 Task: Find a place to stay in Pandhurna, India from July 10 to July 15 for 7 guests, with a price range of ₹4100 to ₹15000, and amenities including Wifi, Free parking, and TV.
Action: Mouse pressed left at (459, 91)
Screenshot: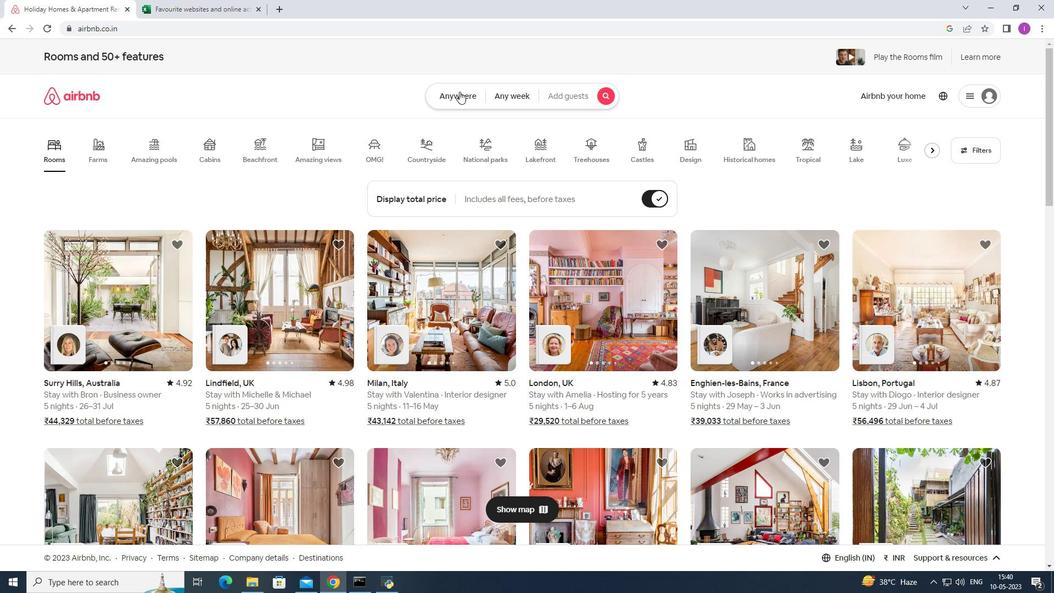 
Action: Mouse moved to (345, 134)
Screenshot: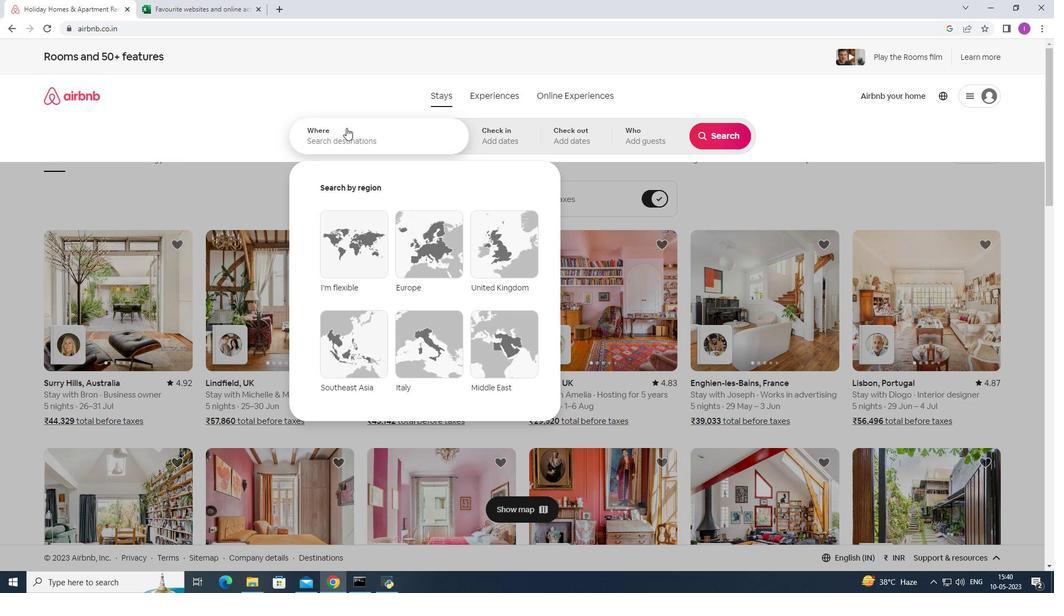 
Action: Mouse pressed left at (345, 134)
Screenshot: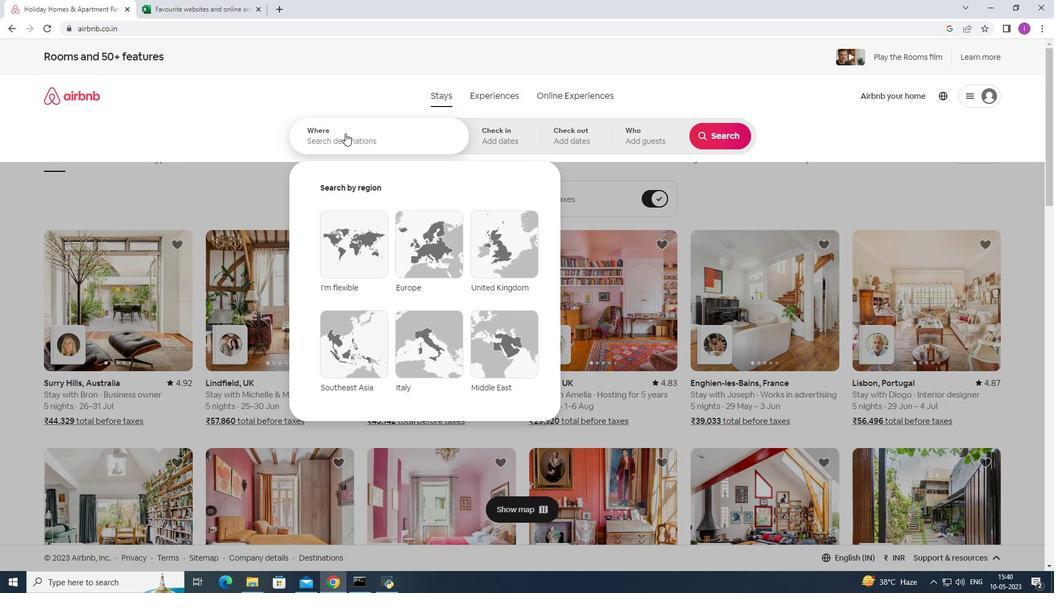 
Action: Mouse moved to (519, 100)
Screenshot: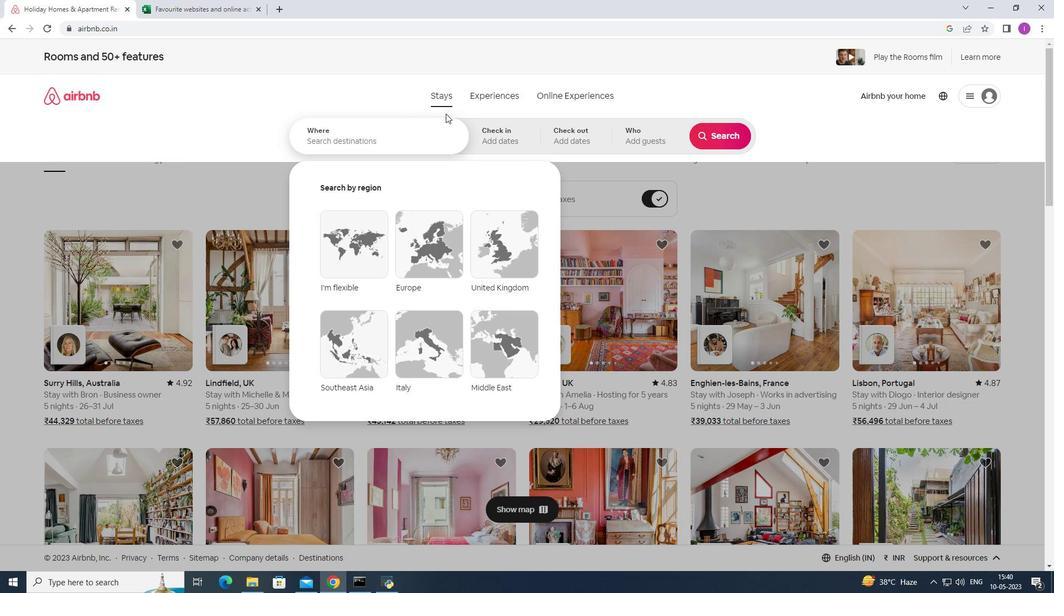 
Action: Key pressed <Key.shift>
Screenshot: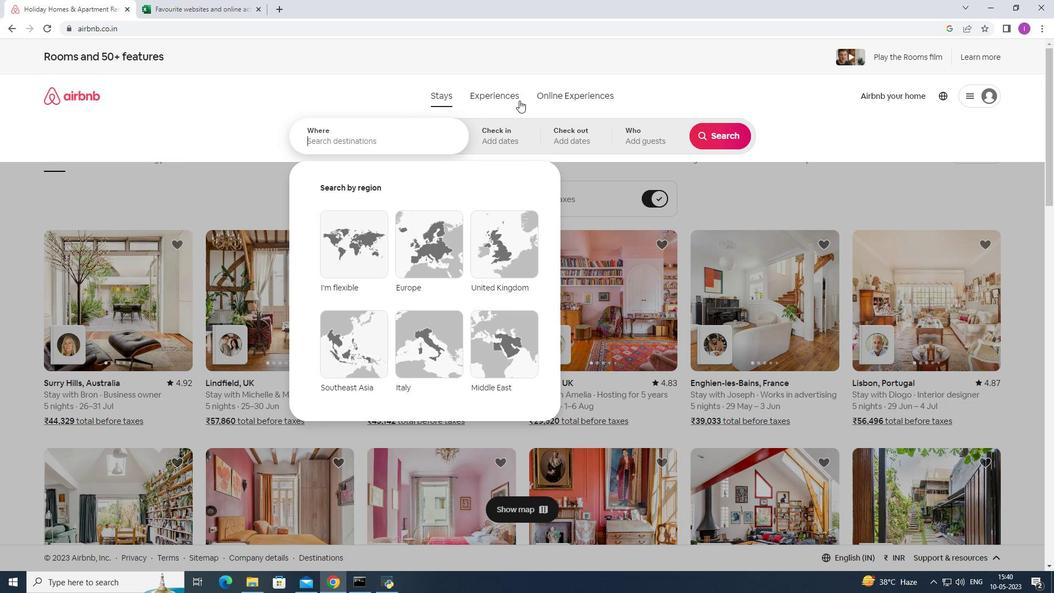 
Action: Mouse moved to (545, 91)
Screenshot: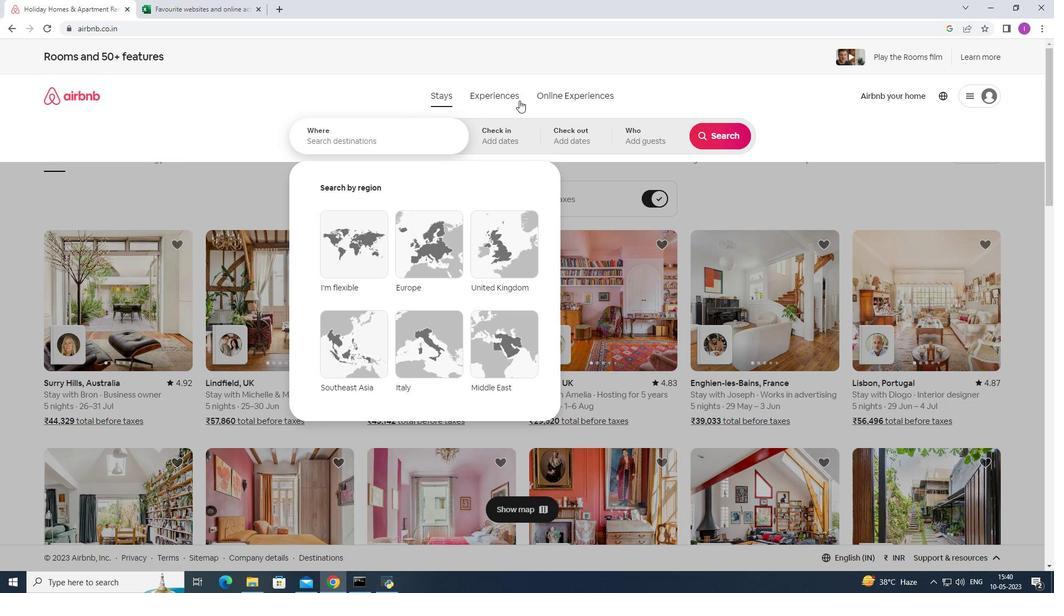 
Action: Key pressed <Key.shift>Pandu<Key.backspace>hurna,<Key.shift>India
Screenshot: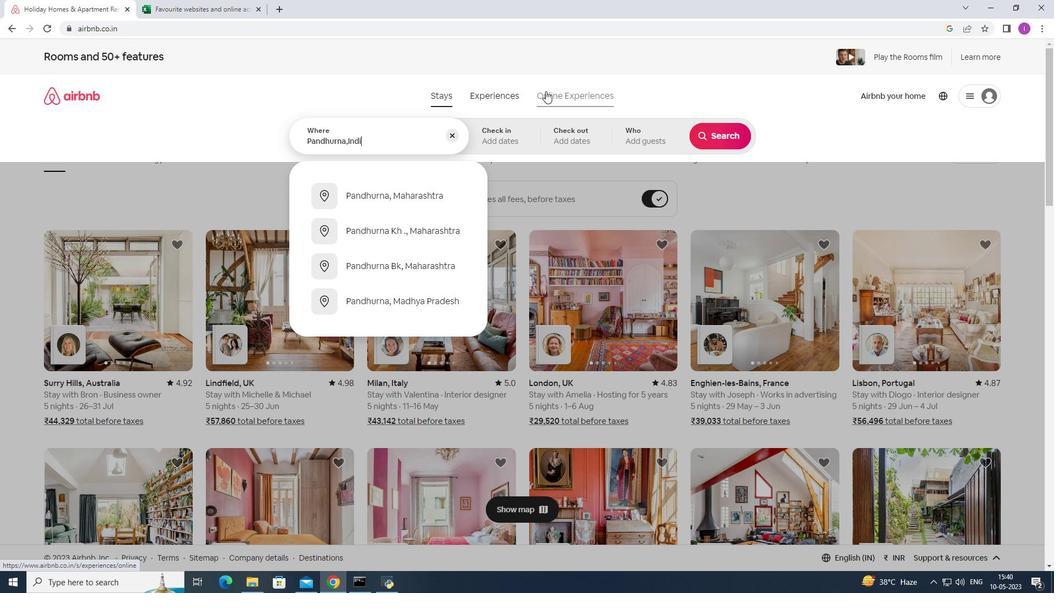 
Action: Mouse moved to (503, 146)
Screenshot: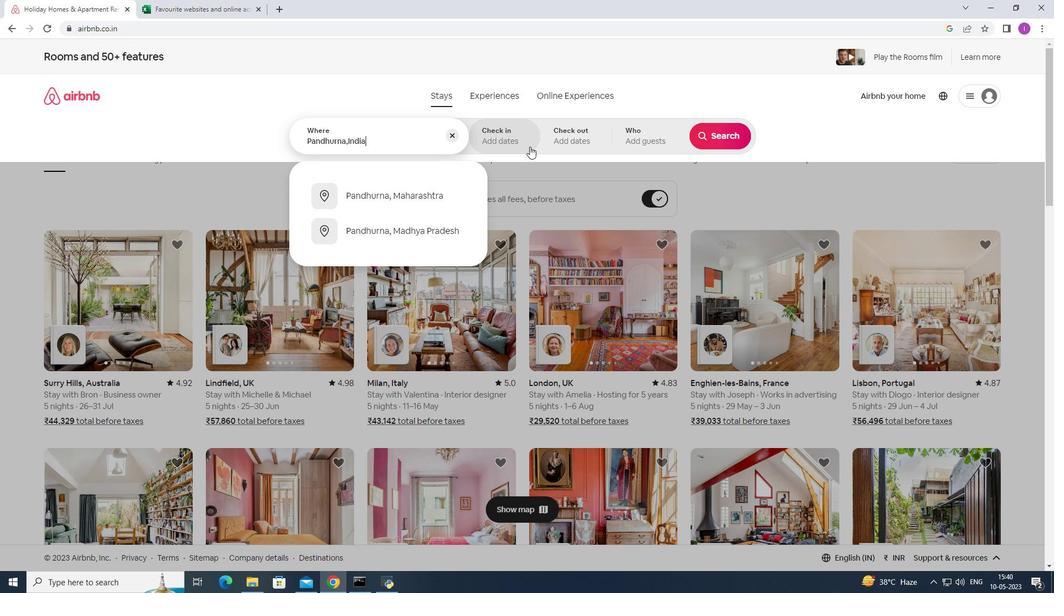 
Action: Mouse pressed left at (503, 146)
Screenshot: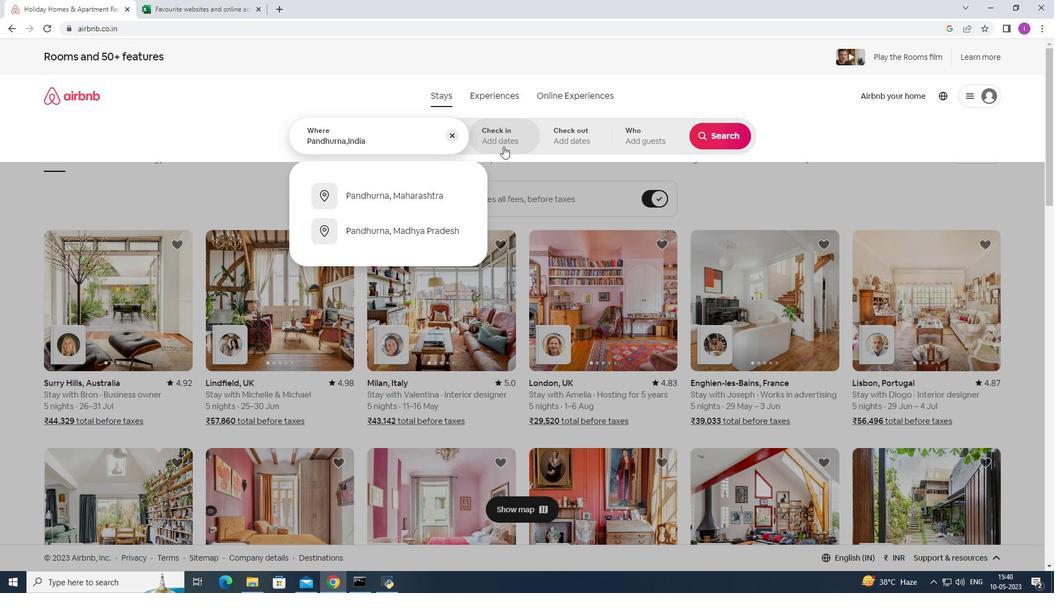
Action: Mouse moved to (724, 222)
Screenshot: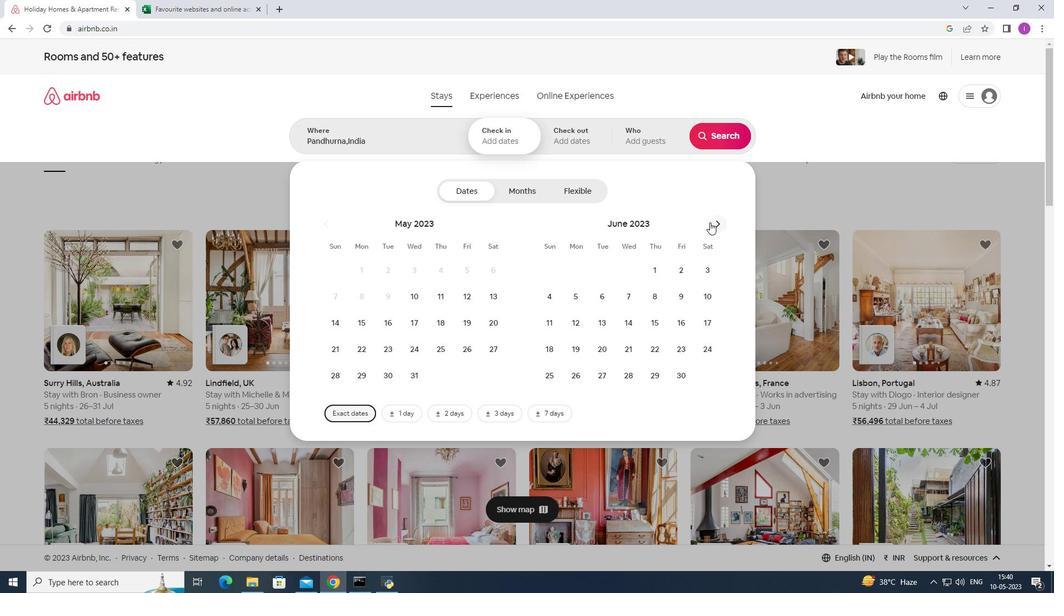 
Action: Mouse pressed left at (724, 222)
Screenshot: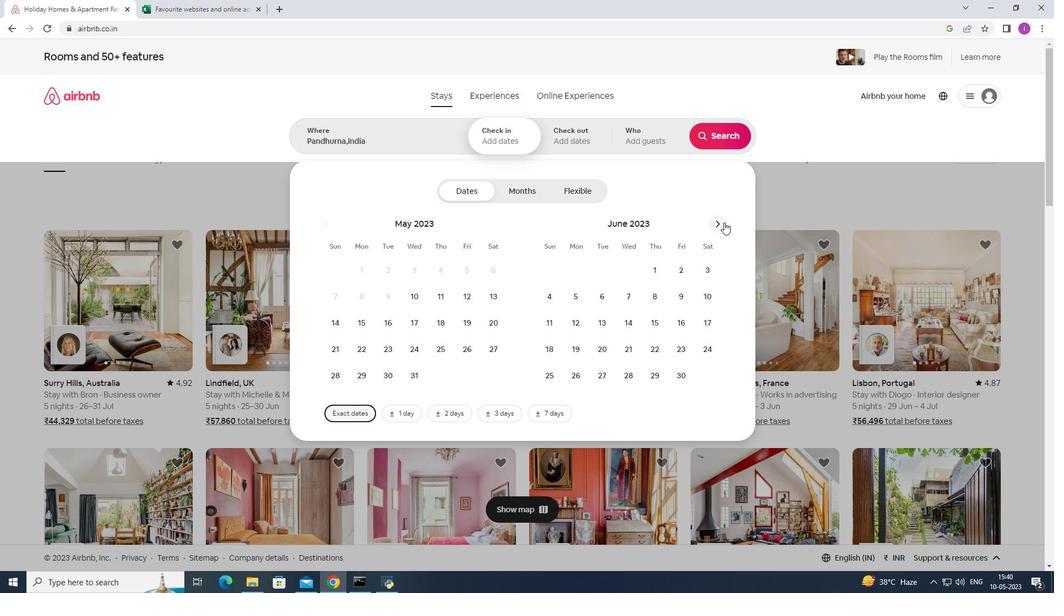 
Action: Mouse moved to (576, 322)
Screenshot: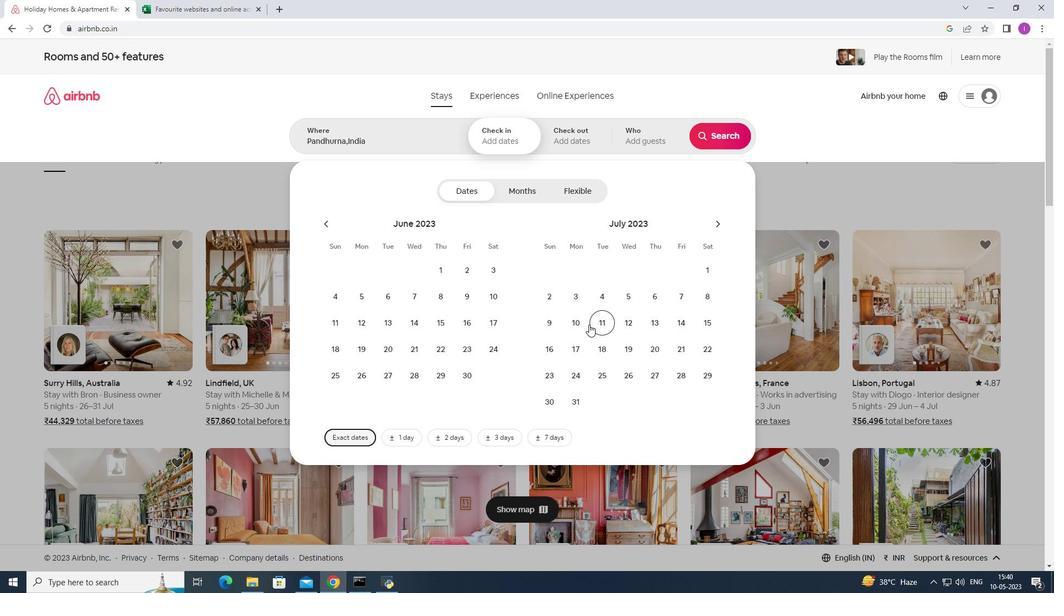 
Action: Mouse pressed left at (576, 322)
Screenshot: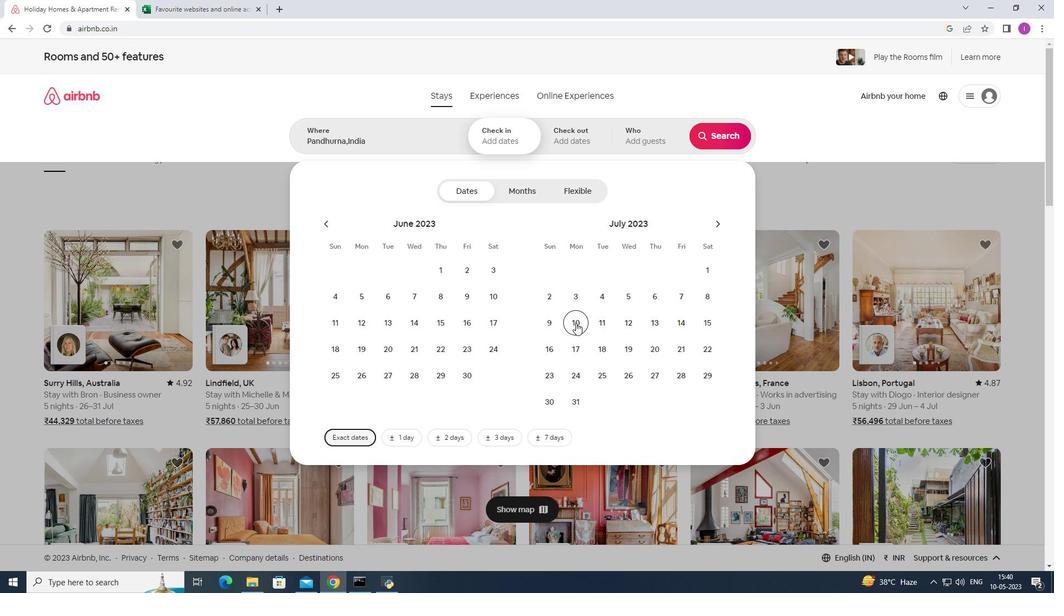
Action: Mouse moved to (705, 317)
Screenshot: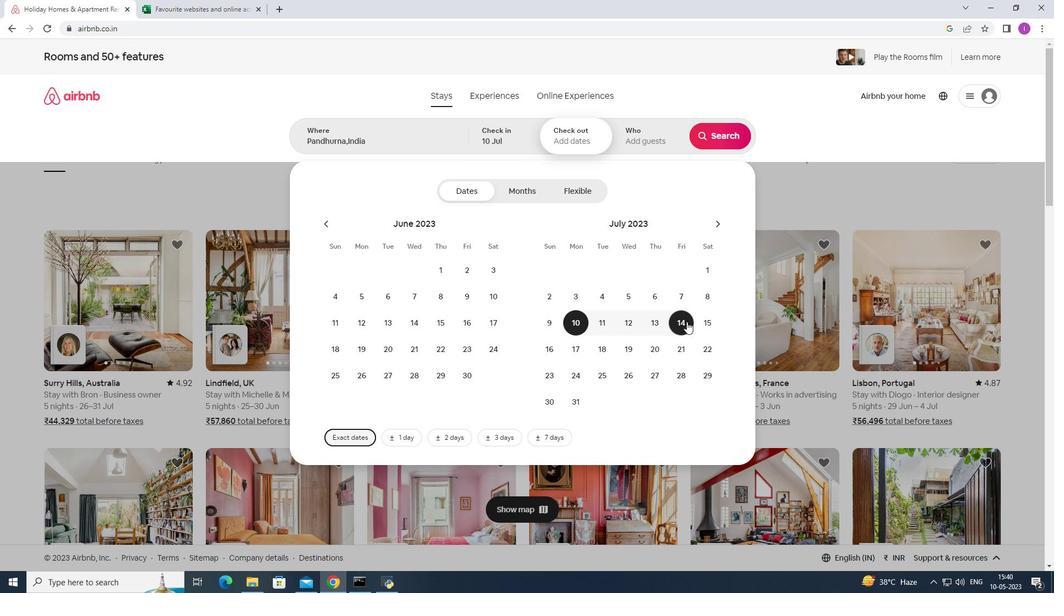 
Action: Mouse pressed left at (705, 317)
Screenshot: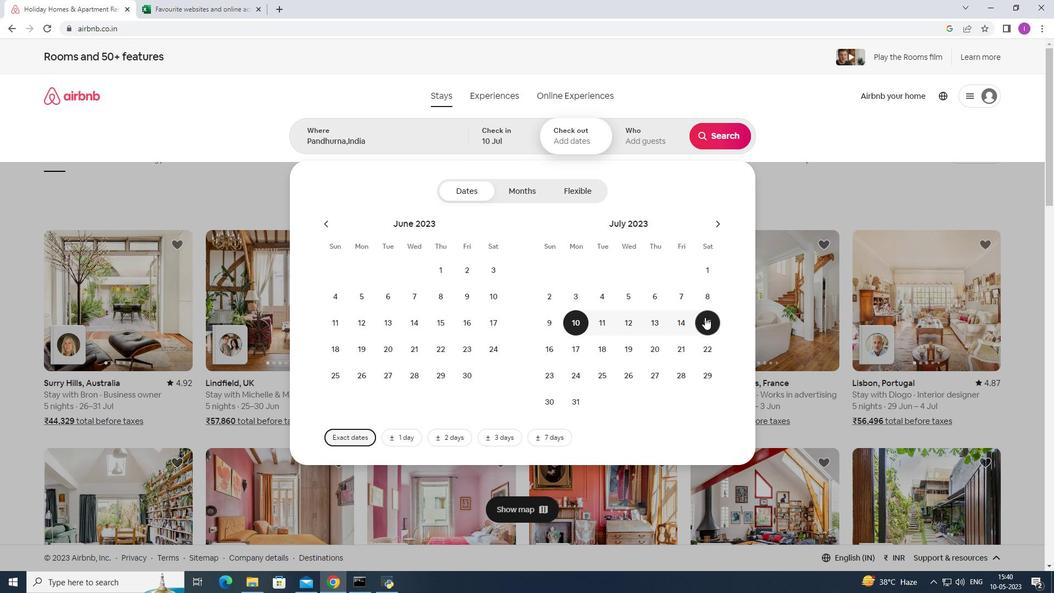 
Action: Mouse moved to (658, 145)
Screenshot: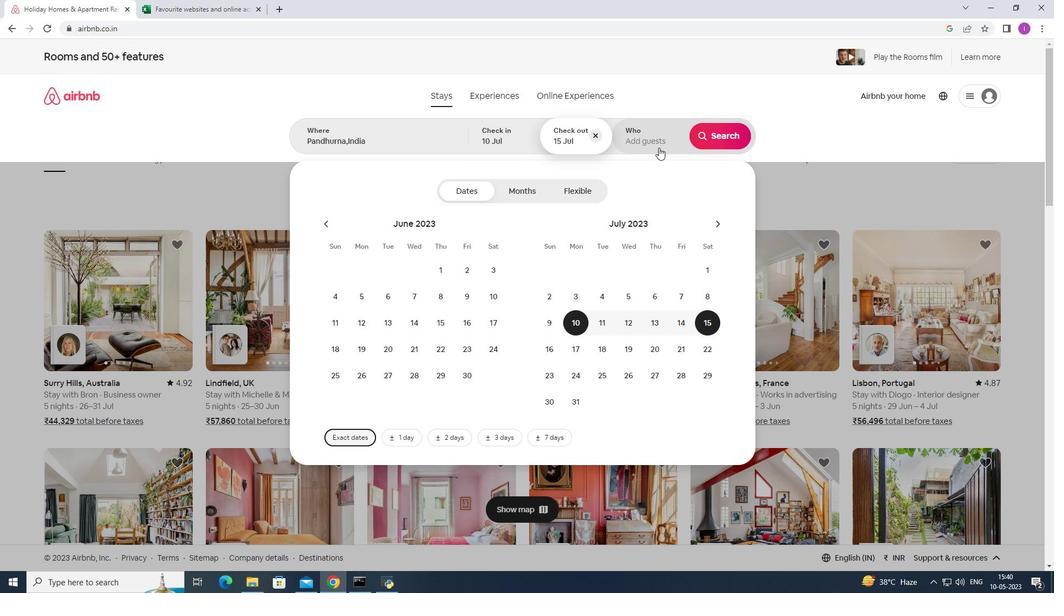 
Action: Mouse pressed left at (658, 145)
Screenshot: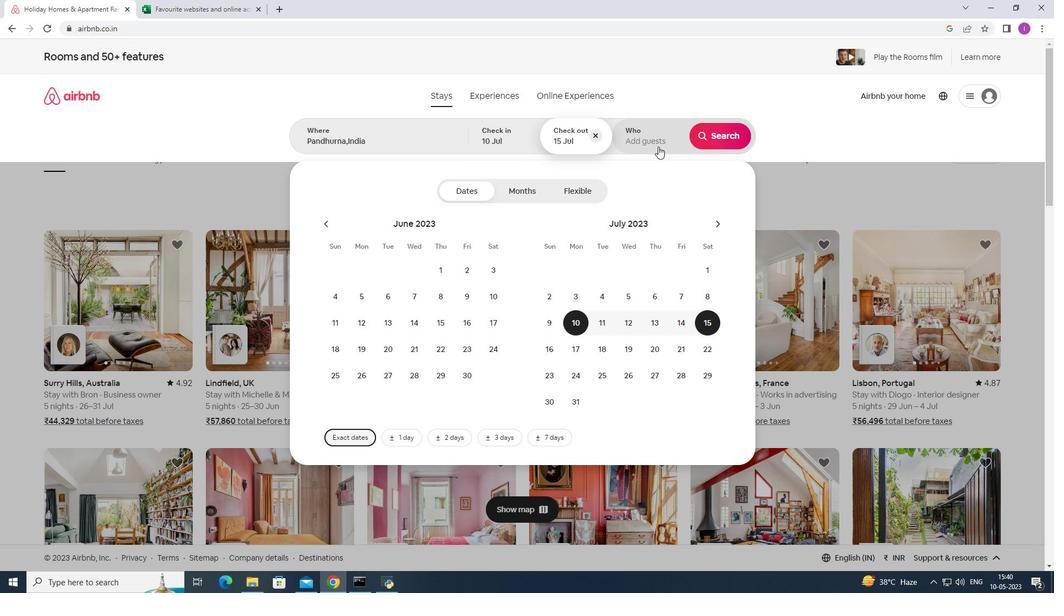 
Action: Mouse moved to (731, 193)
Screenshot: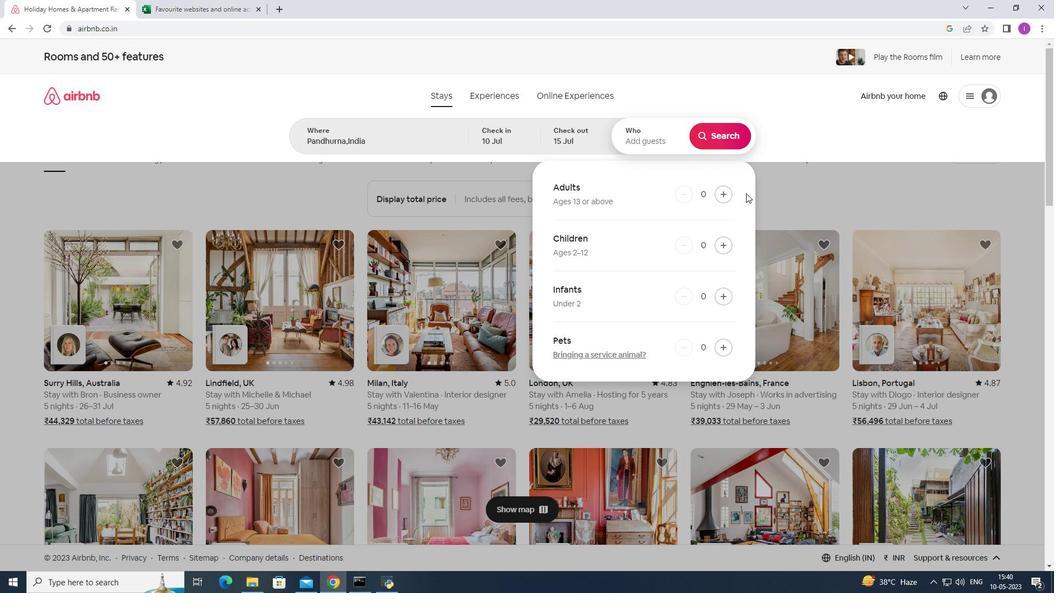 
Action: Mouse pressed left at (731, 193)
Screenshot: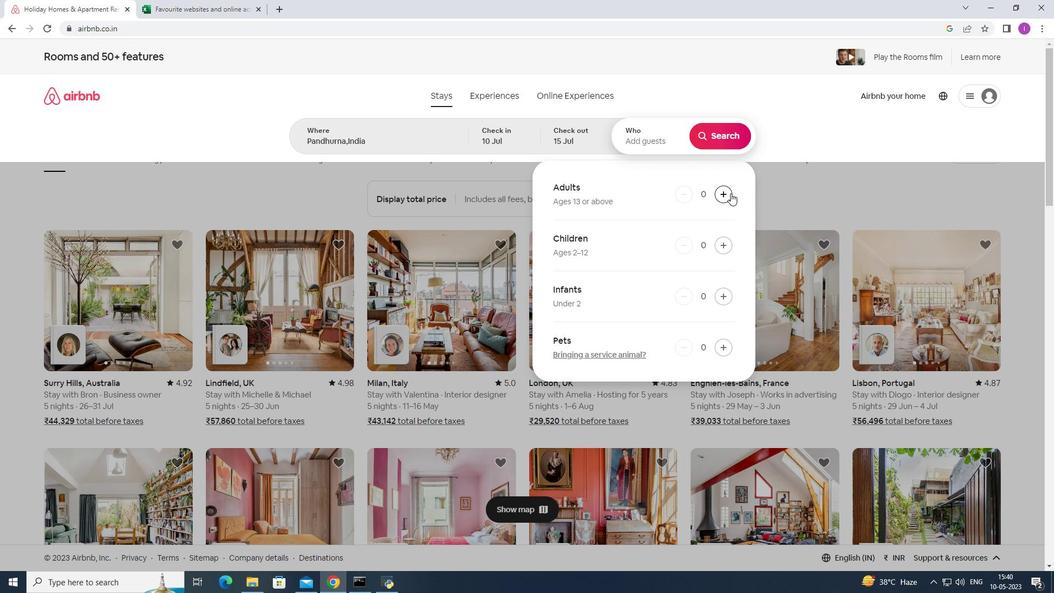 
Action: Mouse pressed left at (731, 193)
Screenshot: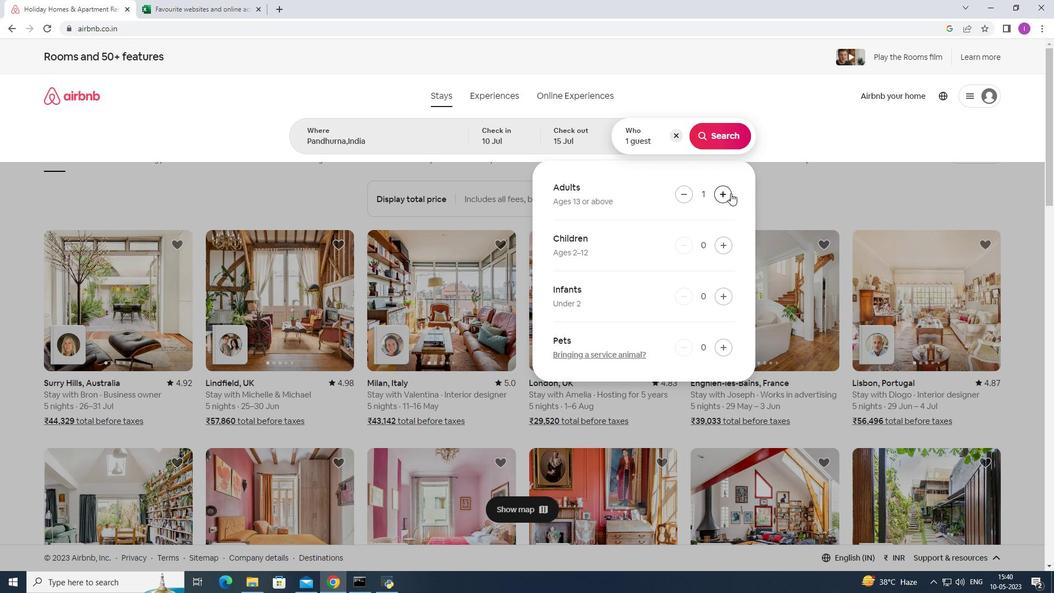 
Action: Mouse moved to (725, 194)
Screenshot: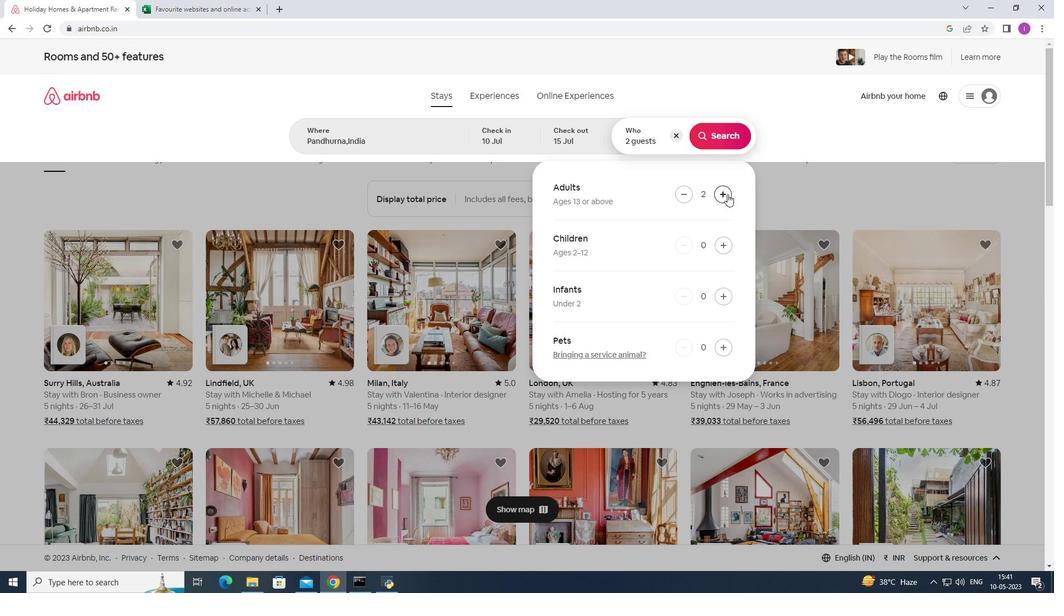 
Action: Mouse pressed left at (725, 194)
Screenshot: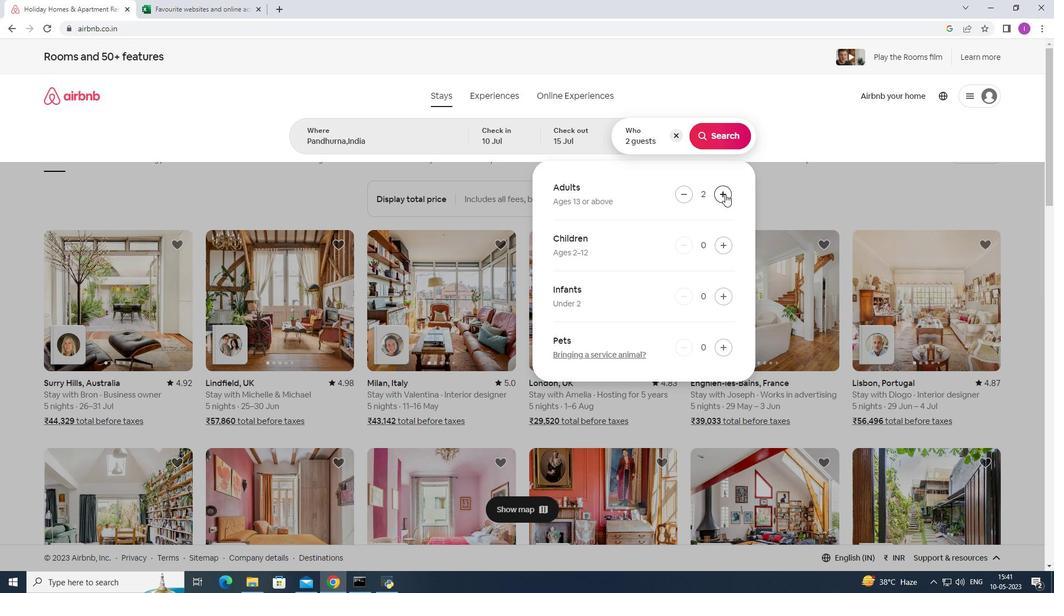 
Action: Mouse pressed left at (725, 194)
Screenshot: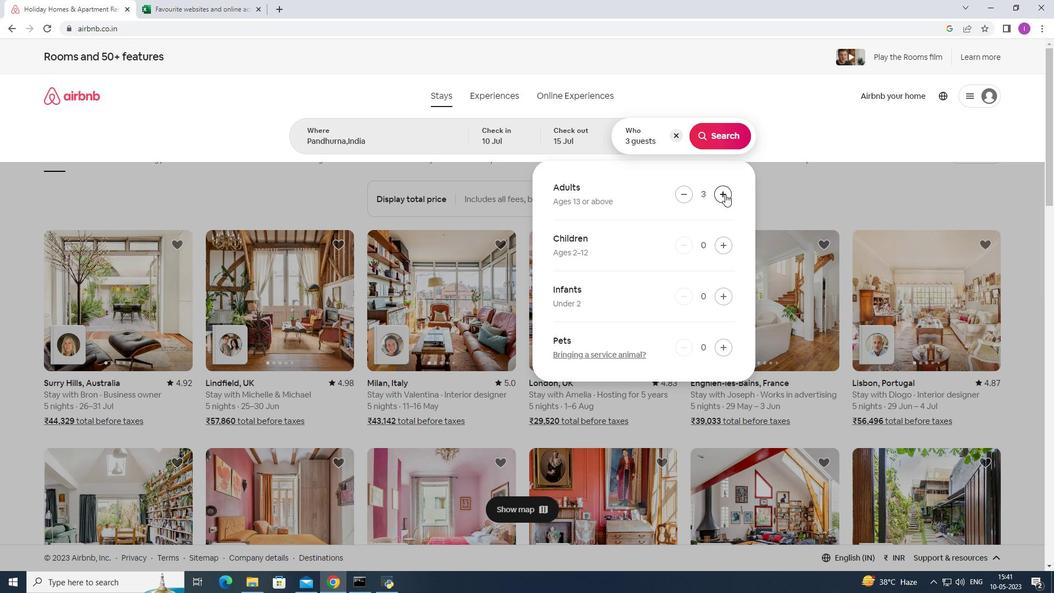 
Action: Mouse pressed left at (725, 194)
Screenshot: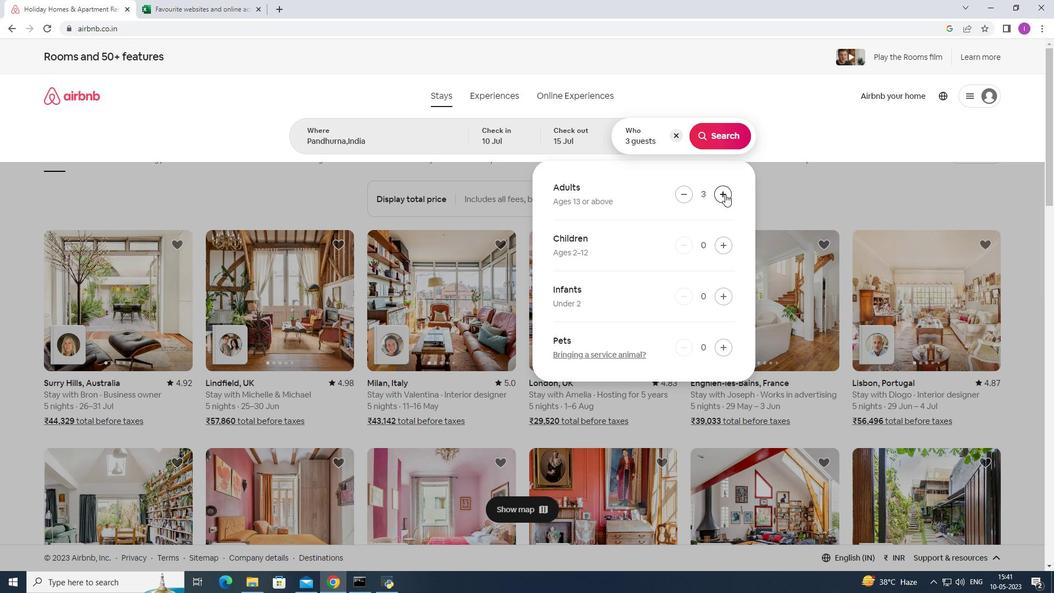 
Action: Mouse pressed left at (725, 194)
Screenshot: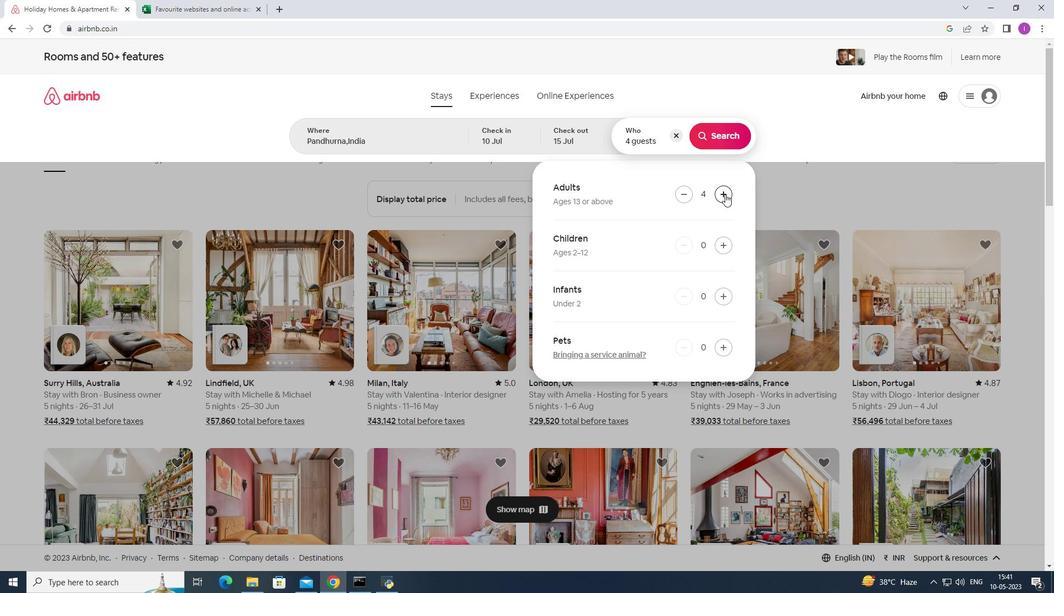 
Action: Mouse pressed left at (725, 194)
Screenshot: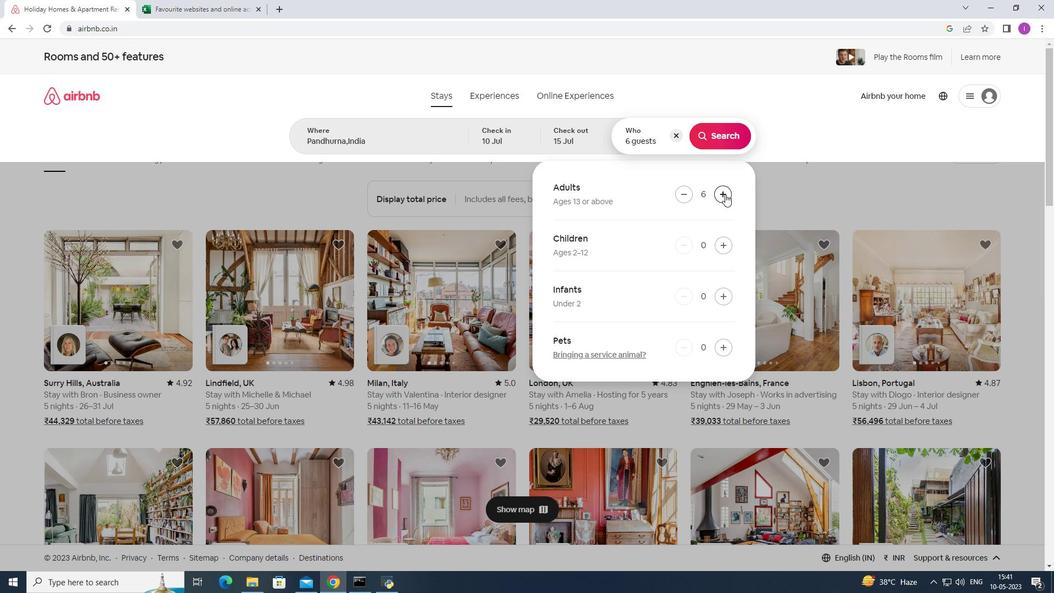 
Action: Mouse moved to (706, 139)
Screenshot: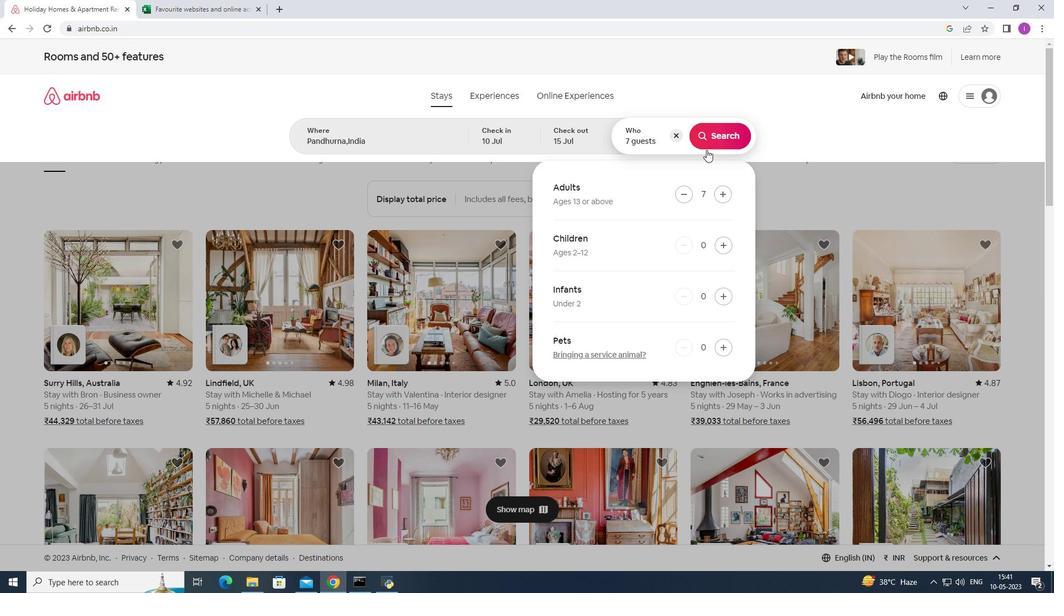 
Action: Mouse pressed left at (706, 139)
Screenshot: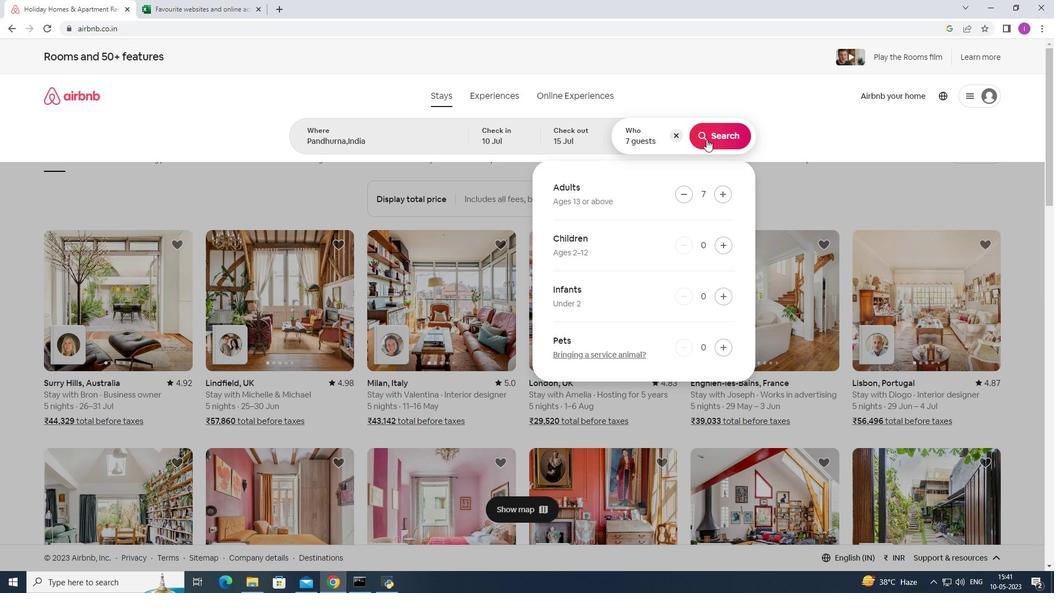 
Action: Mouse moved to (1014, 102)
Screenshot: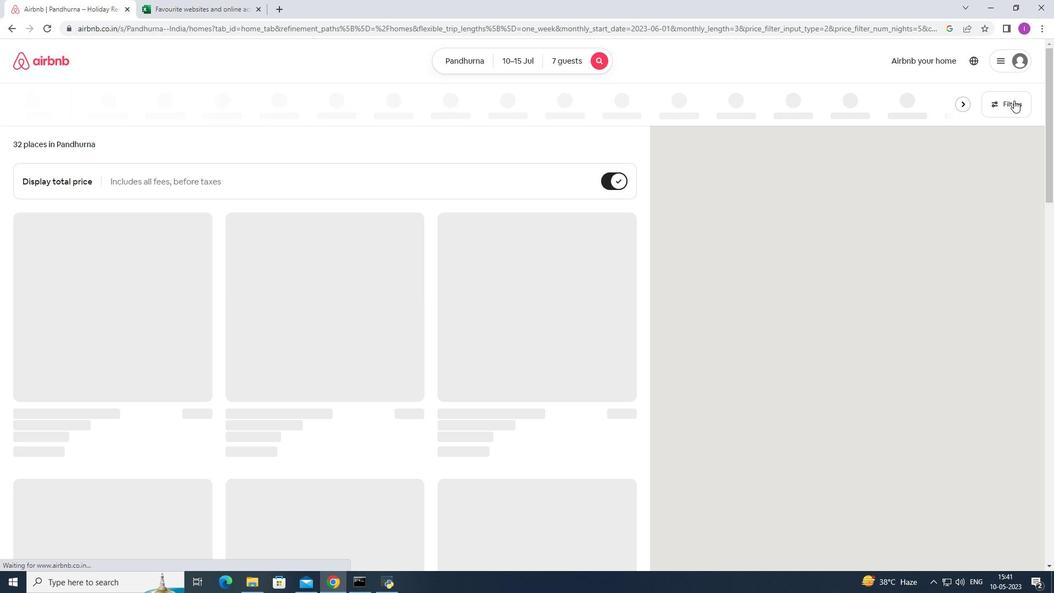 
Action: Mouse pressed left at (1014, 102)
Screenshot: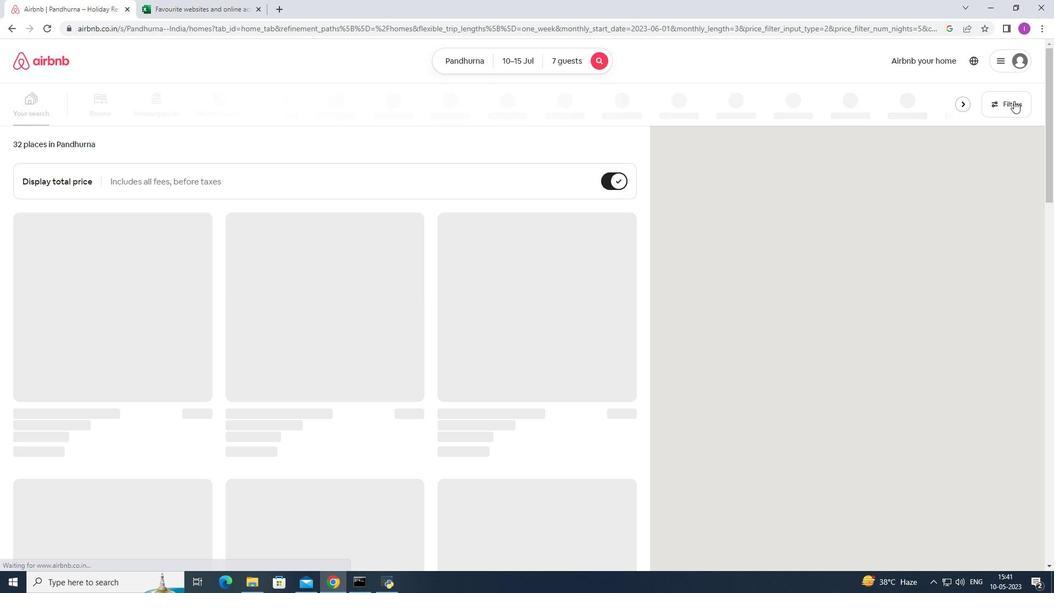 
Action: Mouse moved to (592, 371)
Screenshot: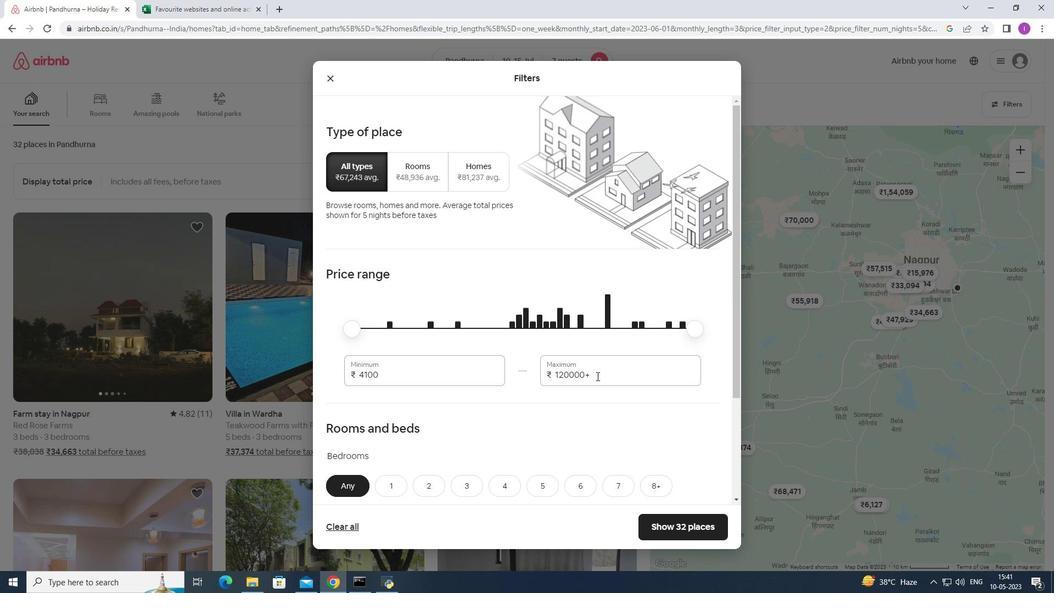 
Action: Mouse pressed left at (594, 373)
Screenshot: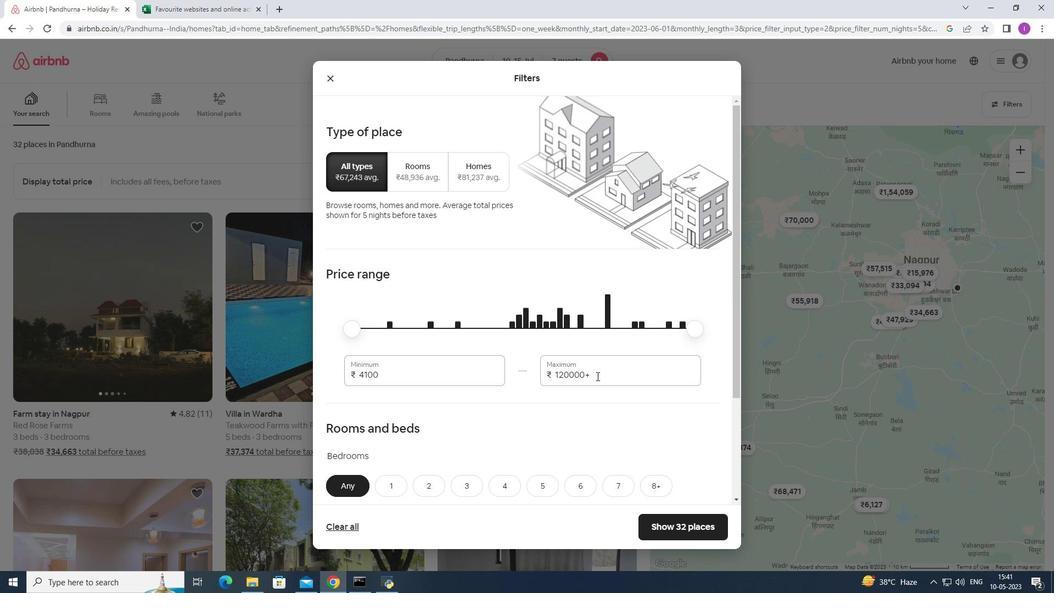 
Action: Mouse moved to (639, 388)
Screenshot: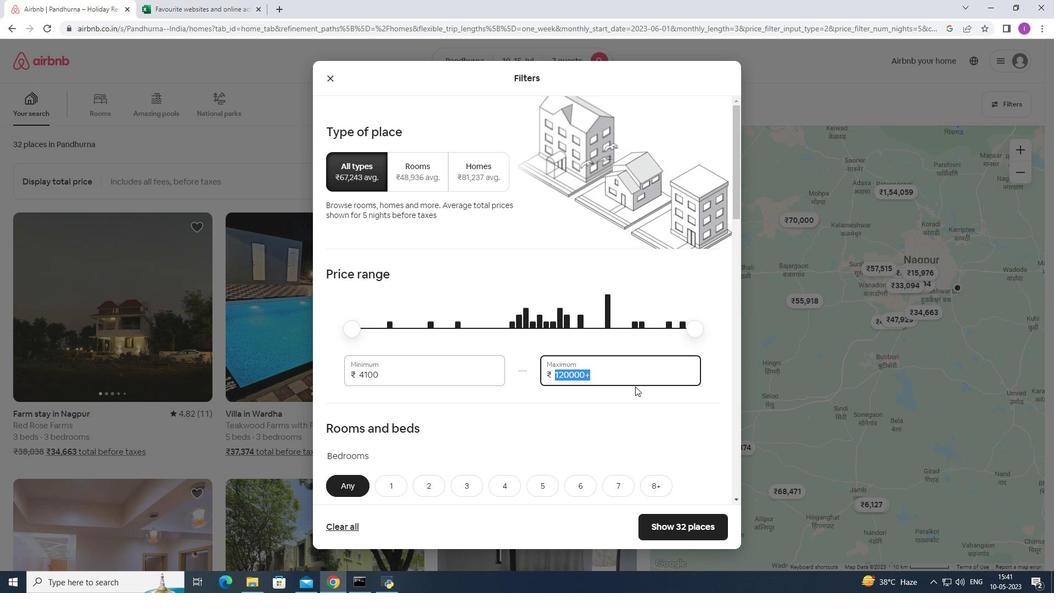 
Action: Key pressed 15
Screenshot: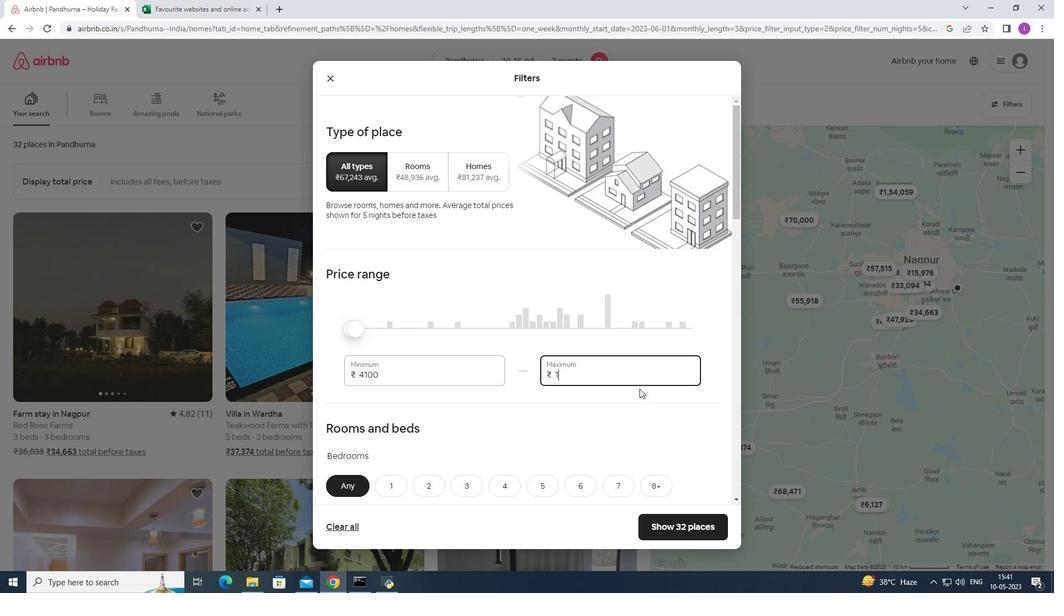 
Action: Mouse moved to (639, 388)
Screenshot: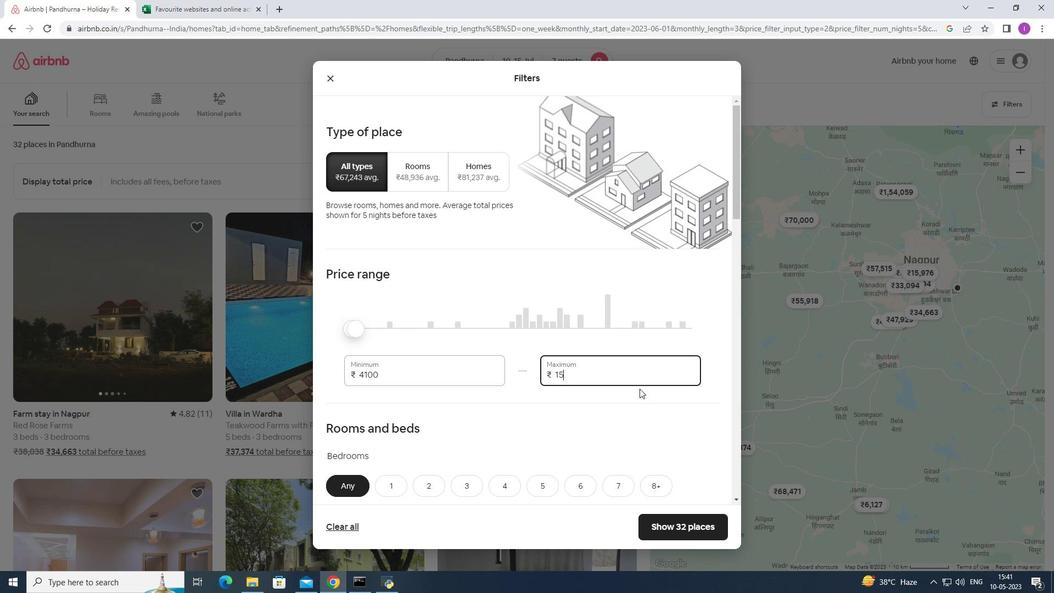 
Action: Key pressed 0
Screenshot: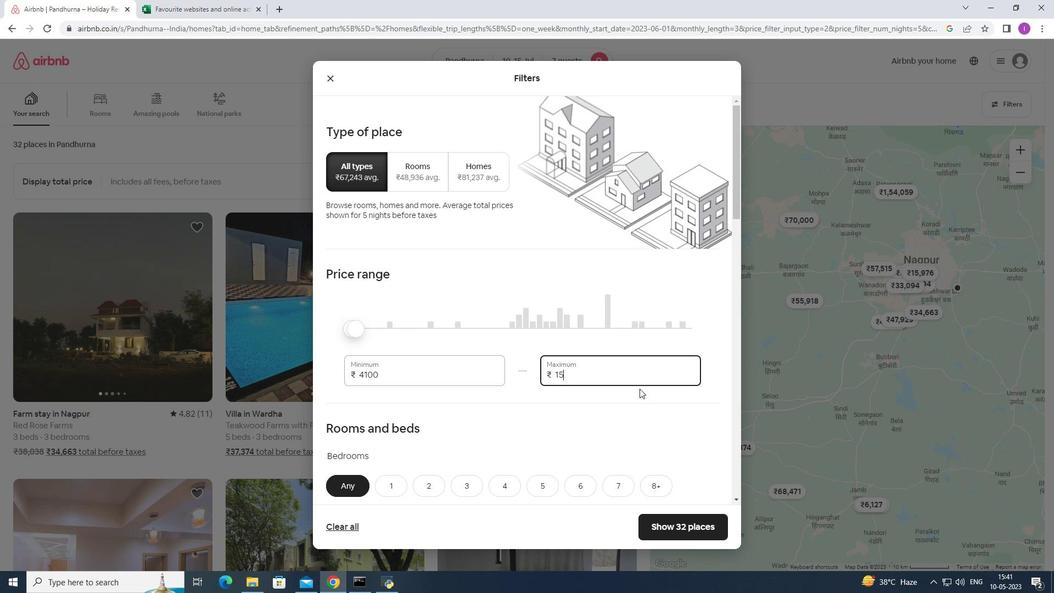 
Action: Mouse moved to (639, 389)
Screenshot: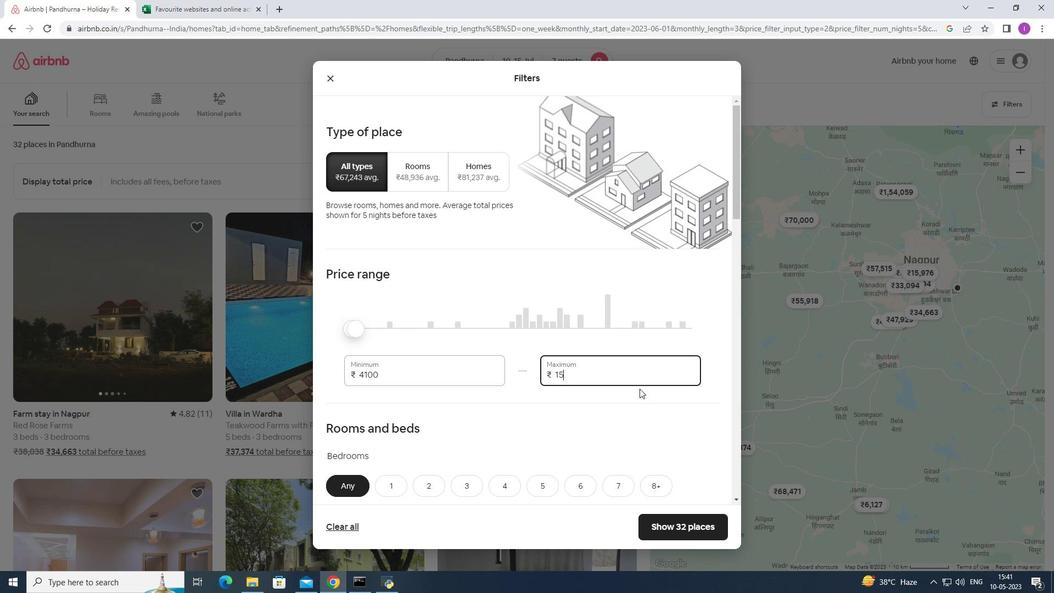
Action: Key pressed 00
Screenshot: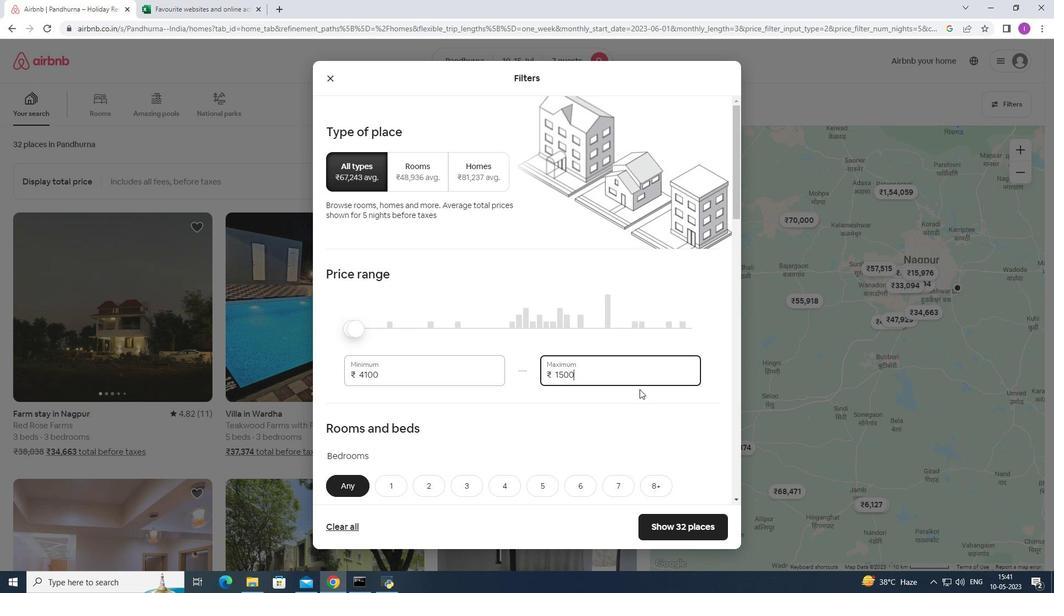 
Action: Mouse moved to (411, 374)
Screenshot: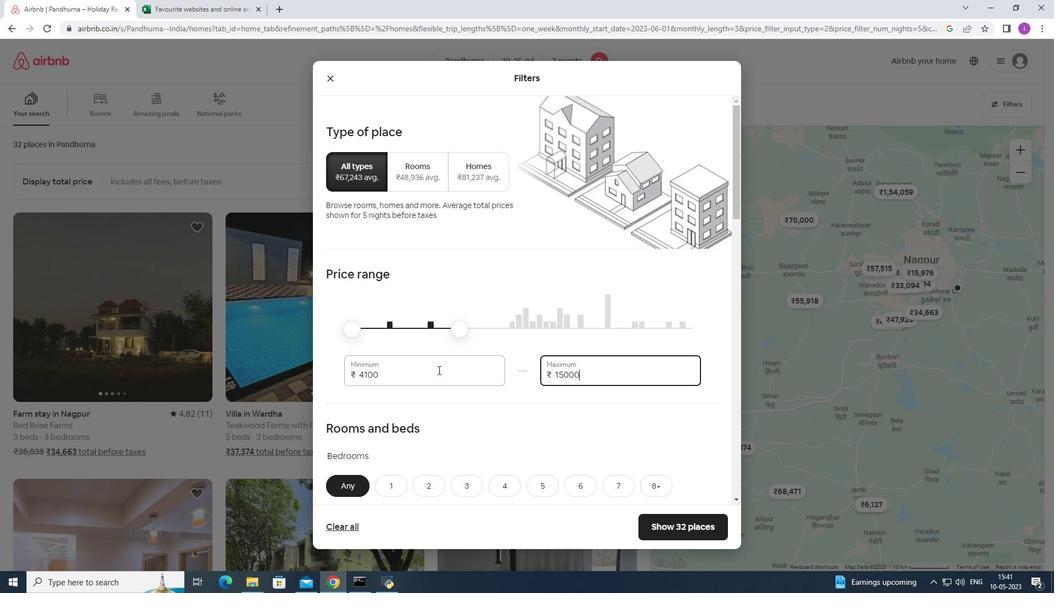 
Action: Mouse pressed left at (411, 374)
Screenshot: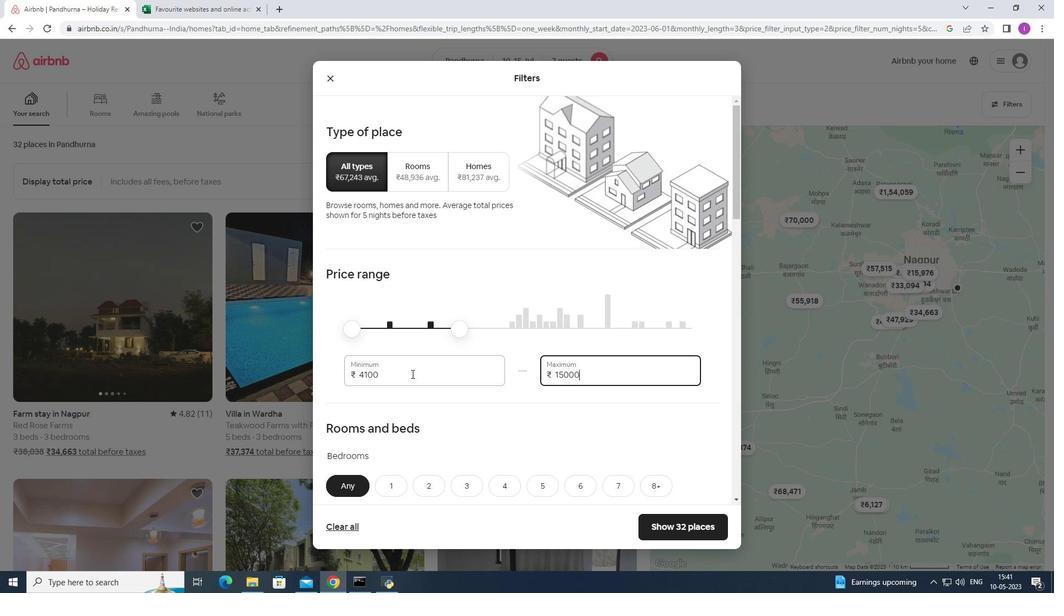 
Action: Mouse moved to (343, 385)
Screenshot: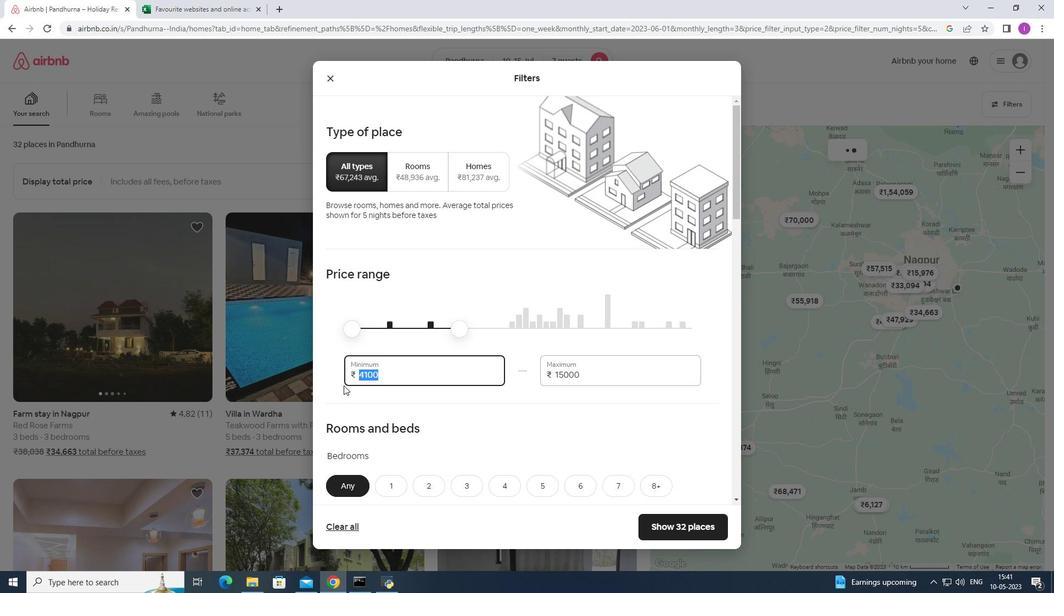 
Action: Key pressed 1
Screenshot: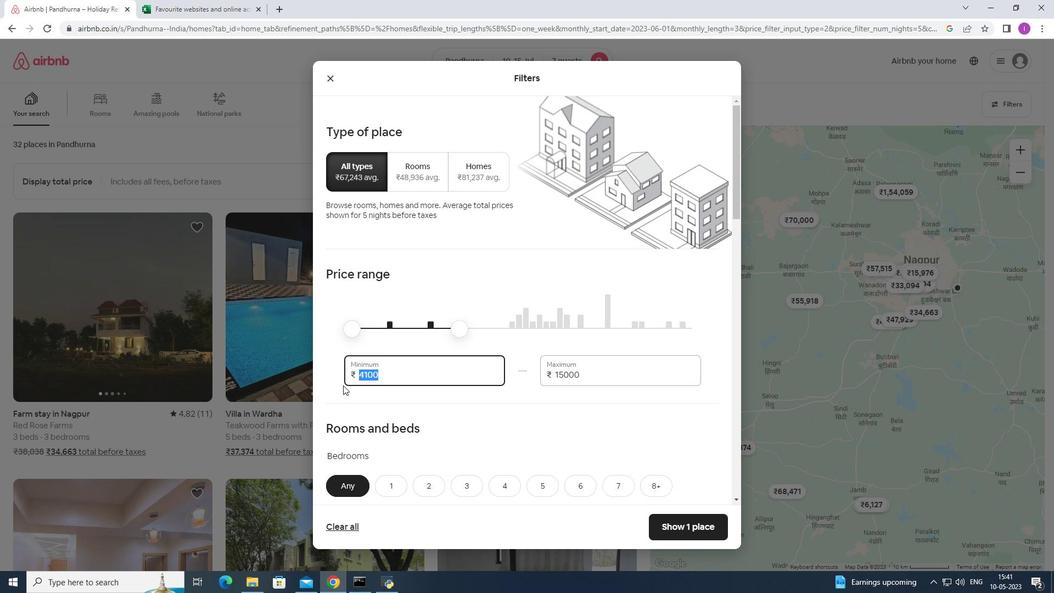 
Action: Mouse moved to (345, 388)
Screenshot: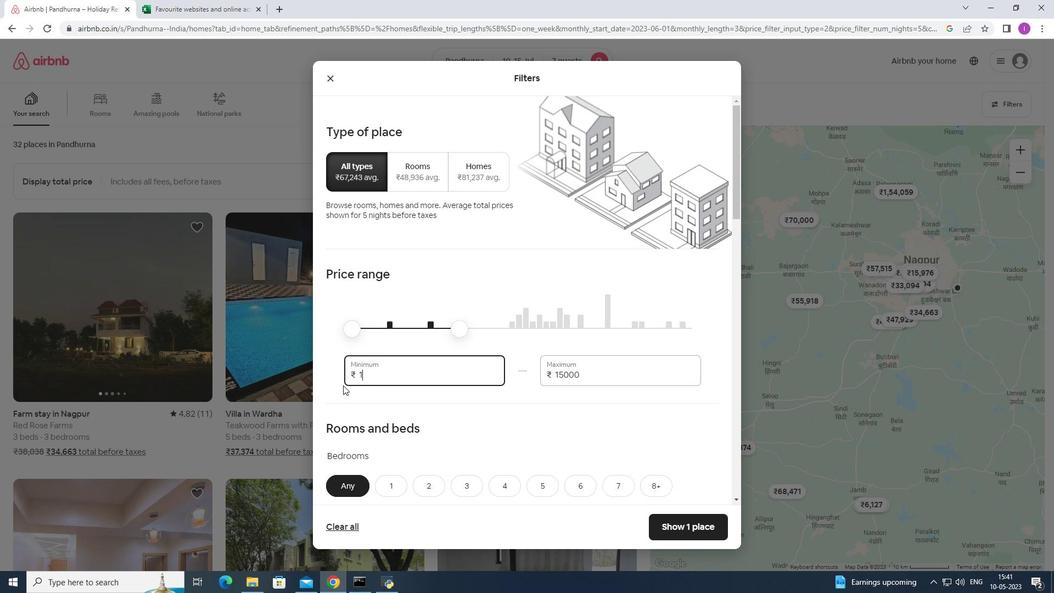
Action: Key pressed 0
Screenshot: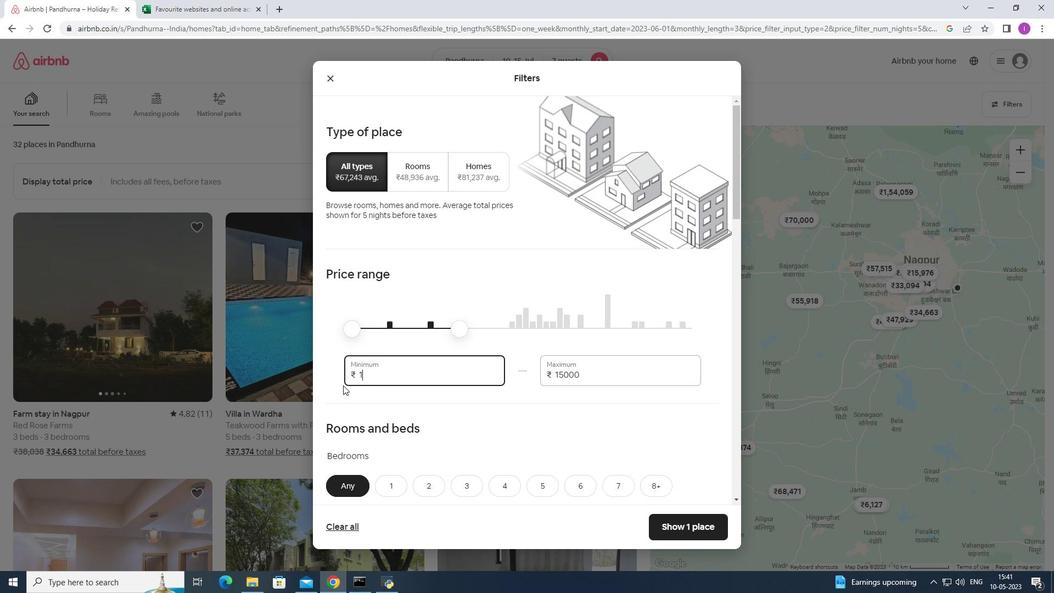 
Action: Mouse moved to (347, 391)
Screenshot: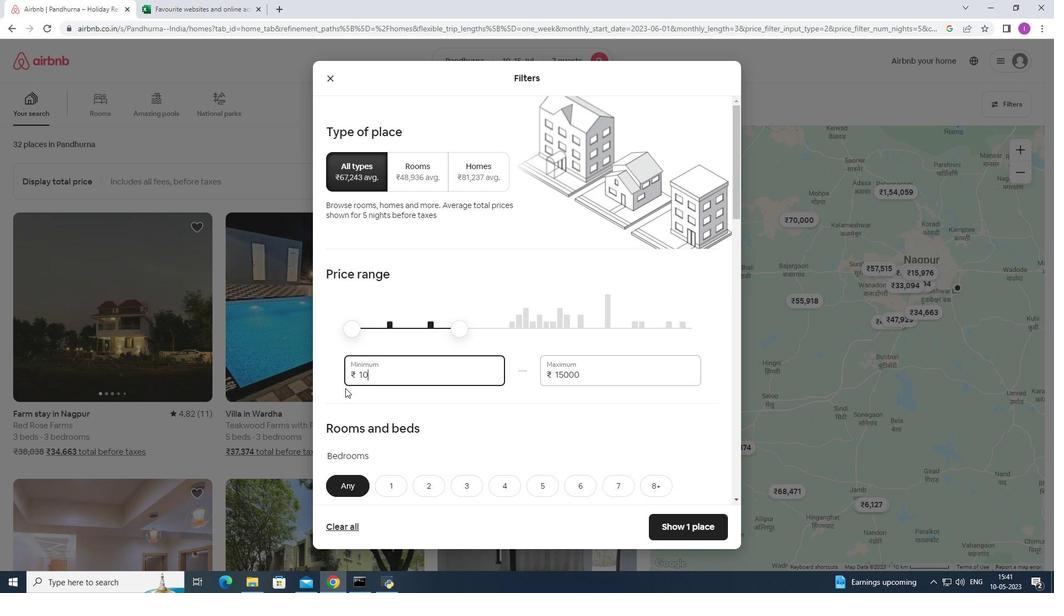 
Action: Key pressed 000
Screenshot: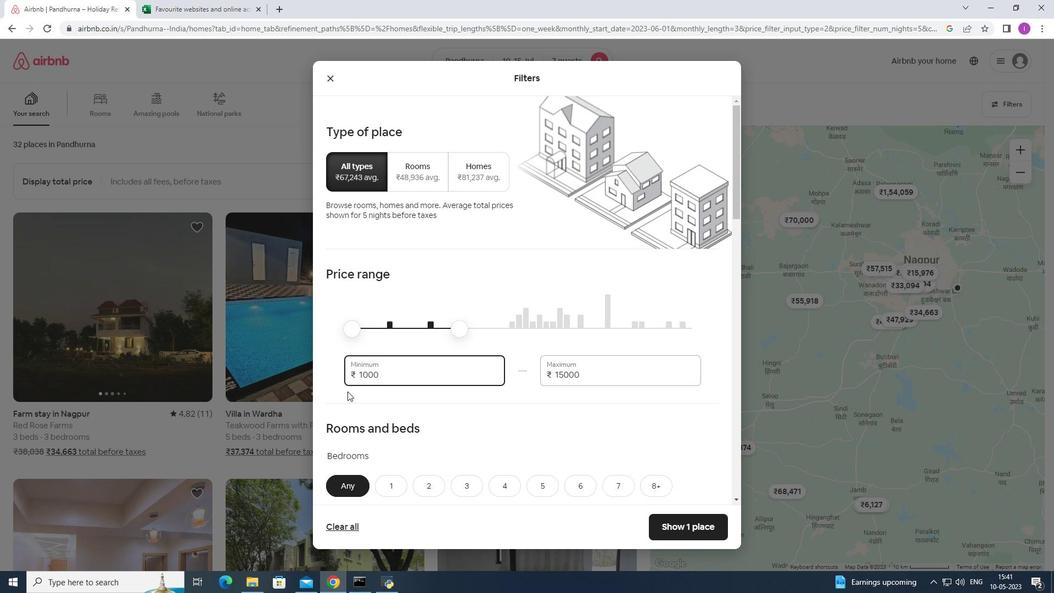 
Action: Mouse moved to (449, 337)
Screenshot: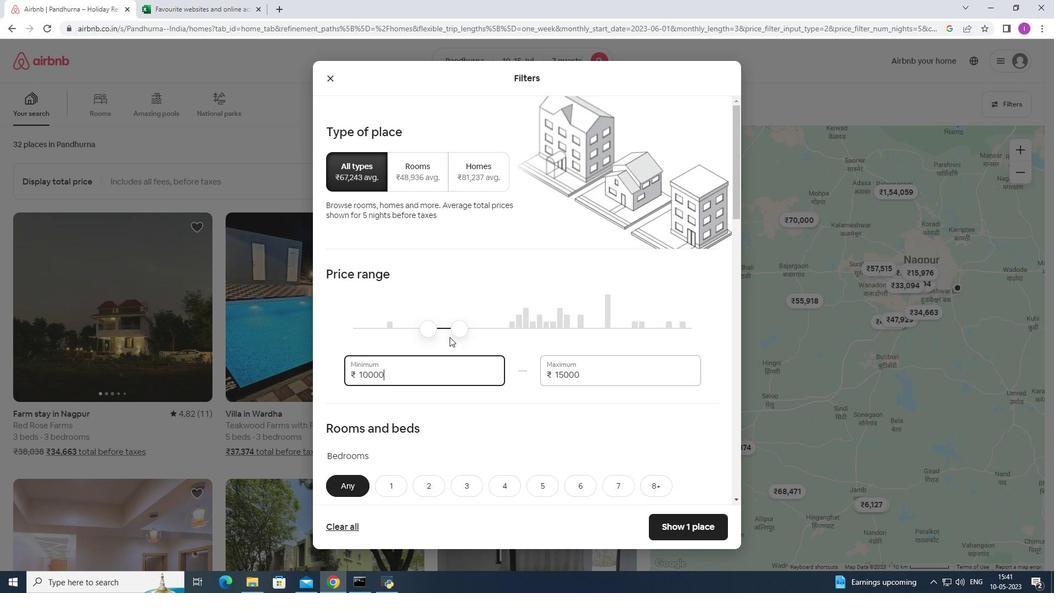 
Action: Mouse scrolled (449, 337) with delta (0, 0)
Screenshot: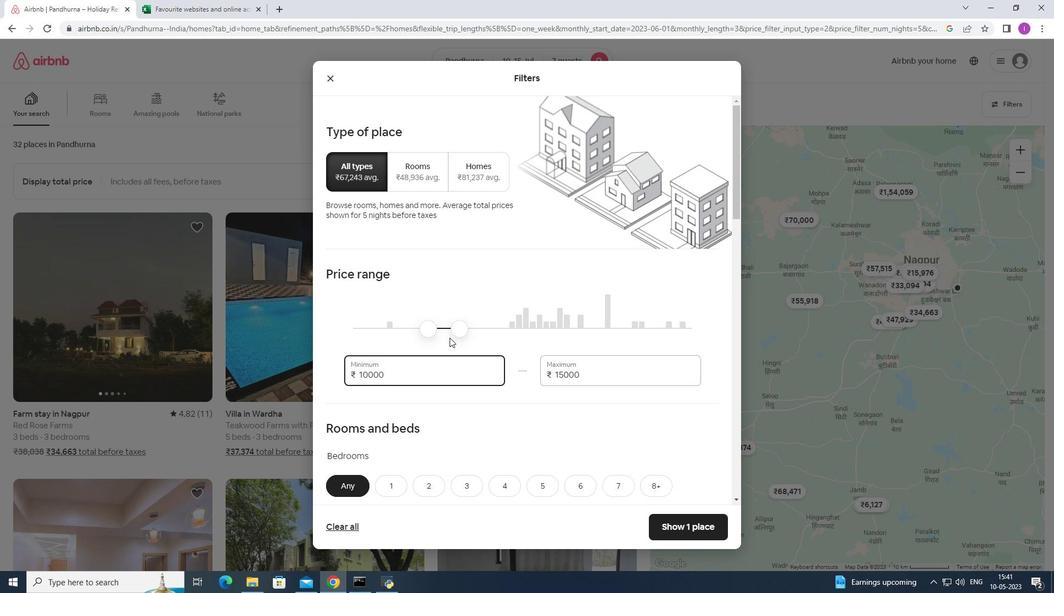
Action: Mouse scrolled (449, 337) with delta (0, 0)
Screenshot: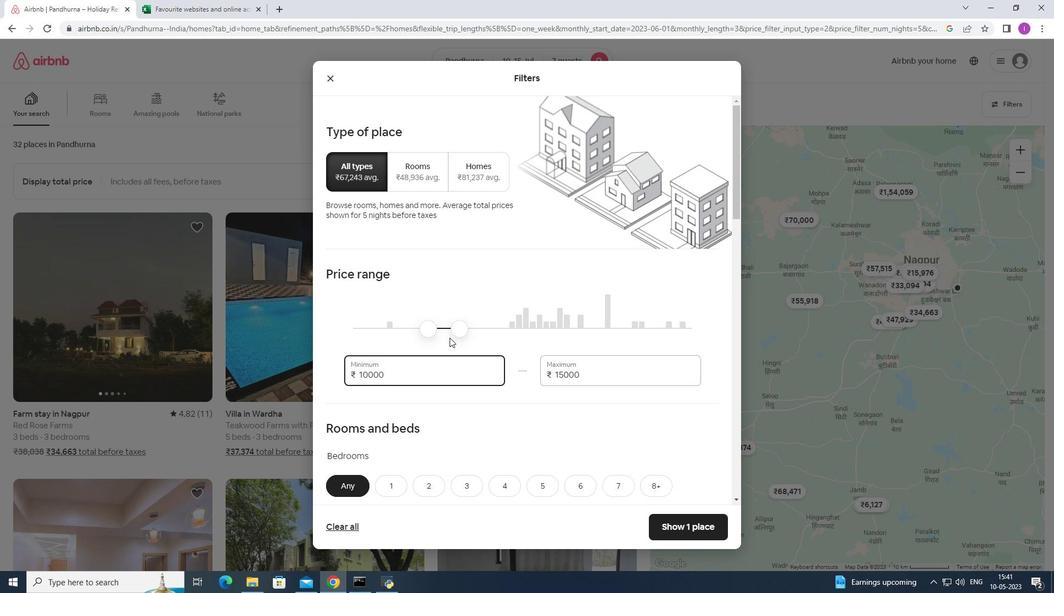 
Action: Mouse scrolled (449, 337) with delta (0, 0)
Screenshot: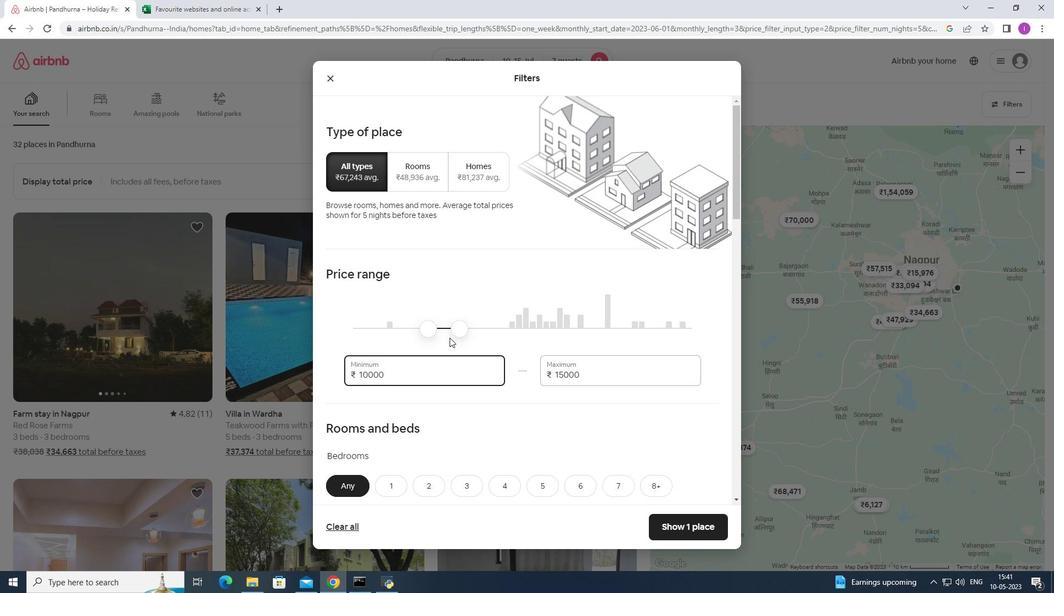 
Action: Mouse moved to (452, 333)
Screenshot: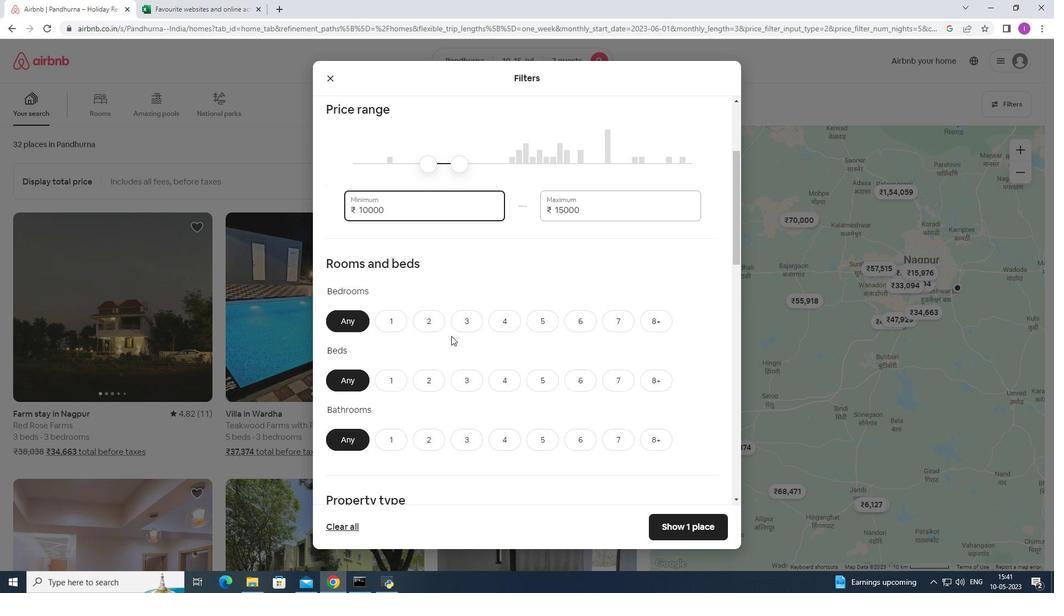 
Action: Mouse scrolled (452, 332) with delta (0, 0)
Screenshot: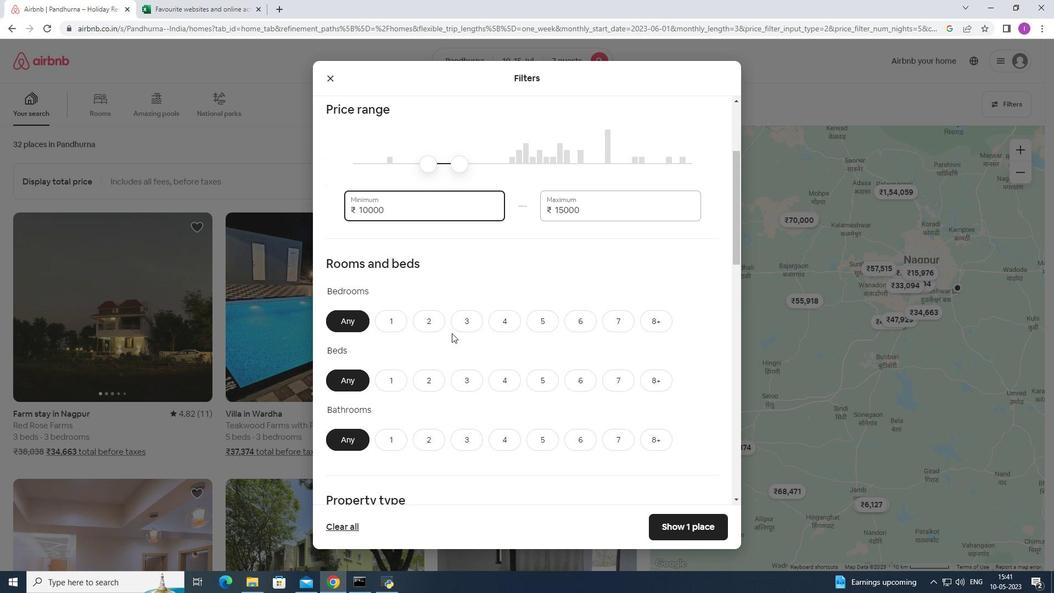 
Action: Mouse moved to (507, 269)
Screenshot: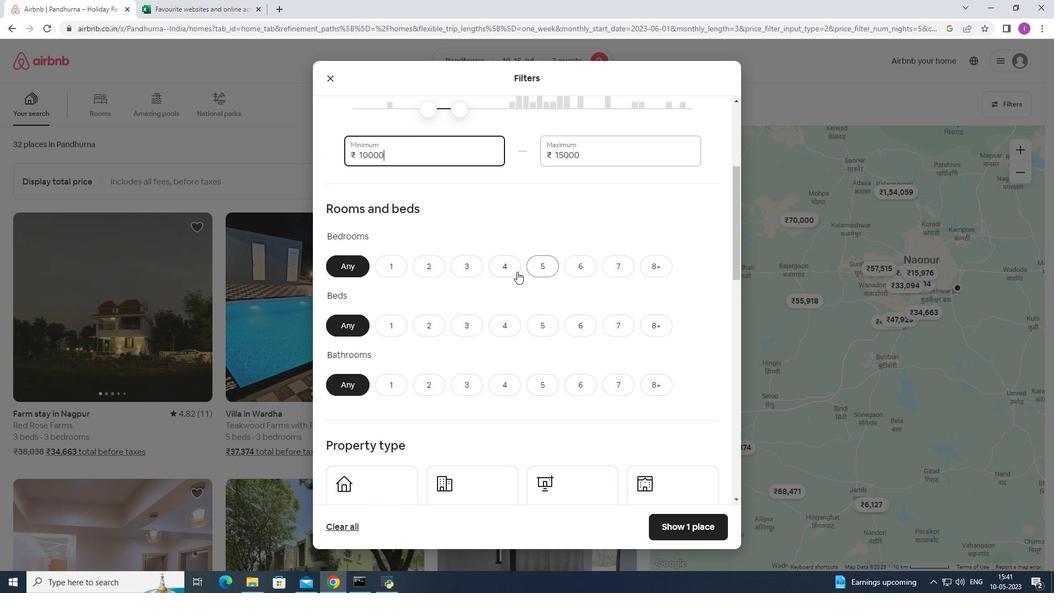 
Action: Mouse pressed left at (507, 269)
Screenshot: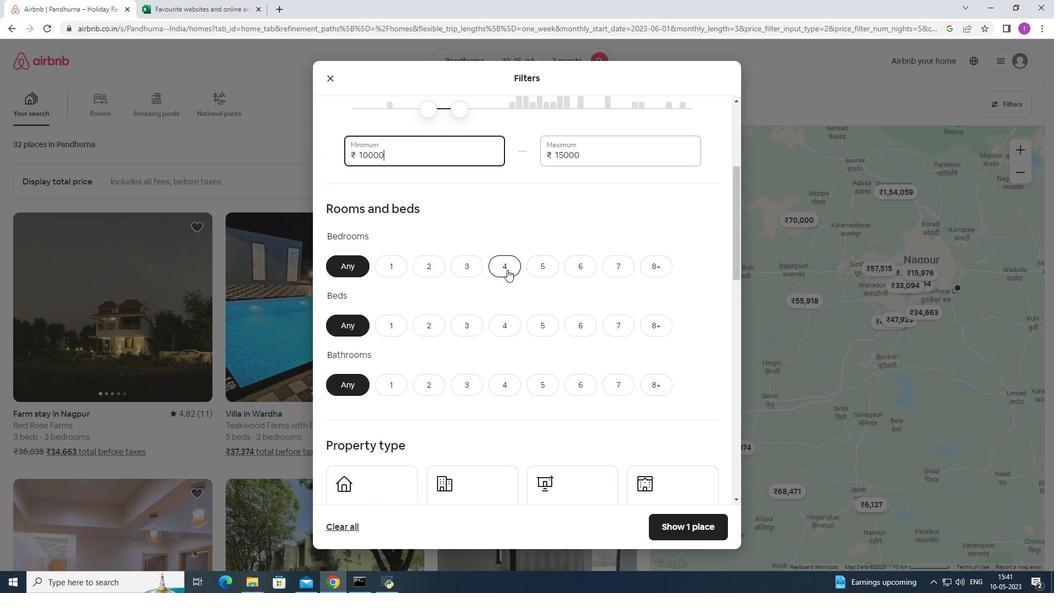 
Action: Mouse moved to (621, 333)
Screenshot: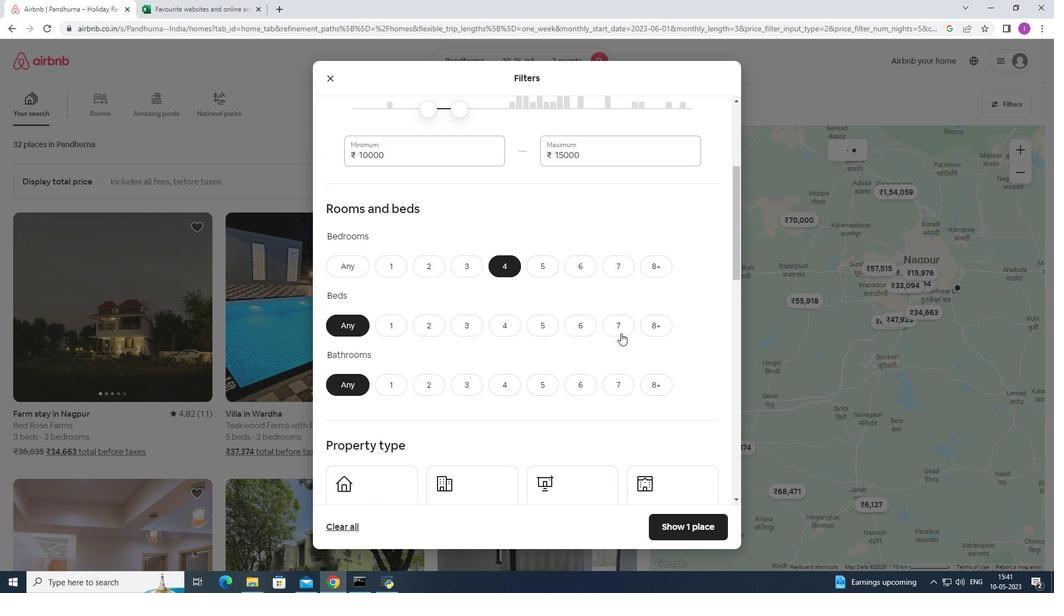 
Action: Mouse pressed left at (621, 333)
Screenshot: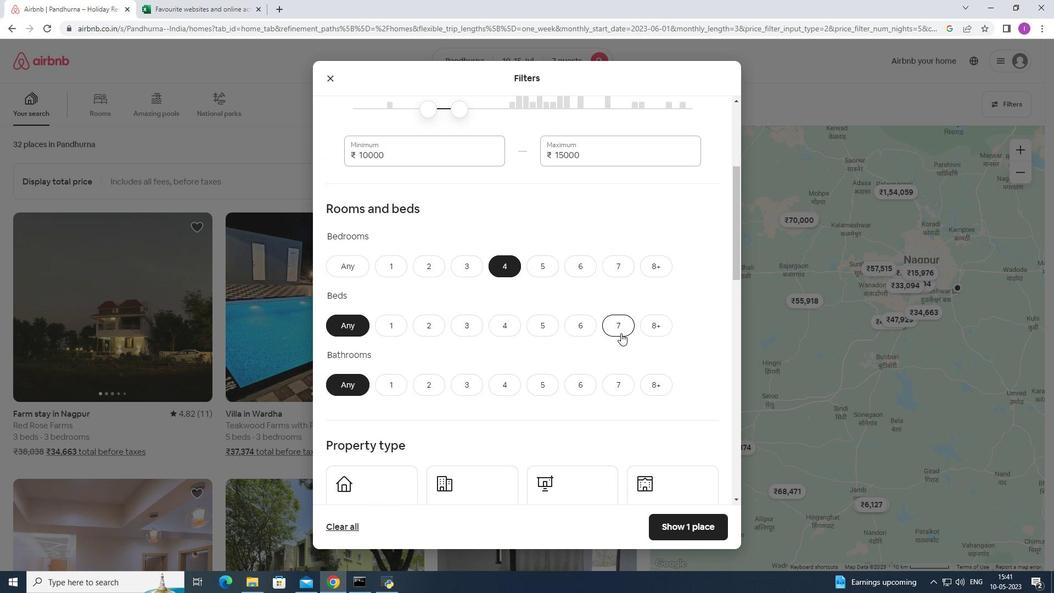 
Action: Mouse moved to (512, 387)
Screenshot: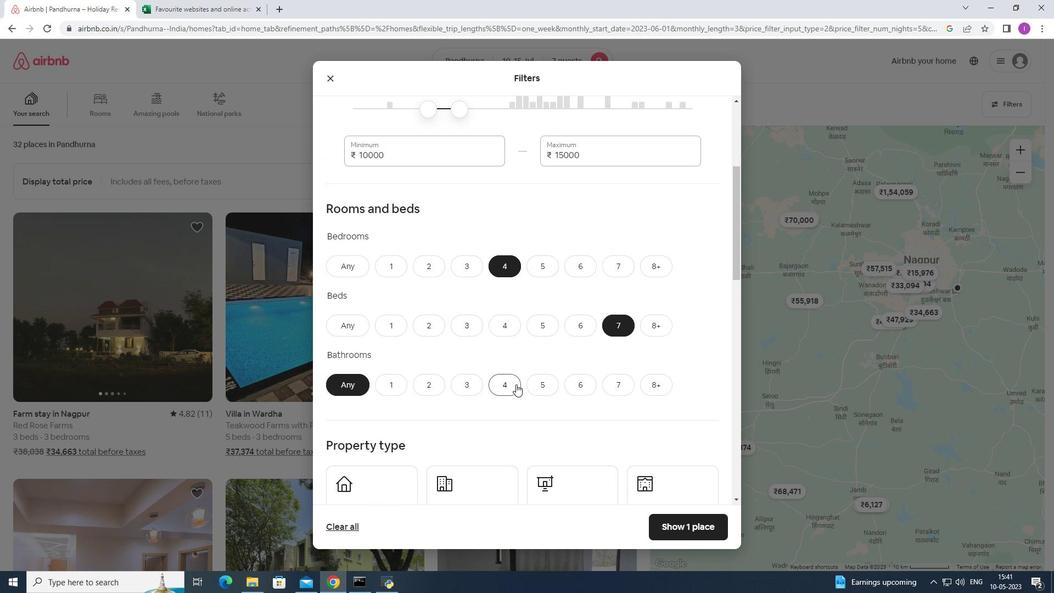 
Action: Mouse pressed left at (512, 387)
Screenshot: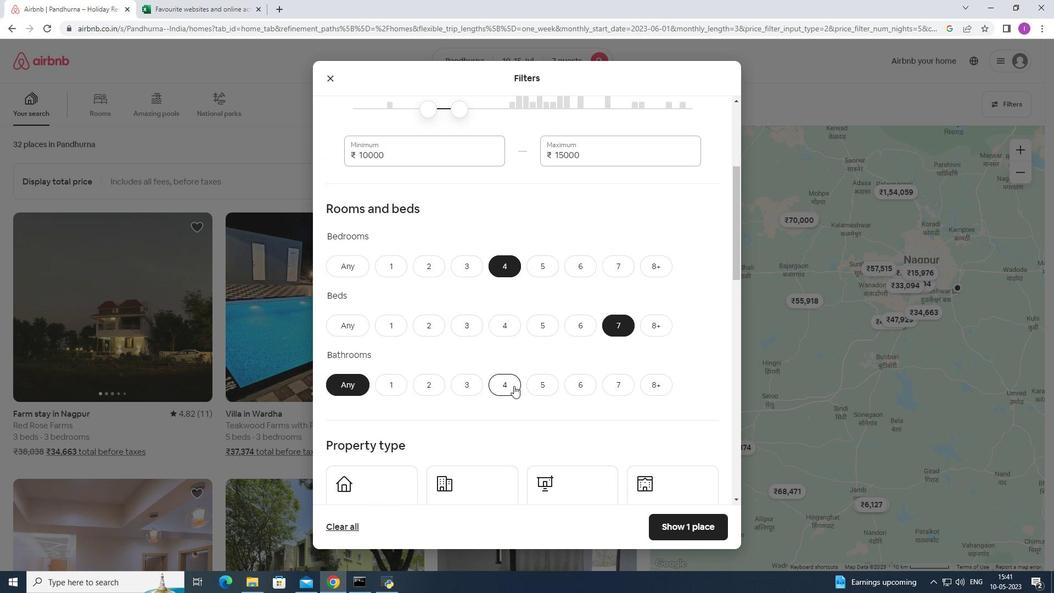 
Action: Mouse moved to (555, 312)
Screenshot: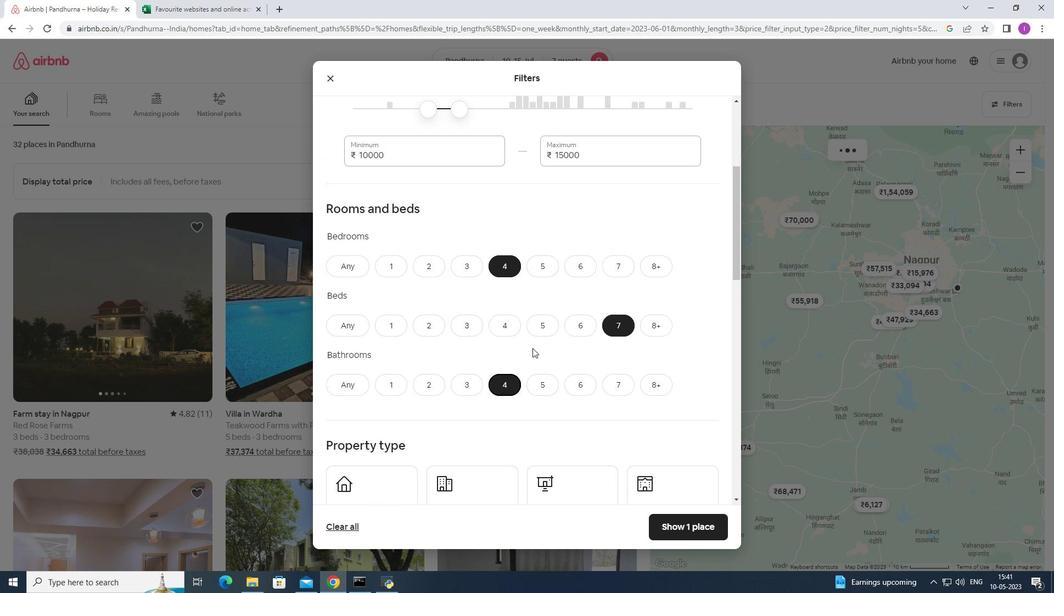 
Action: Mouse scrolled (555, 311) with delta (0, 0)
Screenshot: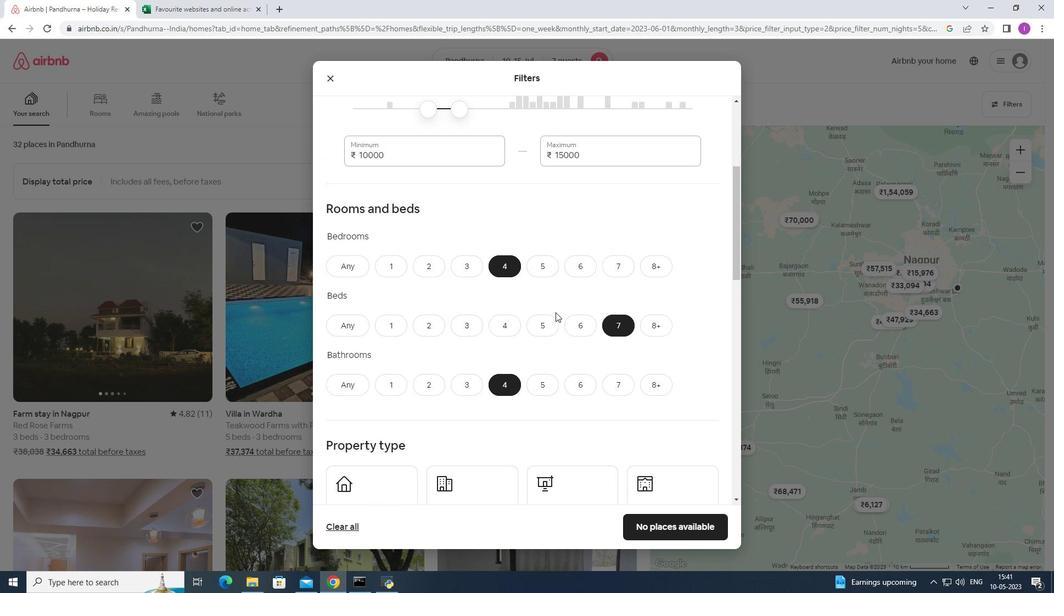 
Action: Mouse scrolled (555, 311) with delta (0, 0)
Screenshot: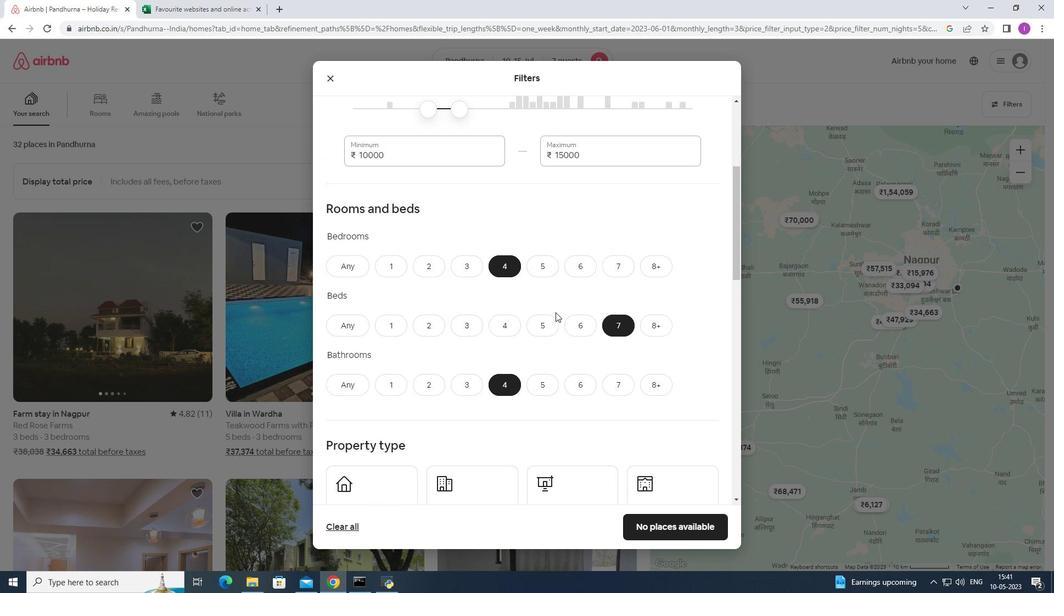 
Action: Mouse scrolled (555, 311) with delta (0, 0)
Screenshot: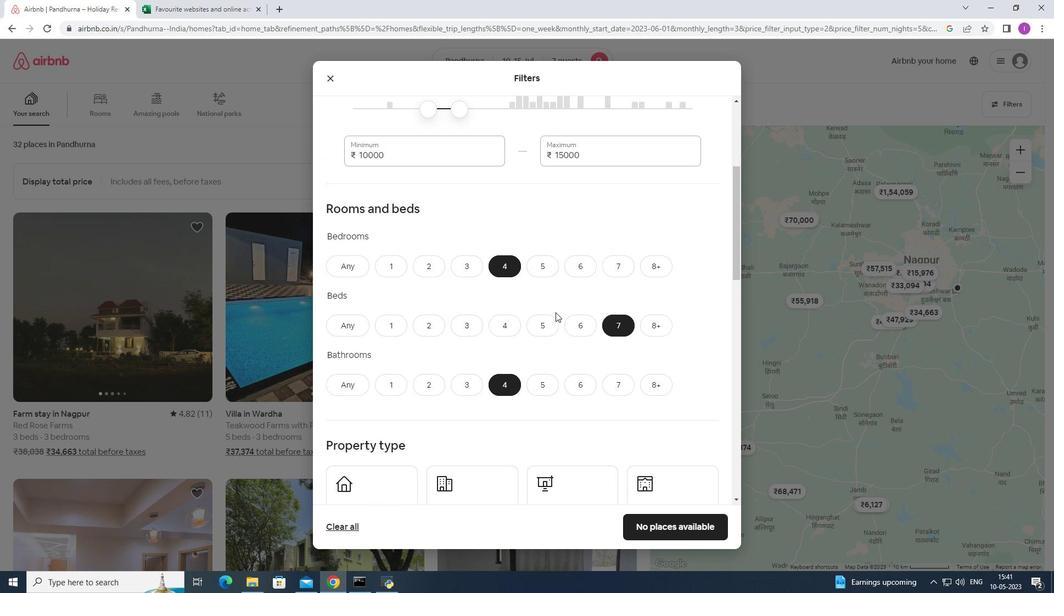 
Action: Mouse moved to (391, 331)
Screenshot: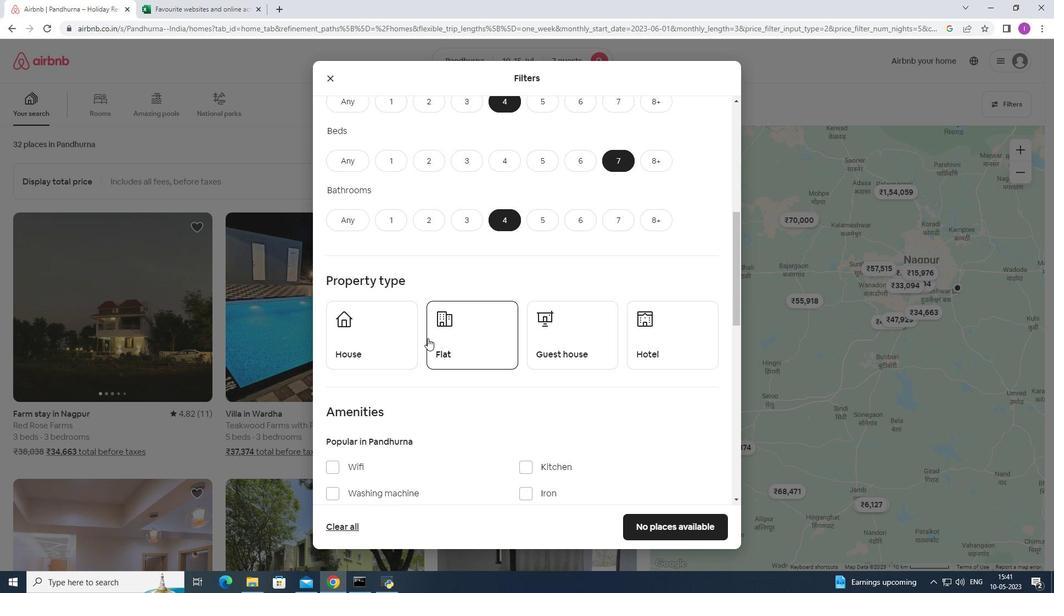 
Action: Mouse pressed left at (391, 331)
Screenshot: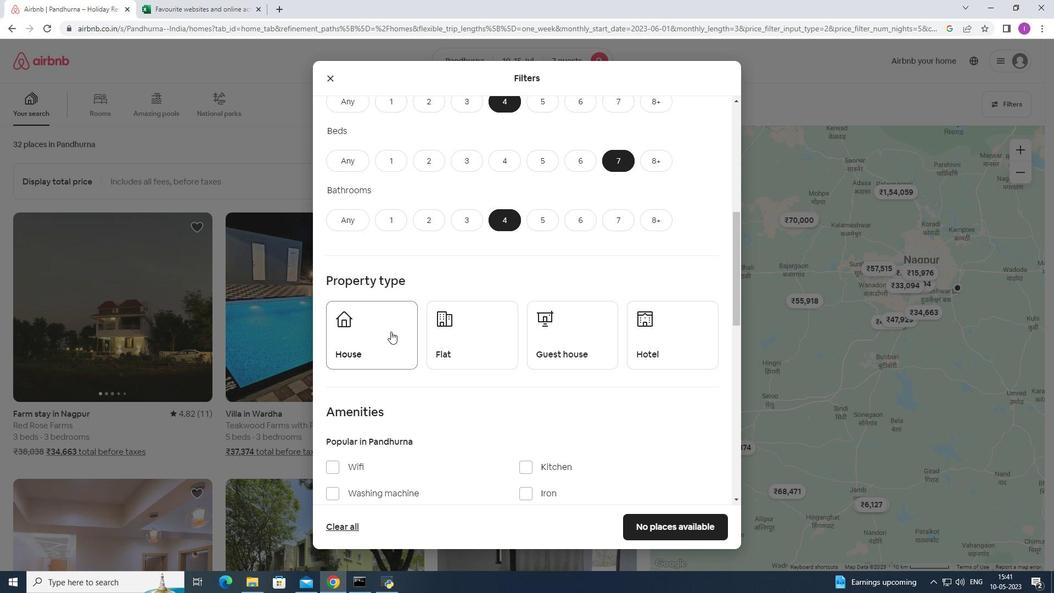 
Action: Mouse moved to (449, 331)
Screenshot: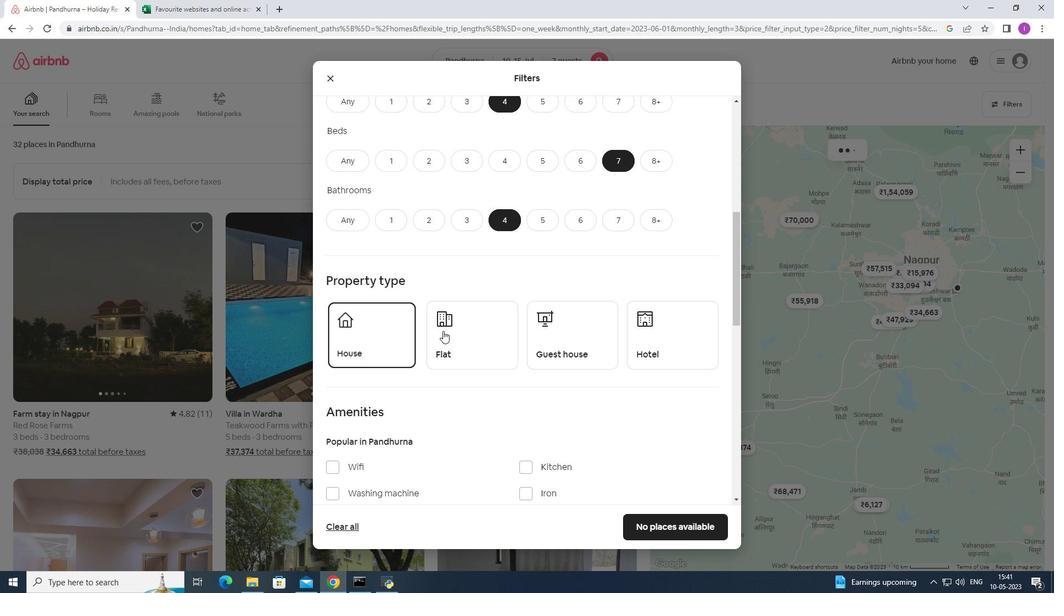 
Action: Mouse pressed left at (449, 331)
Screenshot: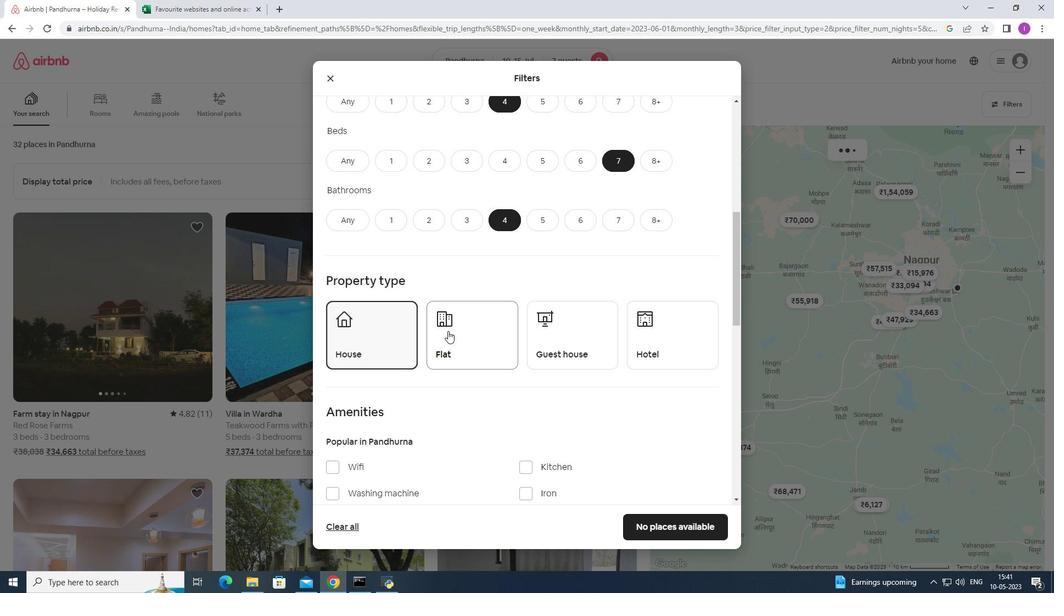
Action: Mouse moved to (562, 336)
Screenshot: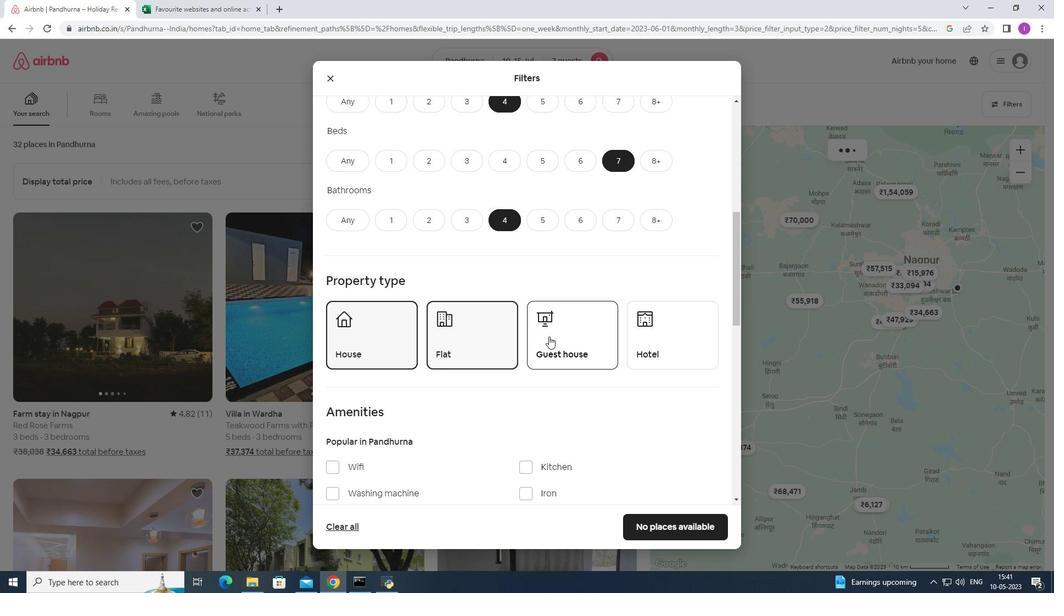 
Action: Mouse pressed left at (562, 336)
Screenshot: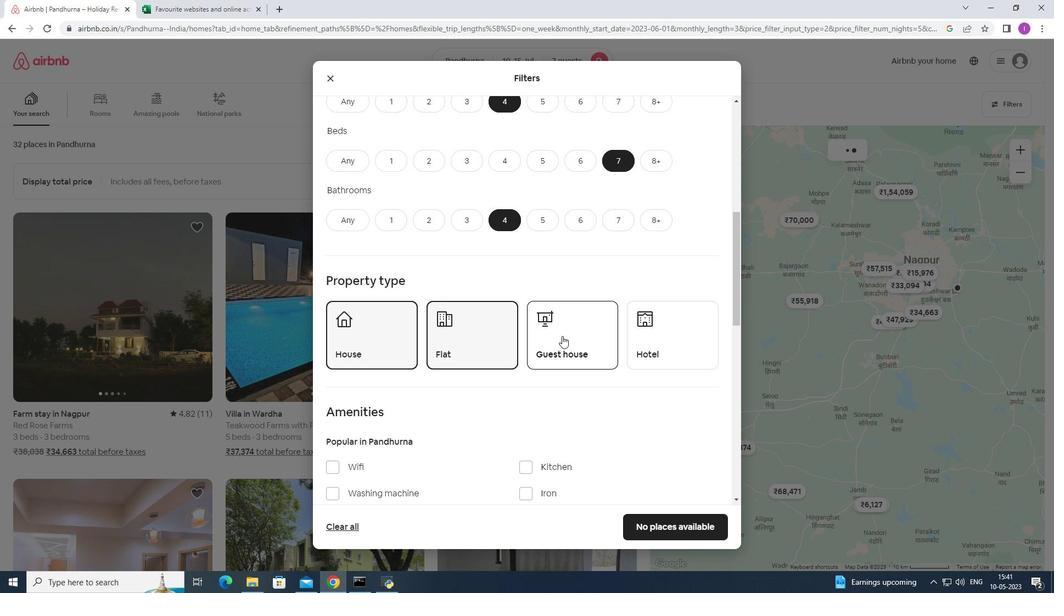 
Action: Mouse moved to (582, 346)
Screenshot: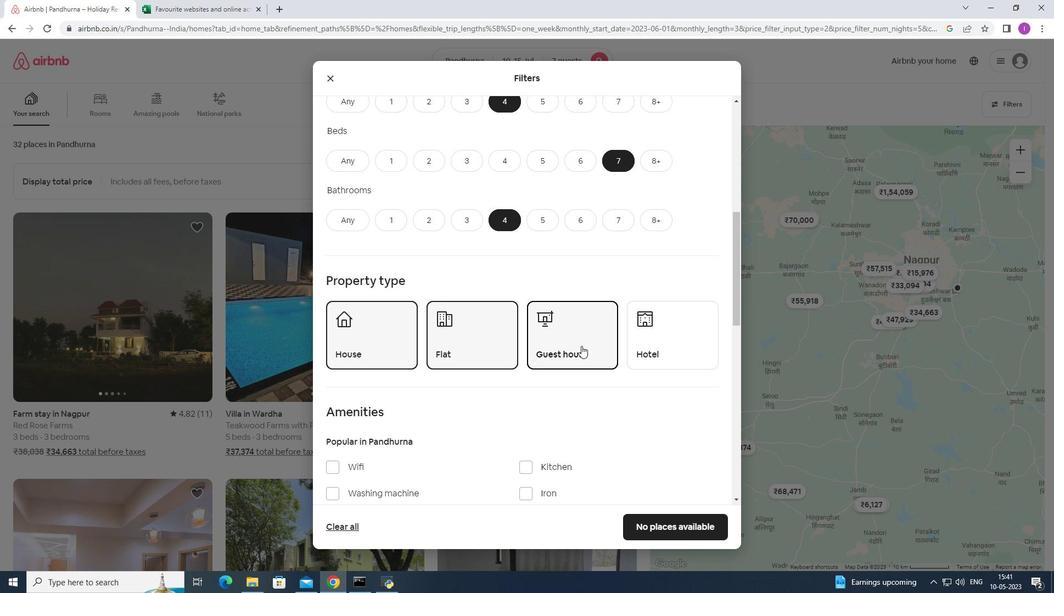 
Action: Mouse scrolled (582, 346) with delta (0, 0)
Screenshot: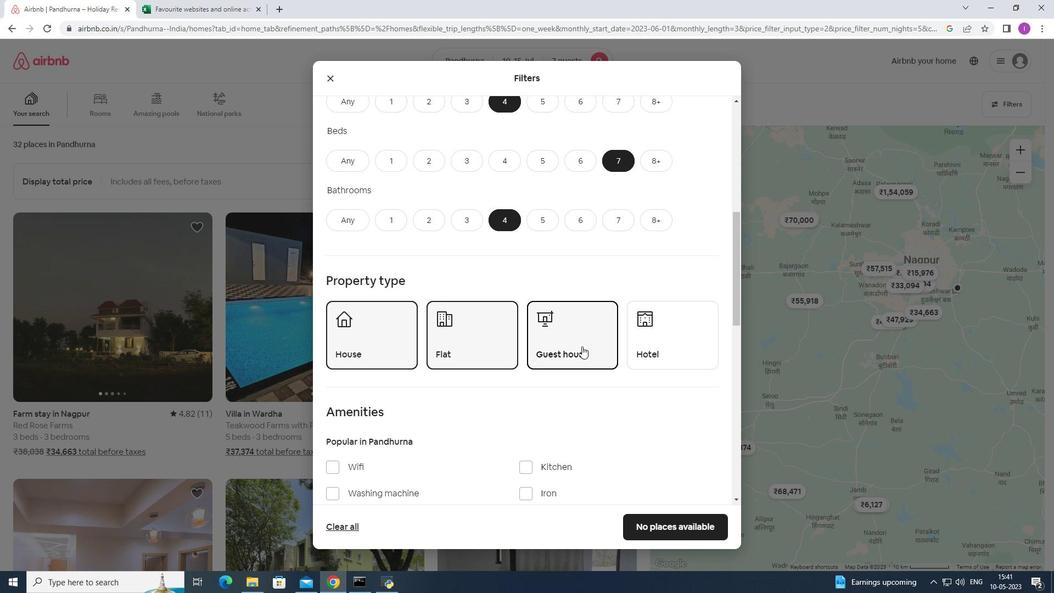 
Action: Mouse scrolled (582, 346) with delta (0, 0)
Screenshot: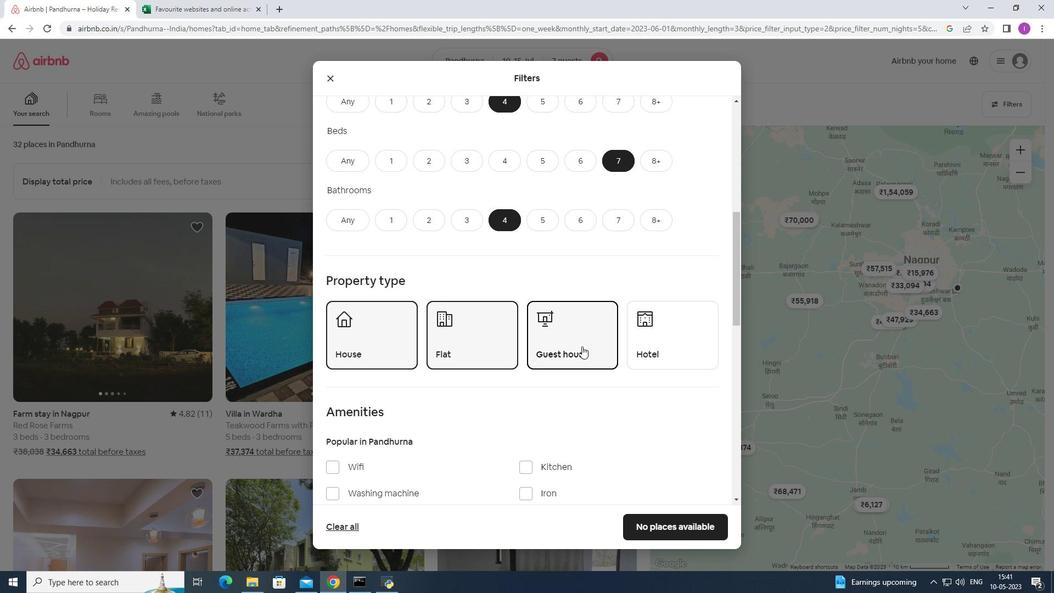 
Action: Mouse moved to (570, 343)
Screenshot: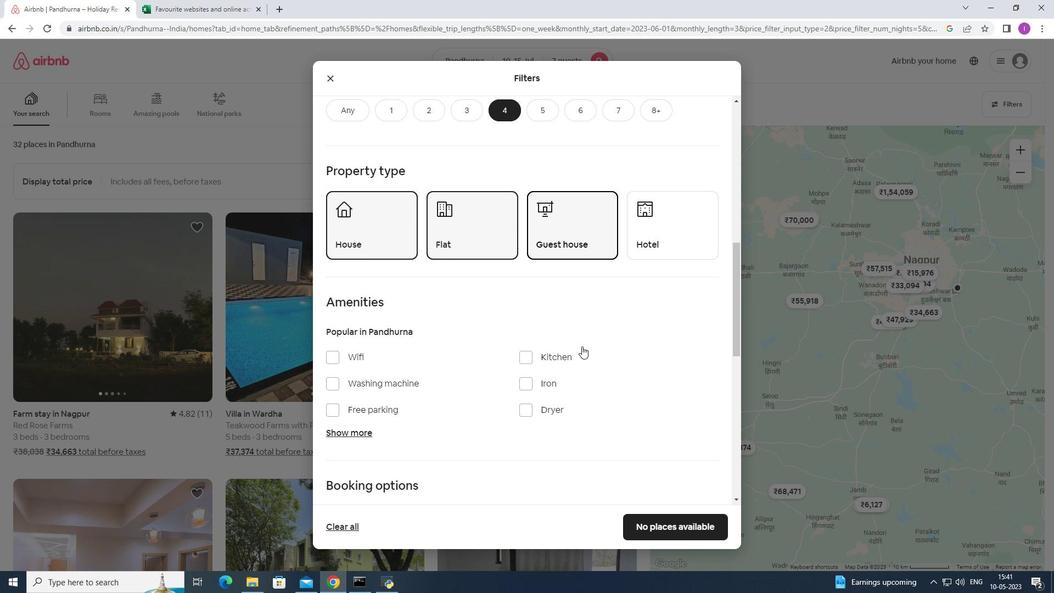 
Action: Mouse scrolled (570, 342) with delta (0, 0)
Screenshot: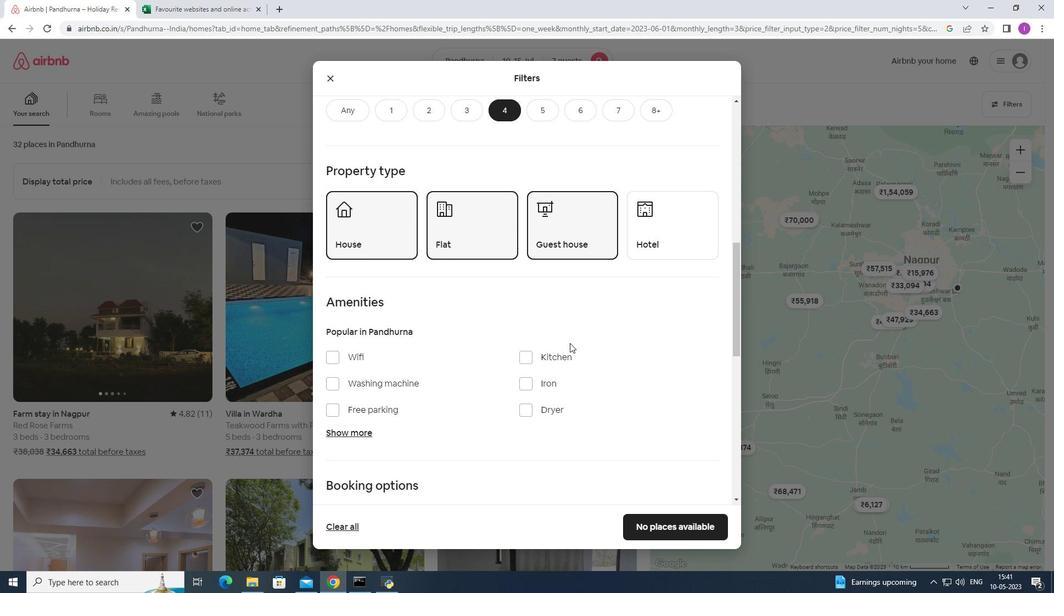 
Action: Mouse moved to (330, 304)
Screenshot: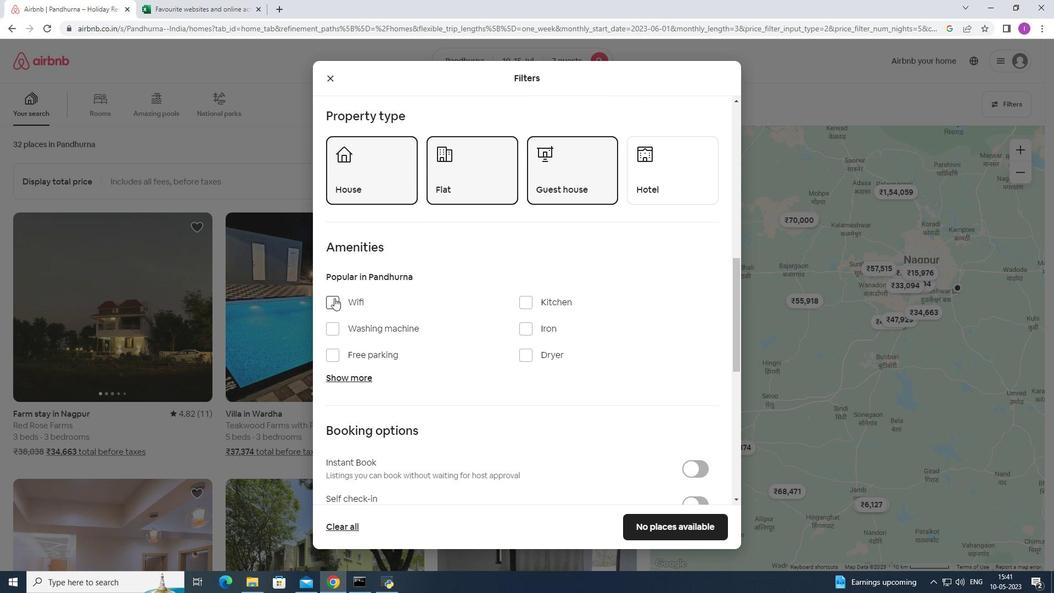 
Action: Mouse pressed left at (330, 304)
Screenshot: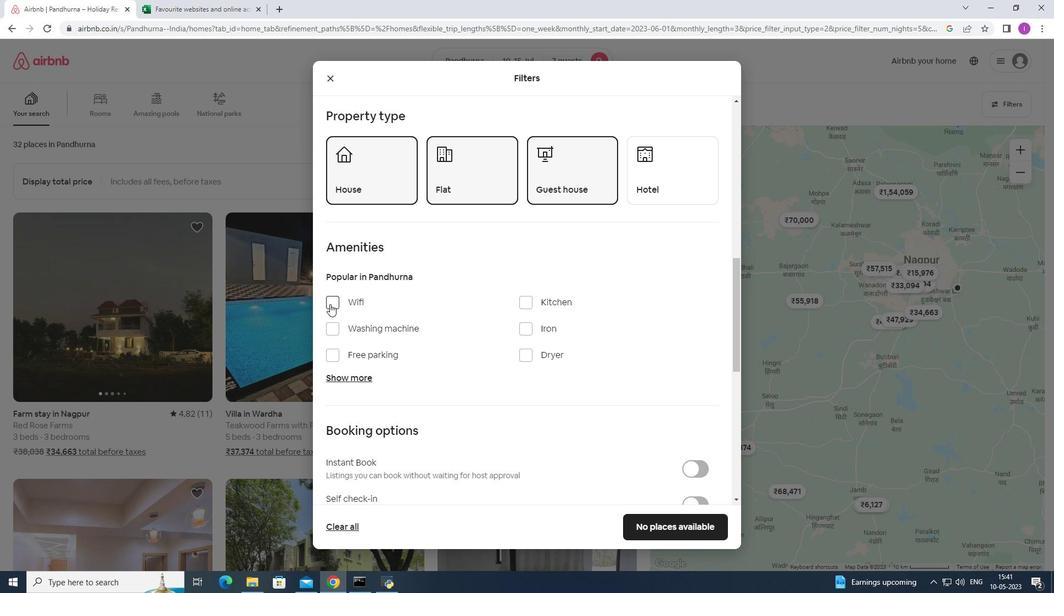 
Action: Mouse moved to (335, 358)
Screenshot: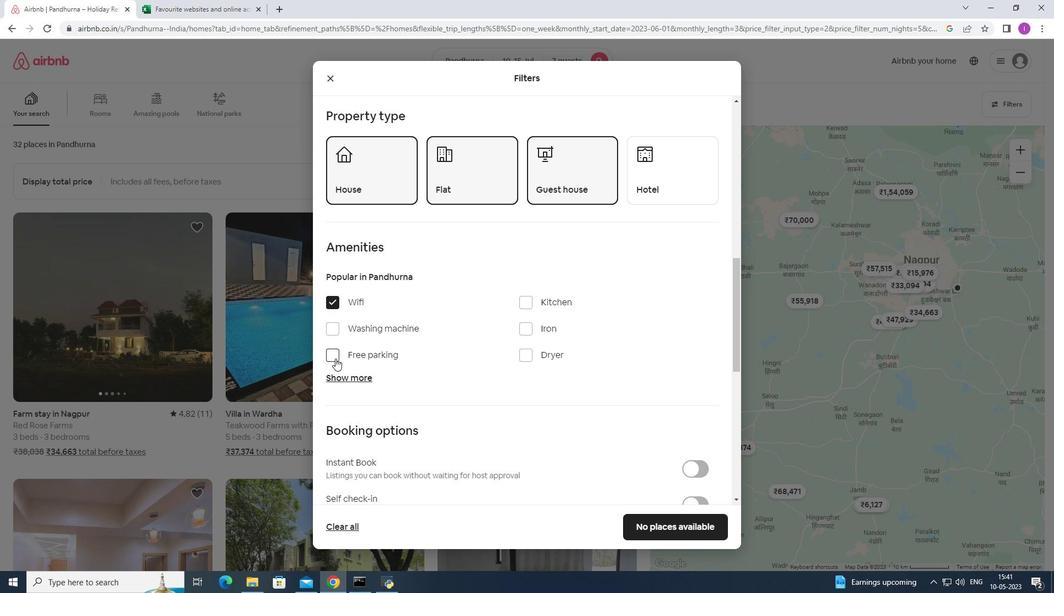 
Action: Mouse pressed left at (335, 358)
Screenshot: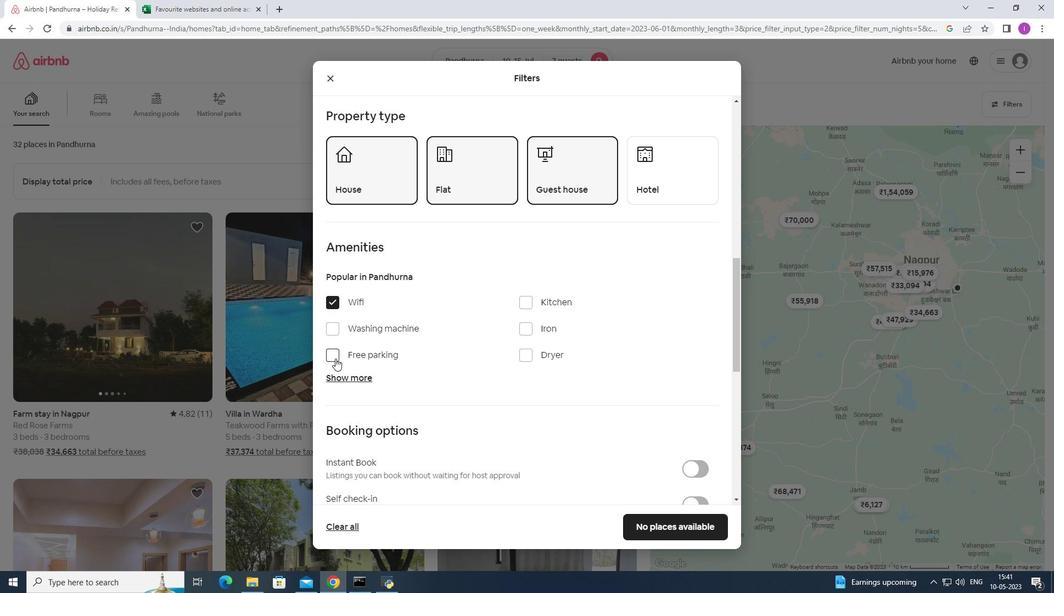 
Action: Mouse moved to (349, 371)
Screenshot: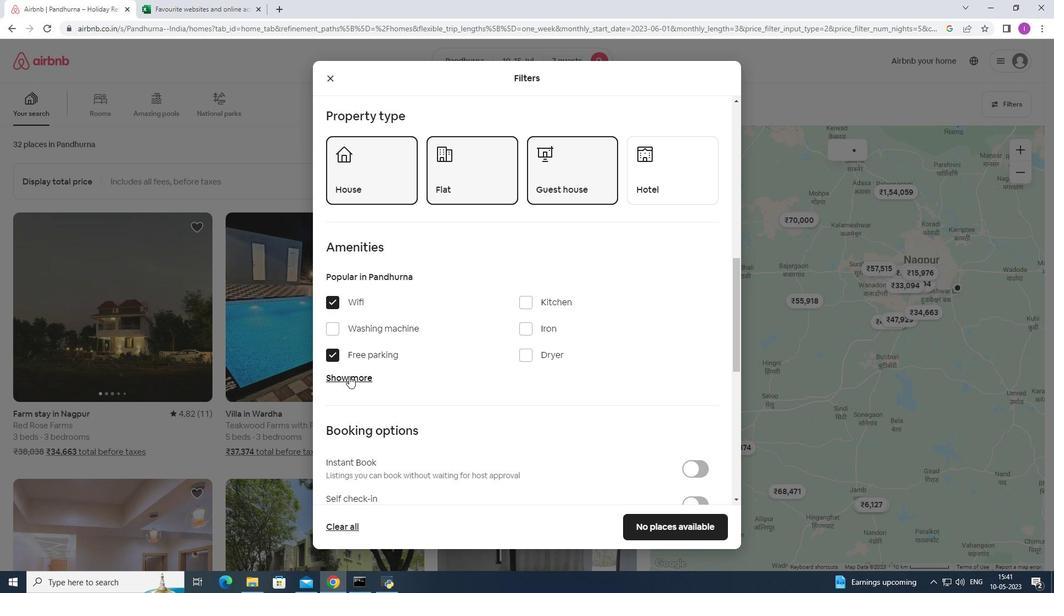 
Action: Mouse pressed left at (349, 371)
Screenshot: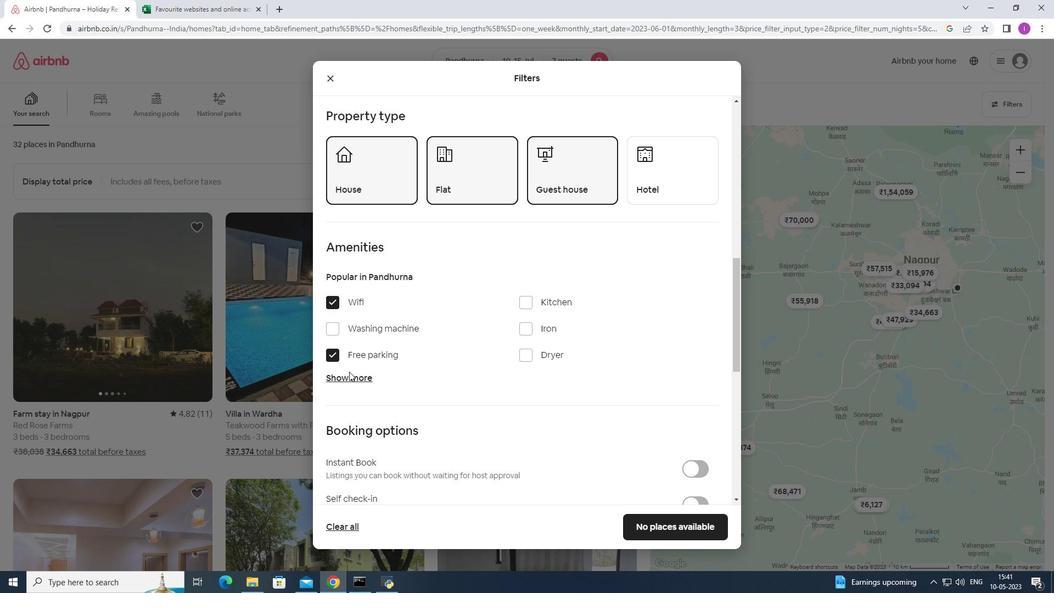 
Action: Mouse moved to (410, 389)
Screenshot: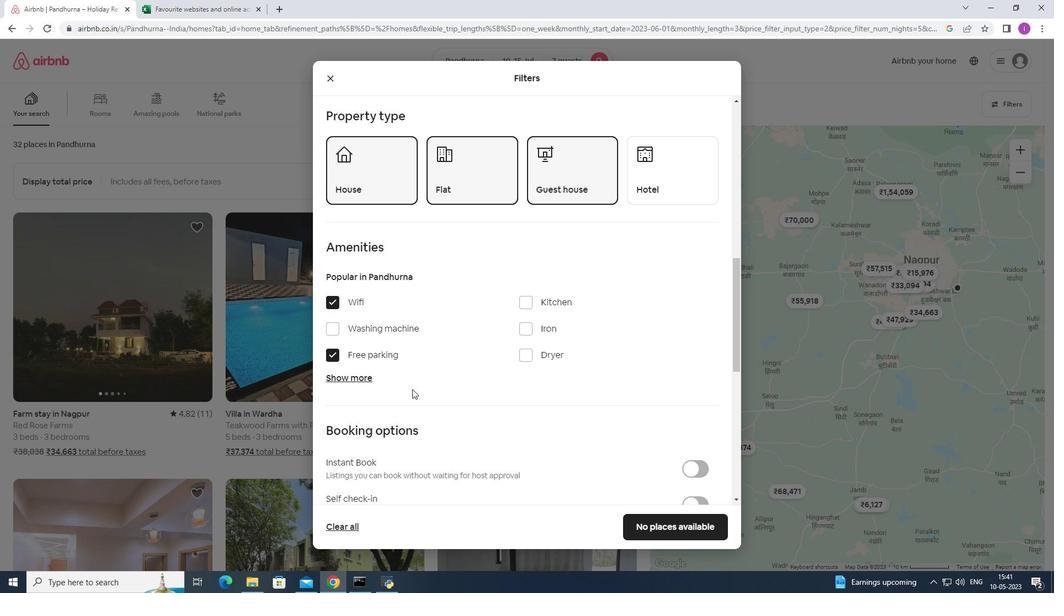 
Action: Mouse scrolled (410, 388) with delta (0, 0)
Screenshot: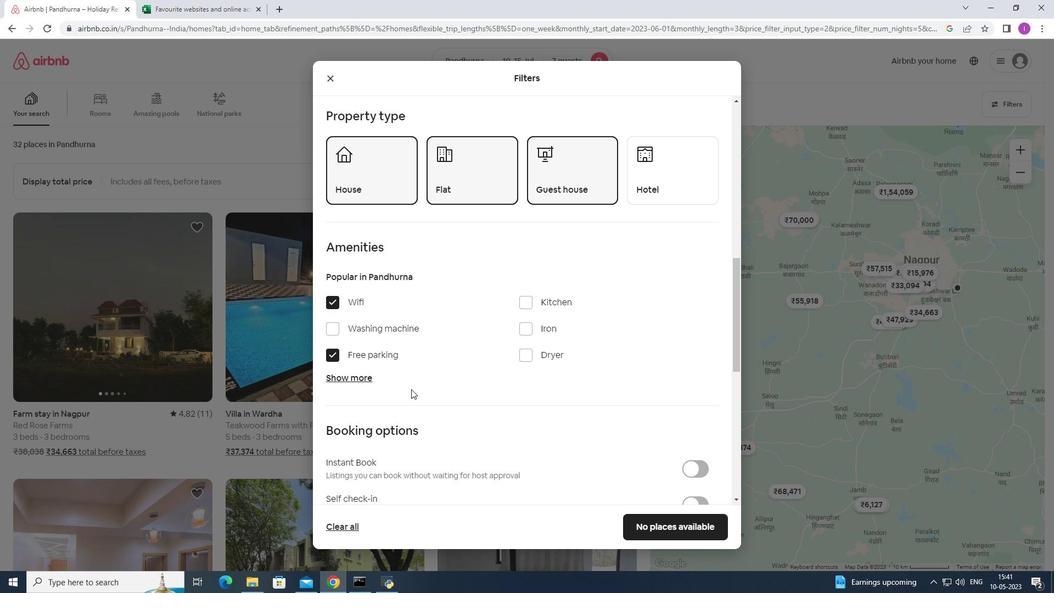 
Action: Mouse scrolled (410, 388) with delta (0, 0)
Screenshot: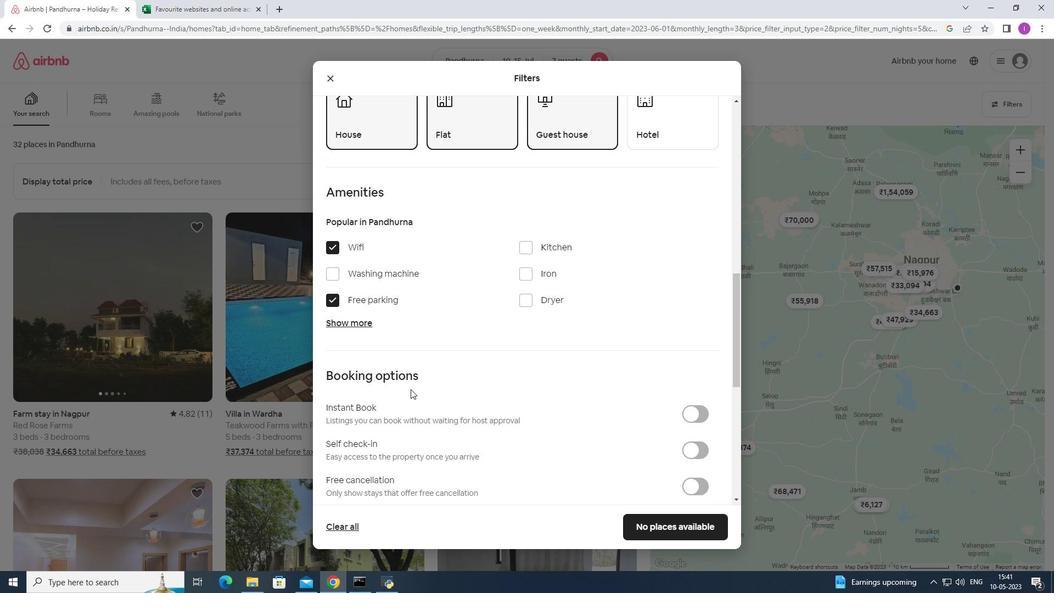 
Action: Mouse moved to (362, 265)
Screenshot: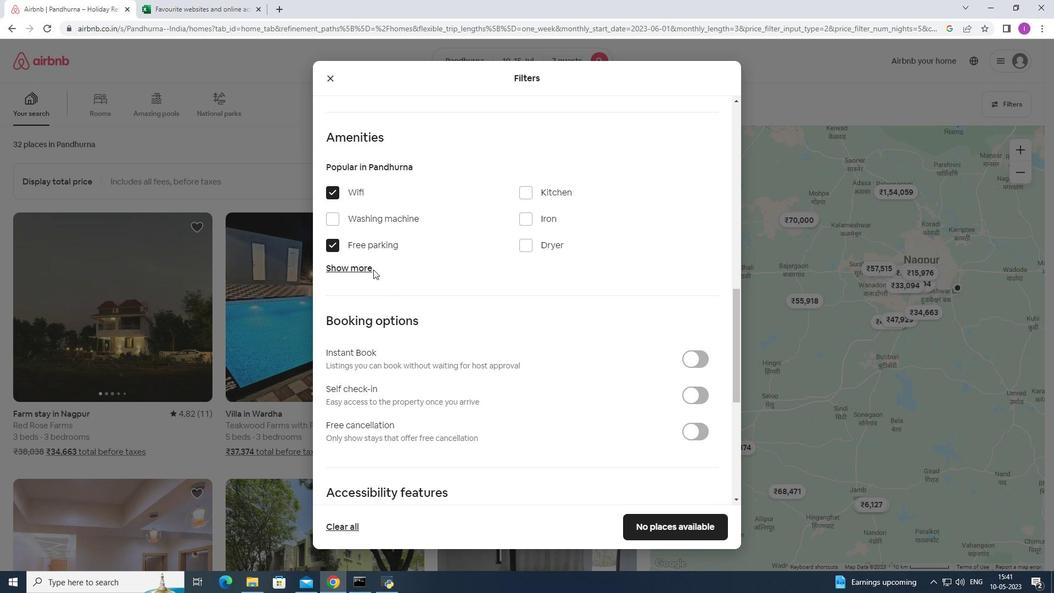 
Action: Mouse pressed left at (362, 265)
Screenshot: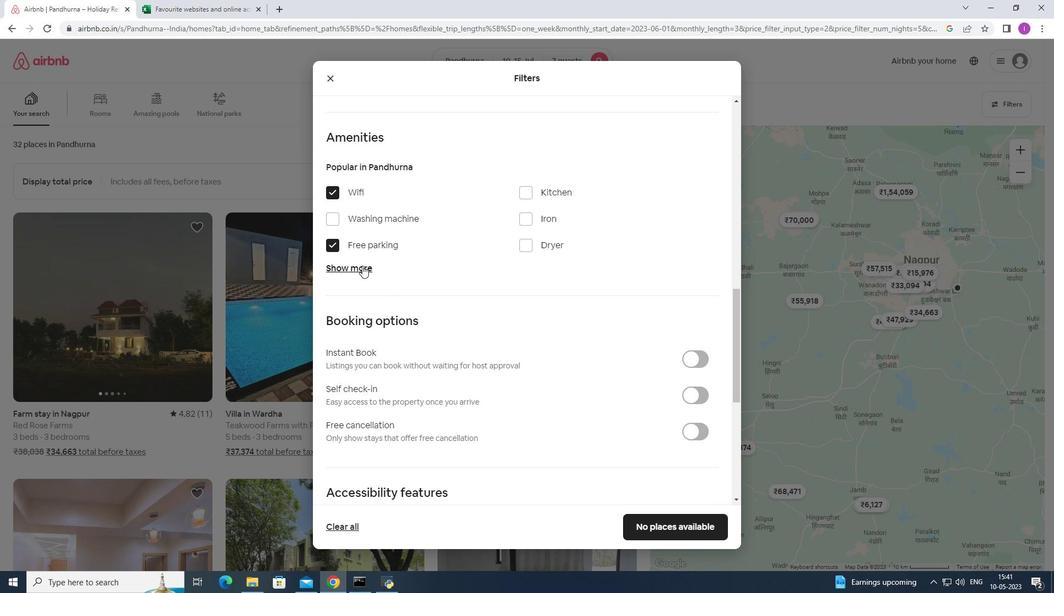 
Action: Mouse moved to (530, 336)
Screenshot: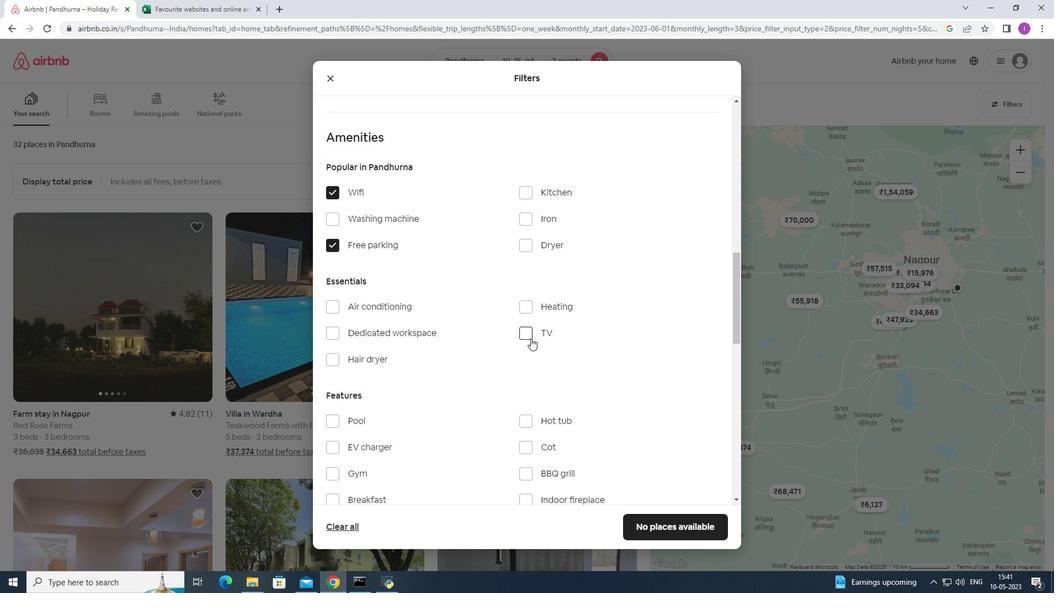 
Action: Mouse pressed left at (530, 336)
Screenshot: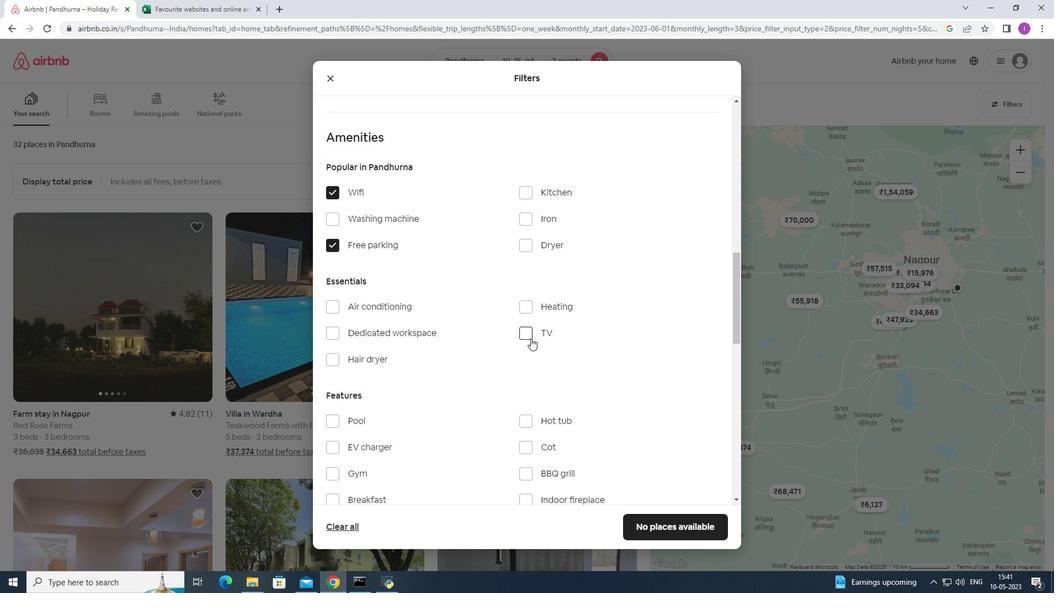 
Action: Mouse moved to (434, 419)
Screenshot: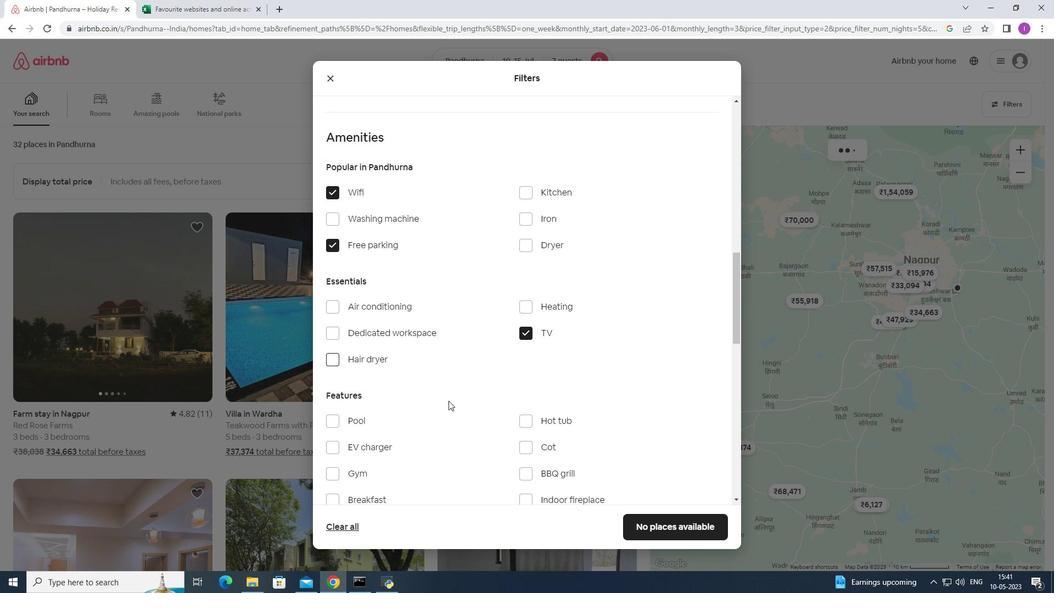 
Action: Mouse scrolled (434, 419) with delta (0, 0)
Screenshot: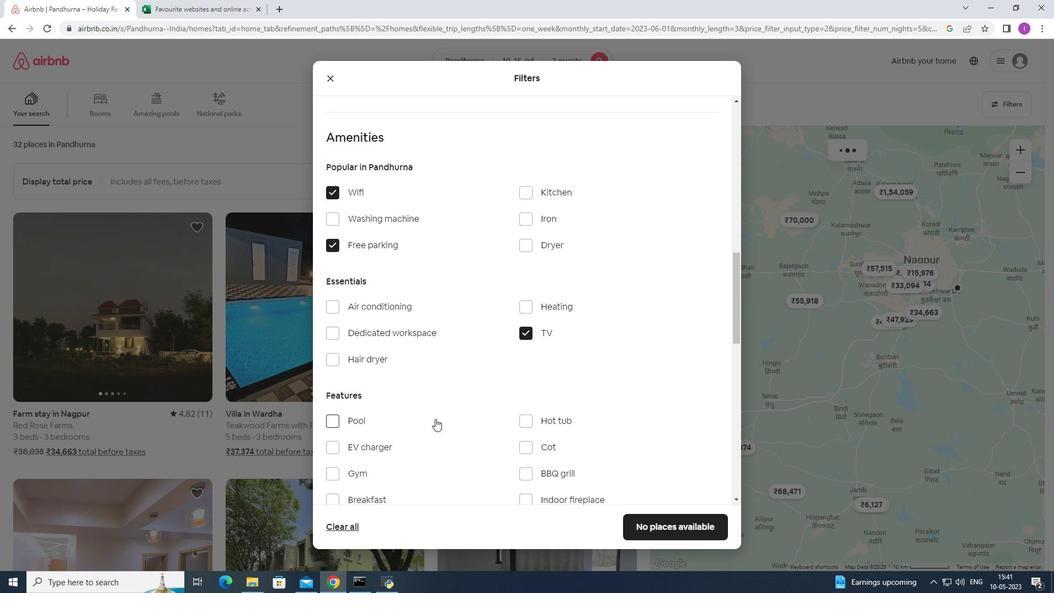 
Action: Mouse scrolled (434, 419) with delta (0, 0)
Screenshot: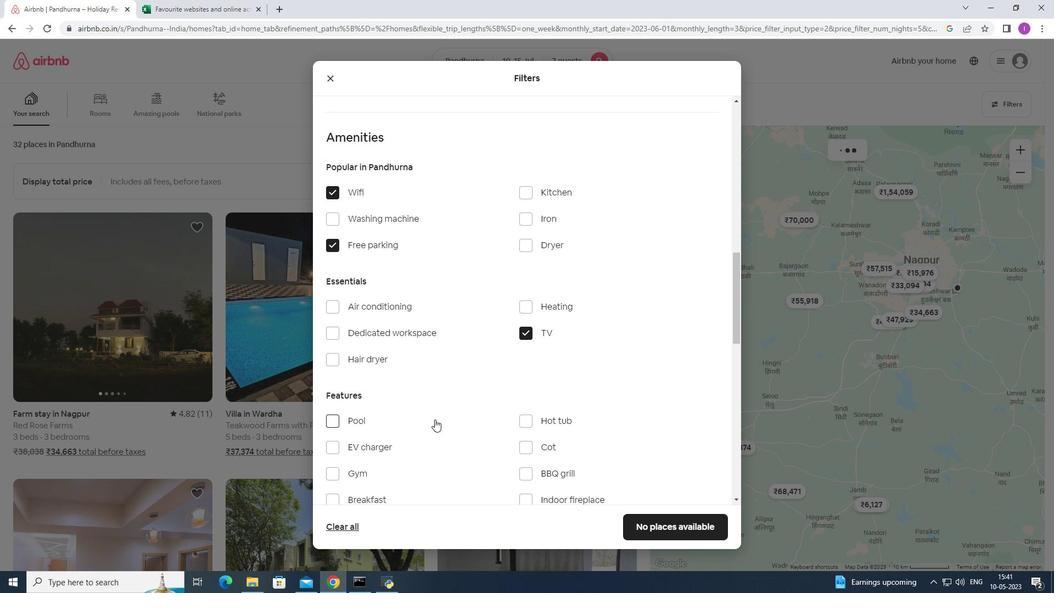 
Action: Mouse moved to (335, 367)
Screenshot: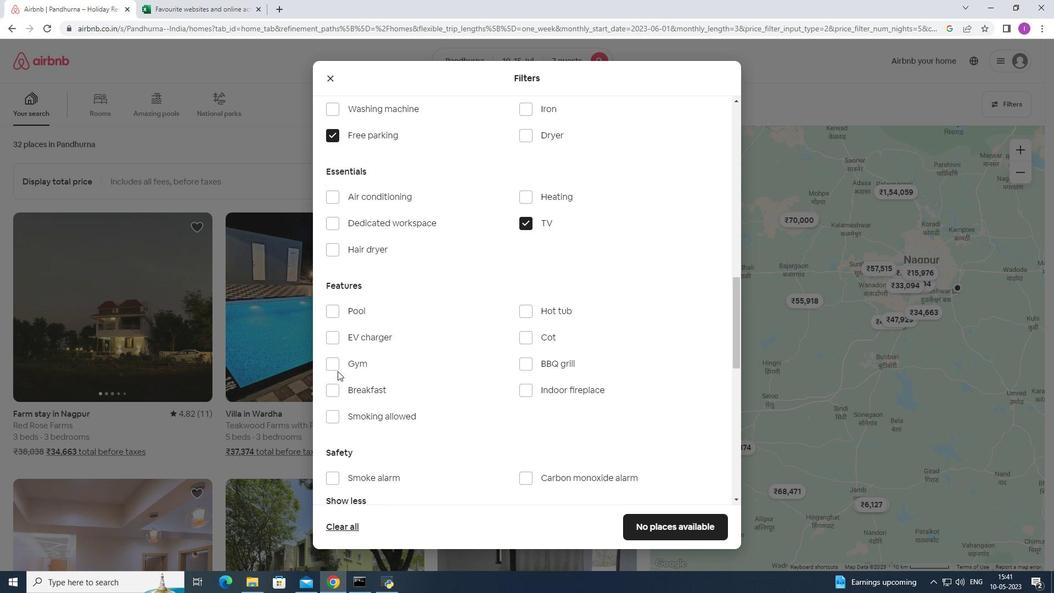 
Action: Mouse pressed left at (335, 367)
Screenshot: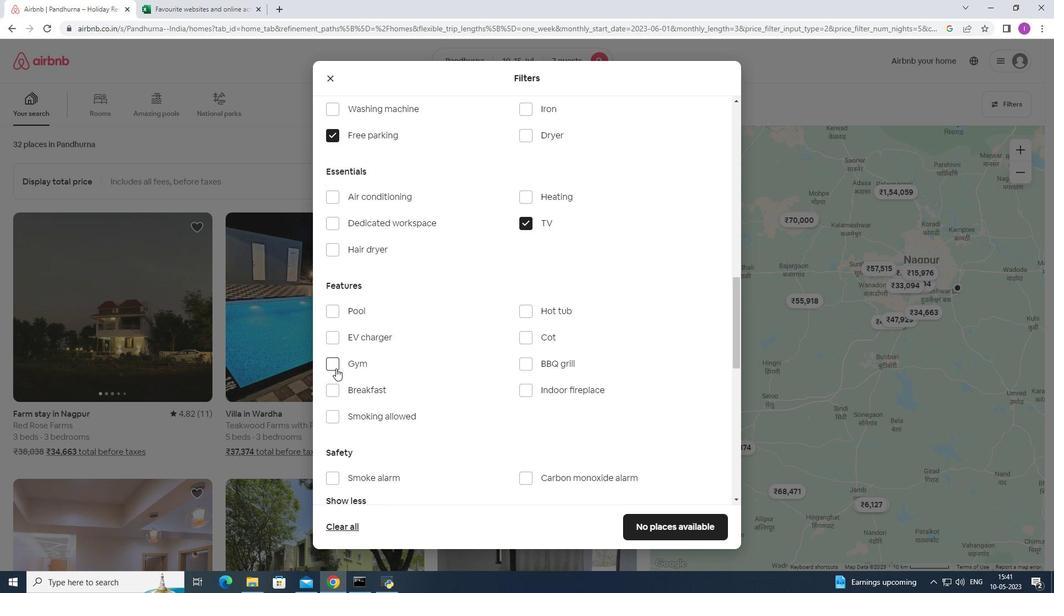 
Action: Mouse moved to (332, 391)
Screenshot: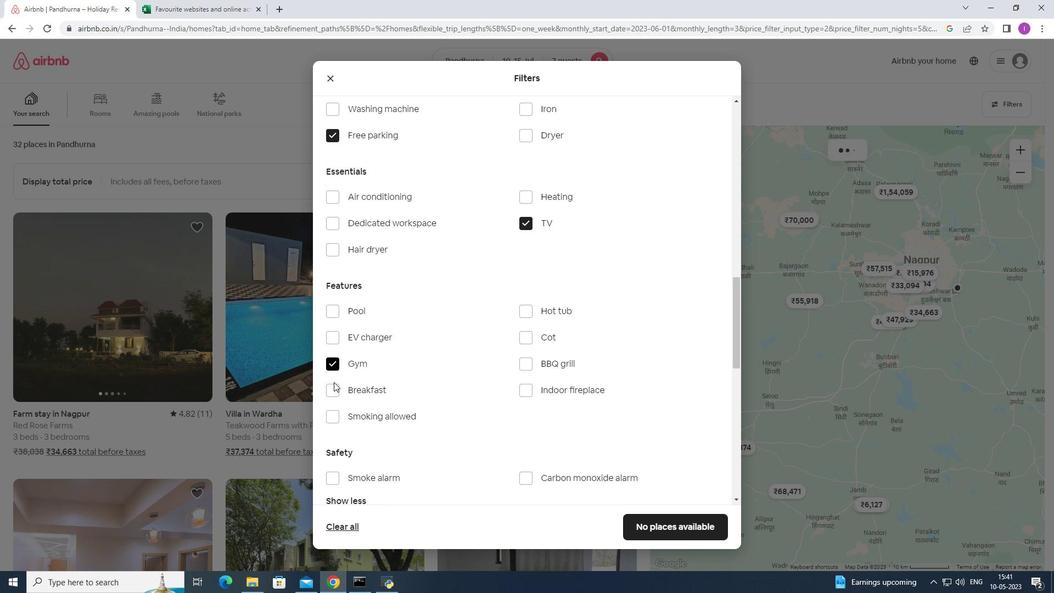 
Action: Mouse pressed left at (332, 391)
Screenshot: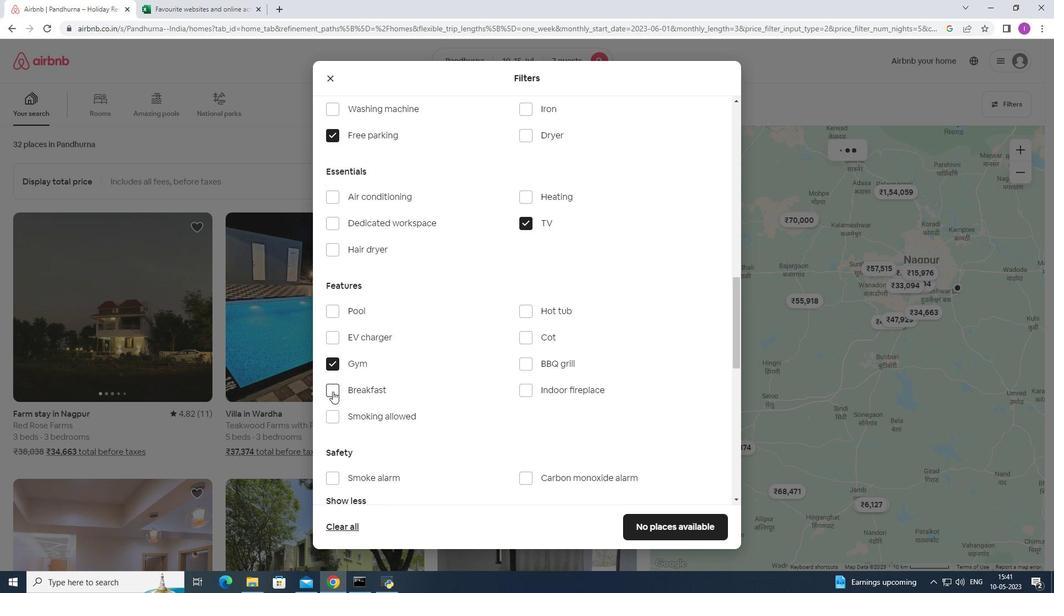 
Action: Mouse moved to (461, 419)
Screenshot: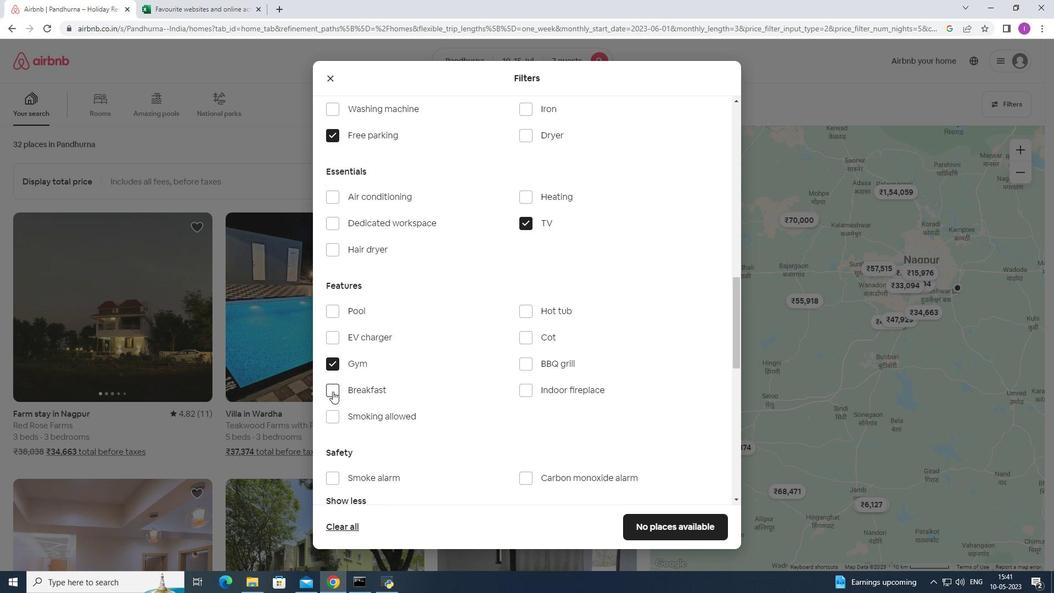 
Action: Mouse scrolled (461, 419) with delta (0, 0)
Screenshot: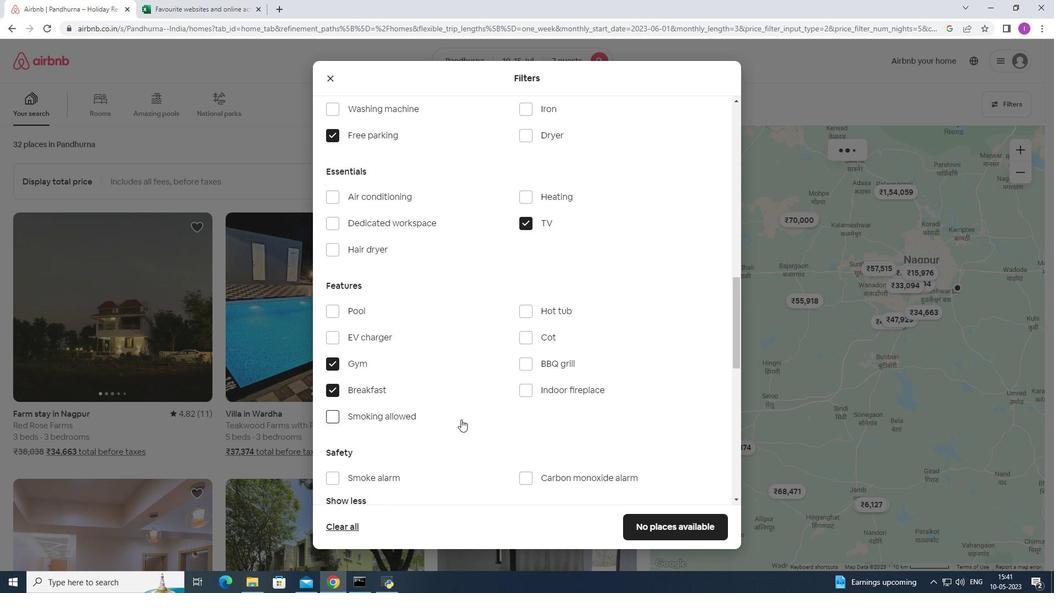 
Action: Mouse scrolled (461, 419) with delta (0, 0)
Screenshot: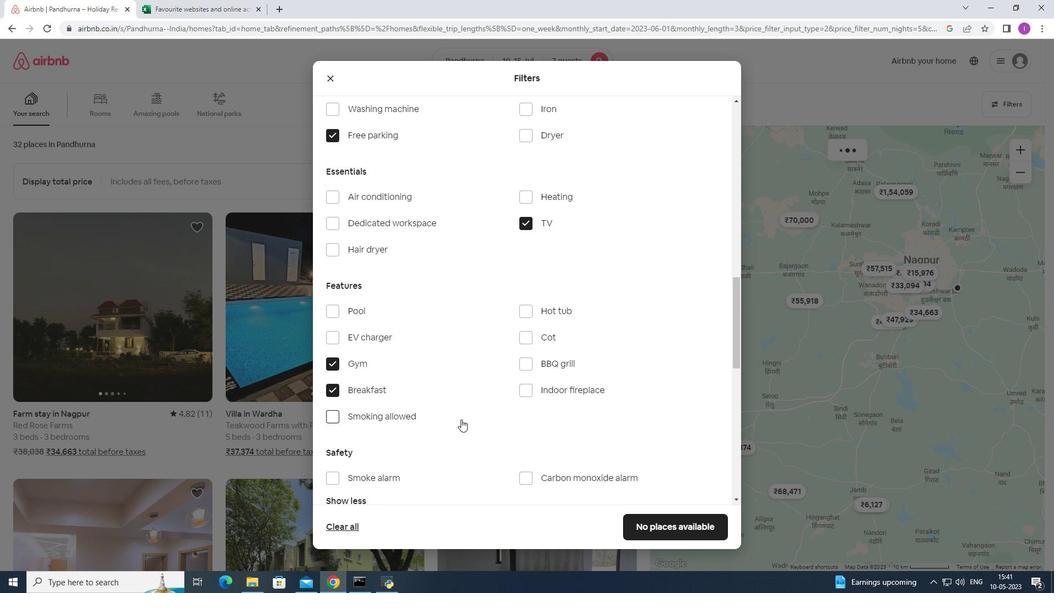 
Action: Mouse scrolled (461, 419) with delta (0, 0)
Screenshot: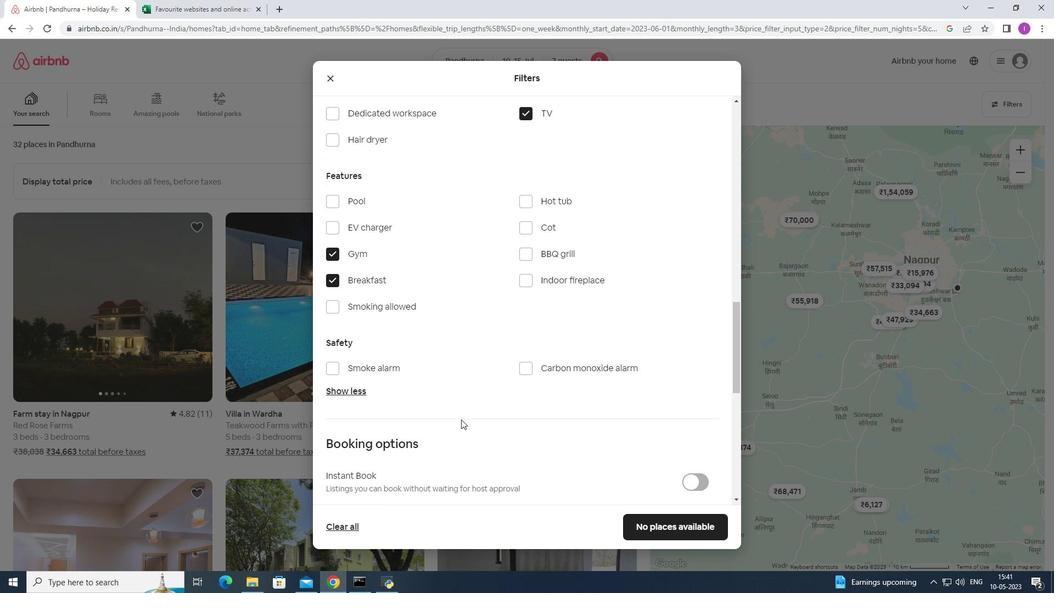 
Action: Mouse moved to (471, 409)
Screenshot: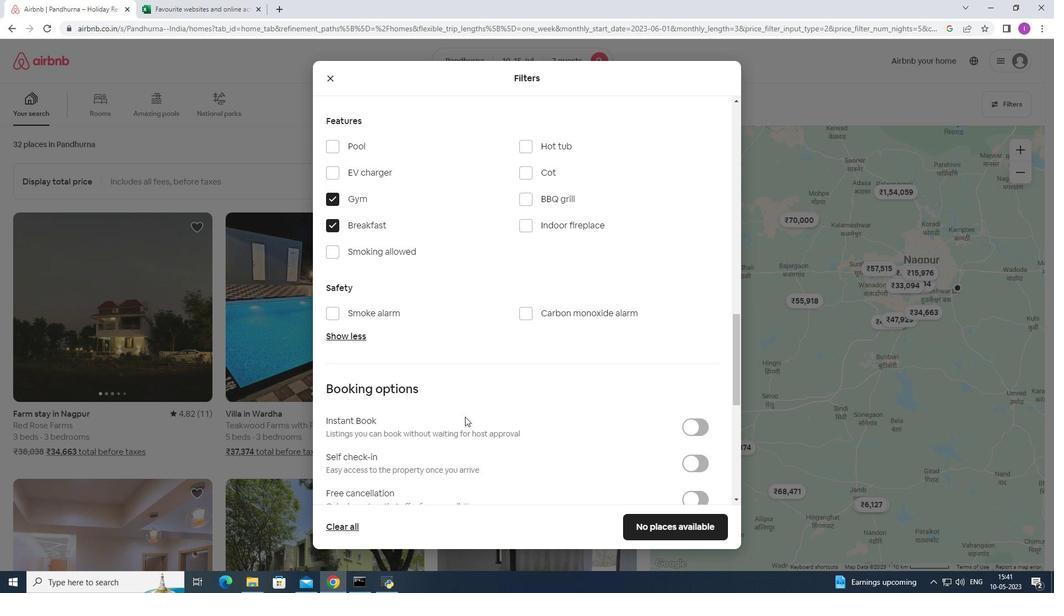 
Action: Mouse scrolled (471, 408) with delta (0, 0)
Screenshot: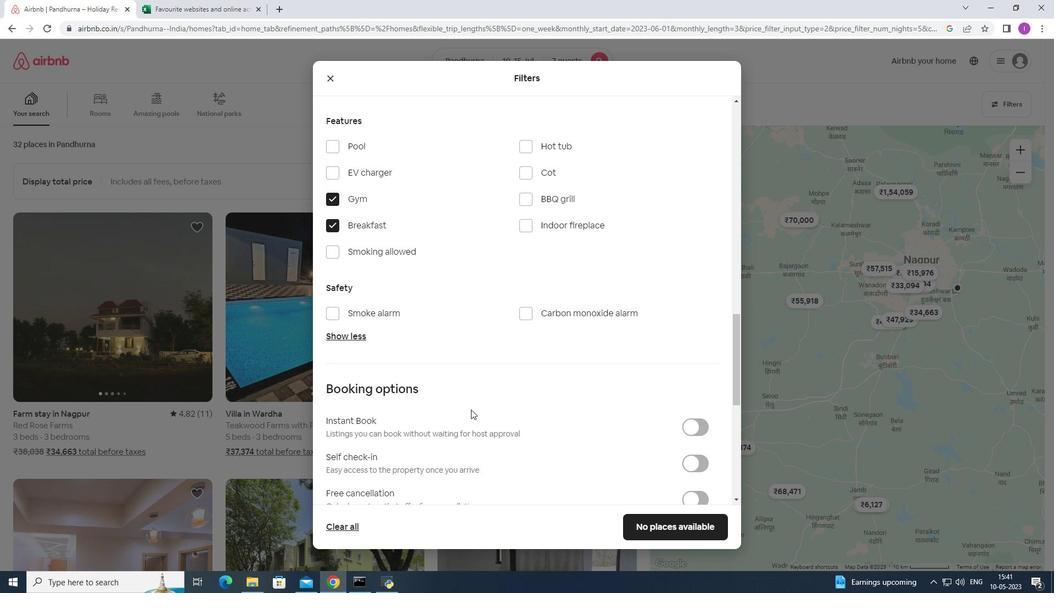 
Action: Mouse scrolled (471, 408) with delta (0, 0)
Screenshot: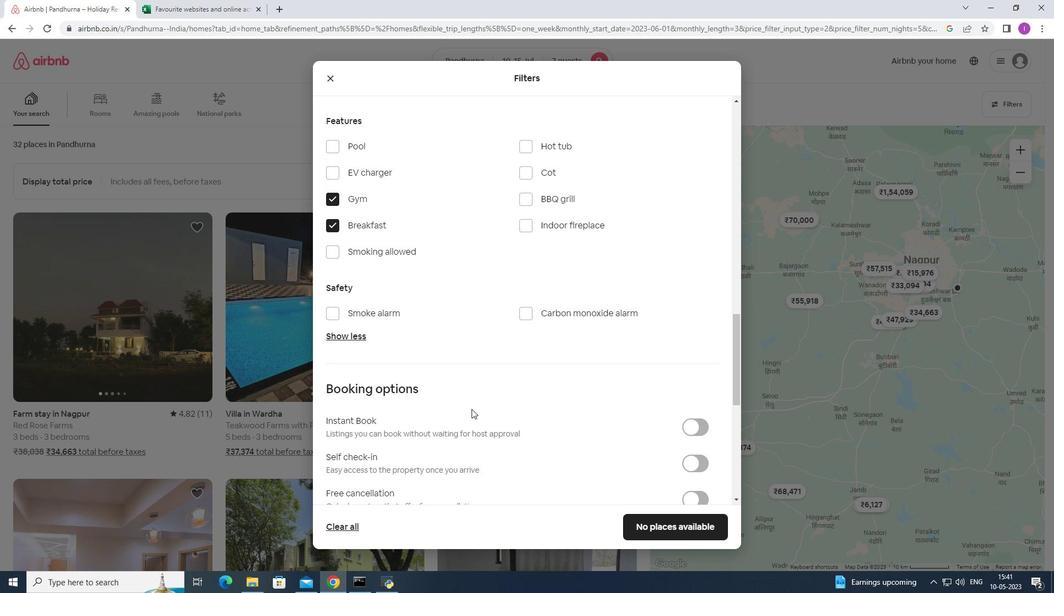
Action: Mouse moved to (698, 355)
Screenshot: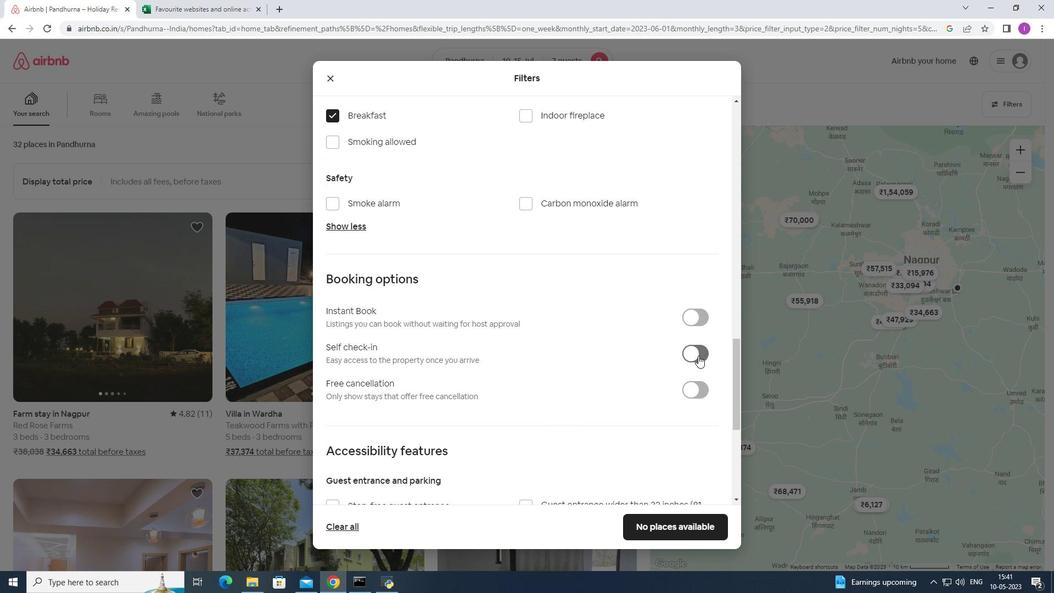 
Action: Mouse pressed left at (698, 355)
Screenshot: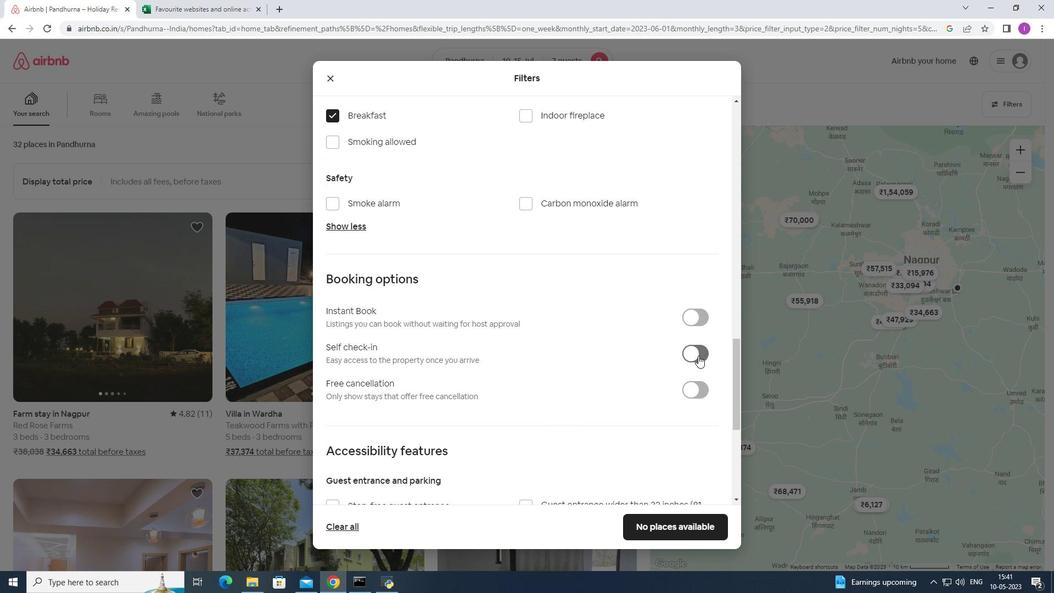 
Action: Mouse moved to (647, 384)
Screenshot: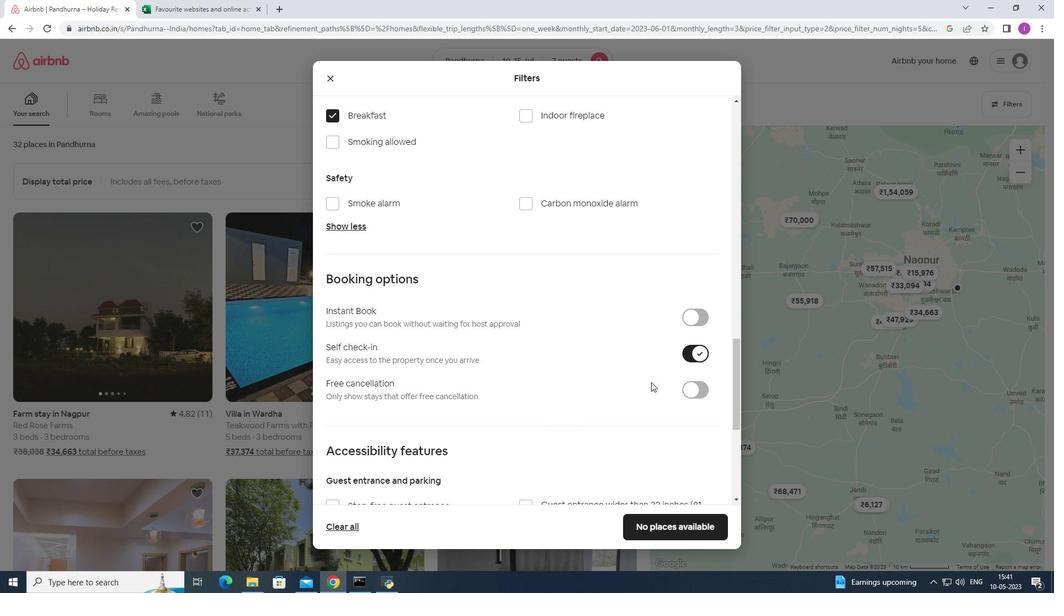 
Action: Mouse scrolled (647, 383) with delta (0, 0)
Screenshot: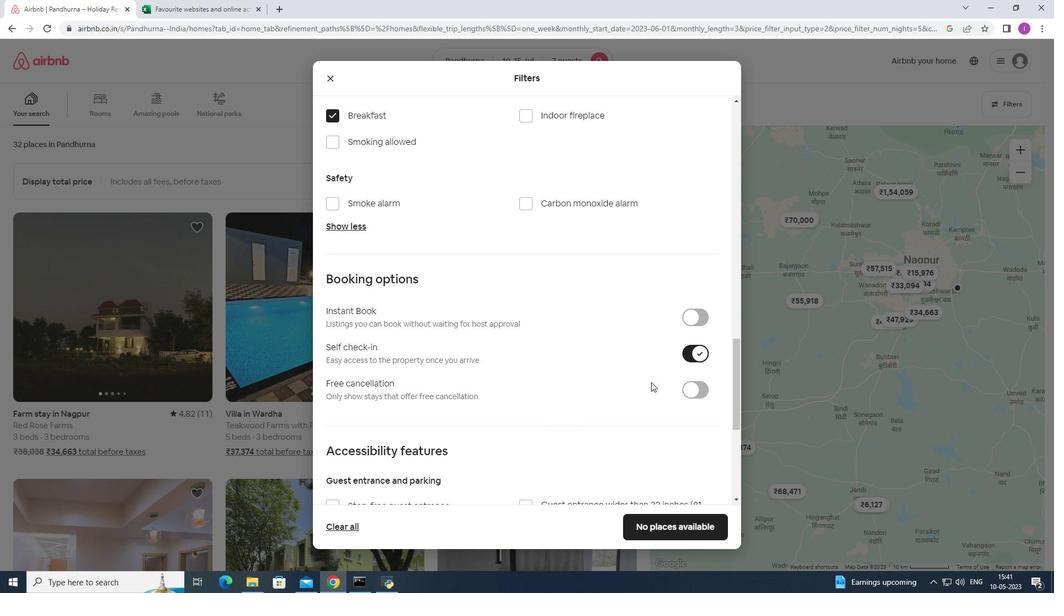 
Action: Mouse scrolled (647, 383) with delta (0, 0)
Screenshot: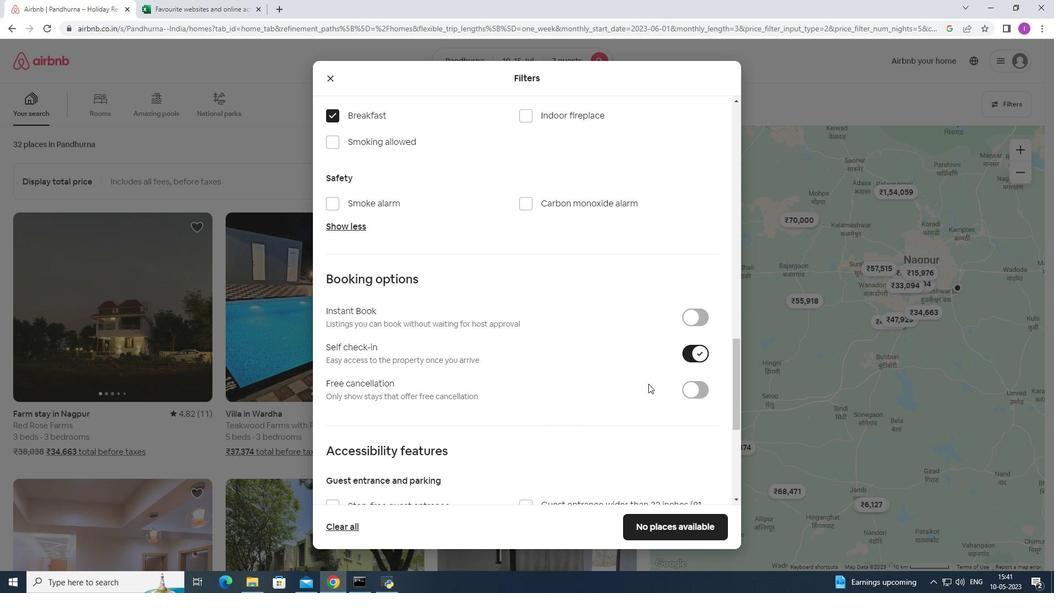 
Action: Mouse moved to (647, 385)
Screenshot: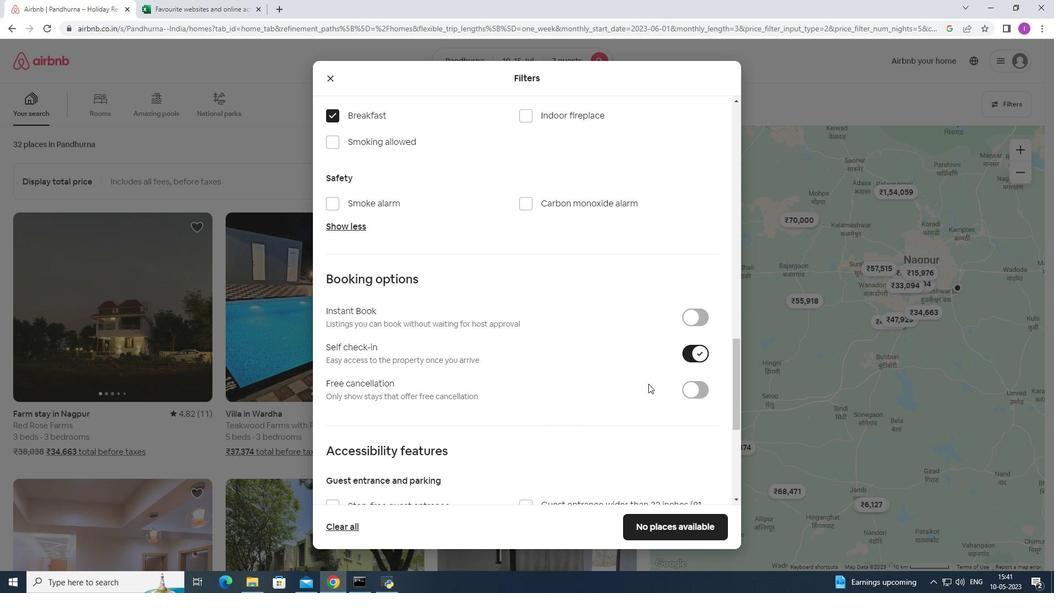 
Action: Mouse scrolled (647, 384) with delta (0, 0)
Screenshot: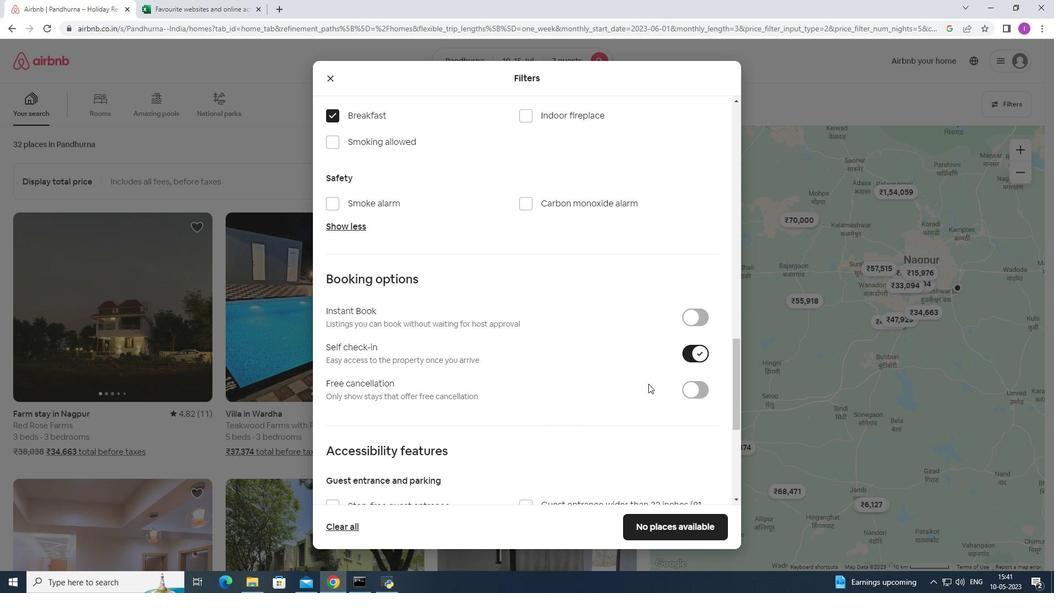 
Action: Mouse moved to (646, 385)
Screenshot: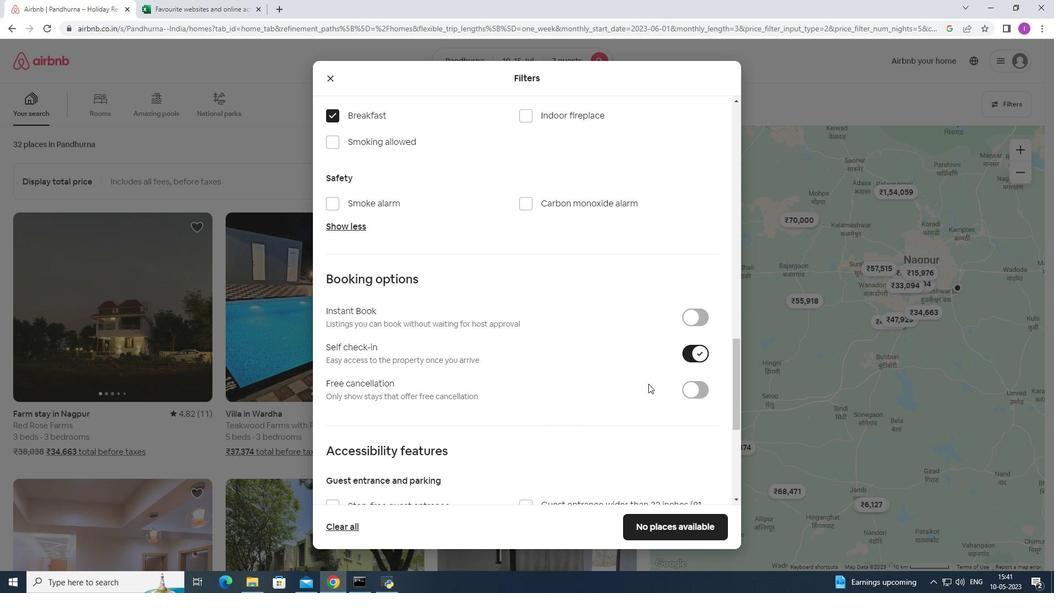 
Action: Mouse scrolled (646, 384) with delta (0, 0)
Screenshot: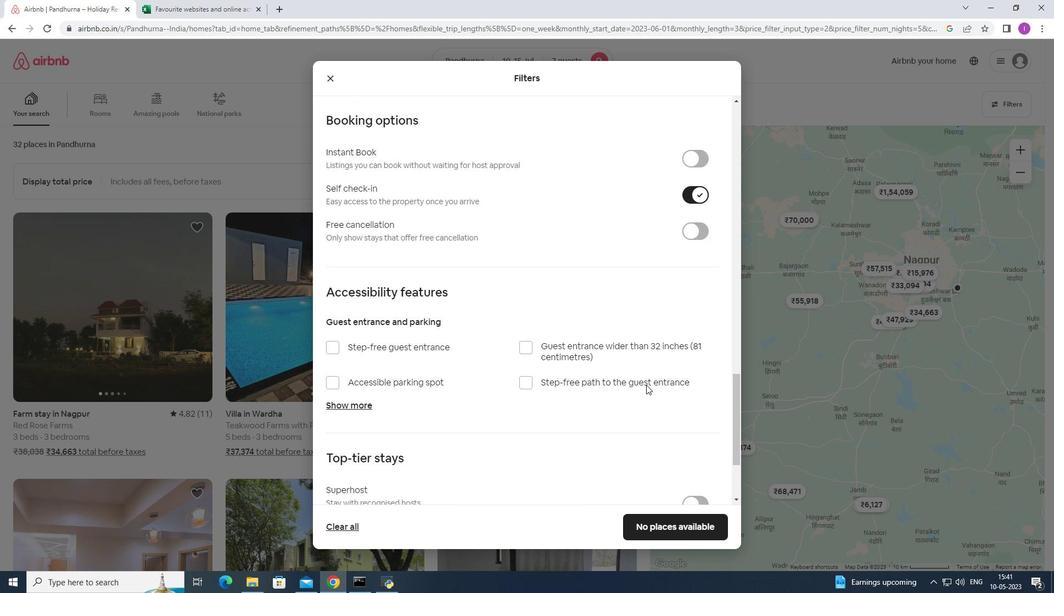 
Action: Mouse scrolled (646, 384) with delta (0, 0)
Screenshot: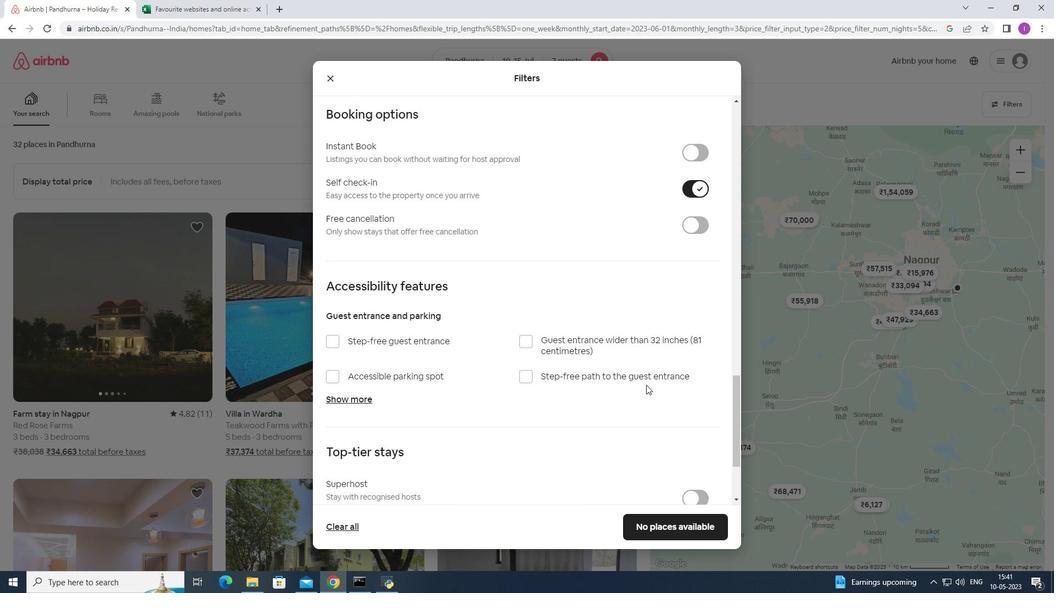 
Action: Mouse scrolled (646, 384) with delta (0, 0)
Screenshot: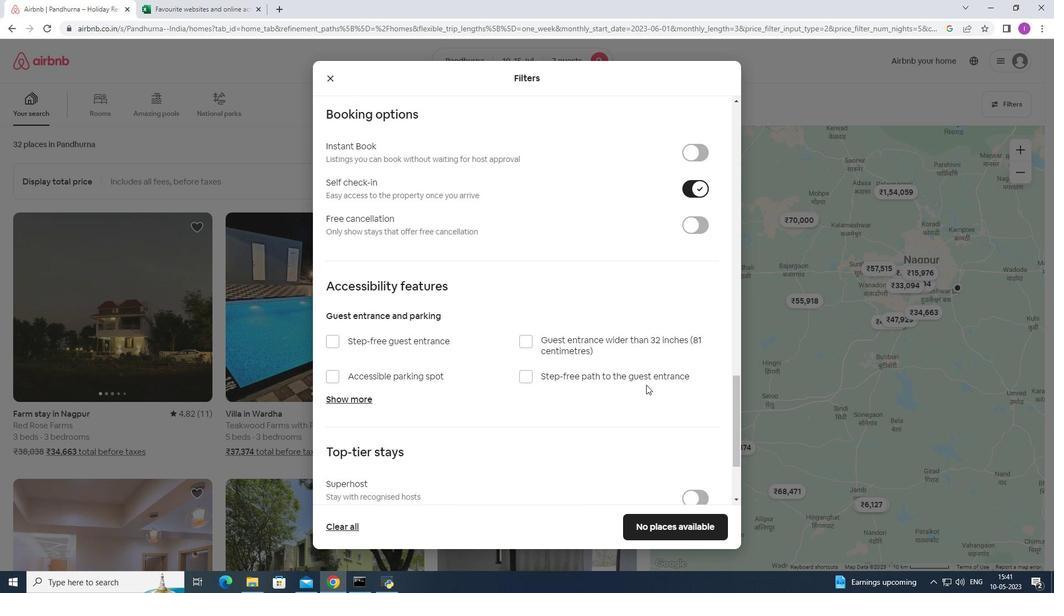 
Action: Mouse scrolled (646, 384) with delta (0, 0)
Screenshot: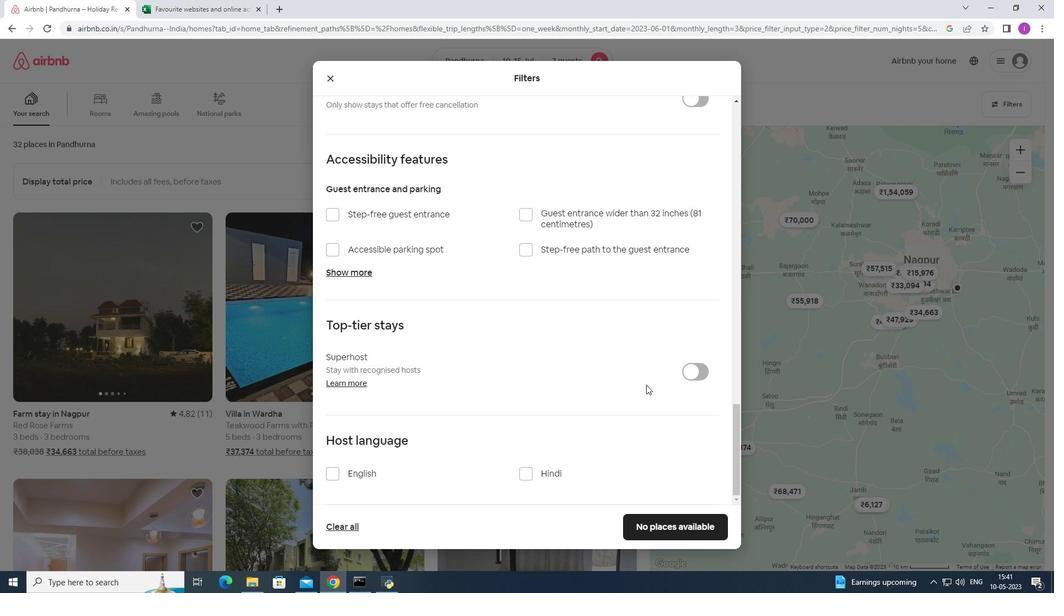 
Action: Mouse scrolled (646, 384) with delta (0, 0)
Screenshot: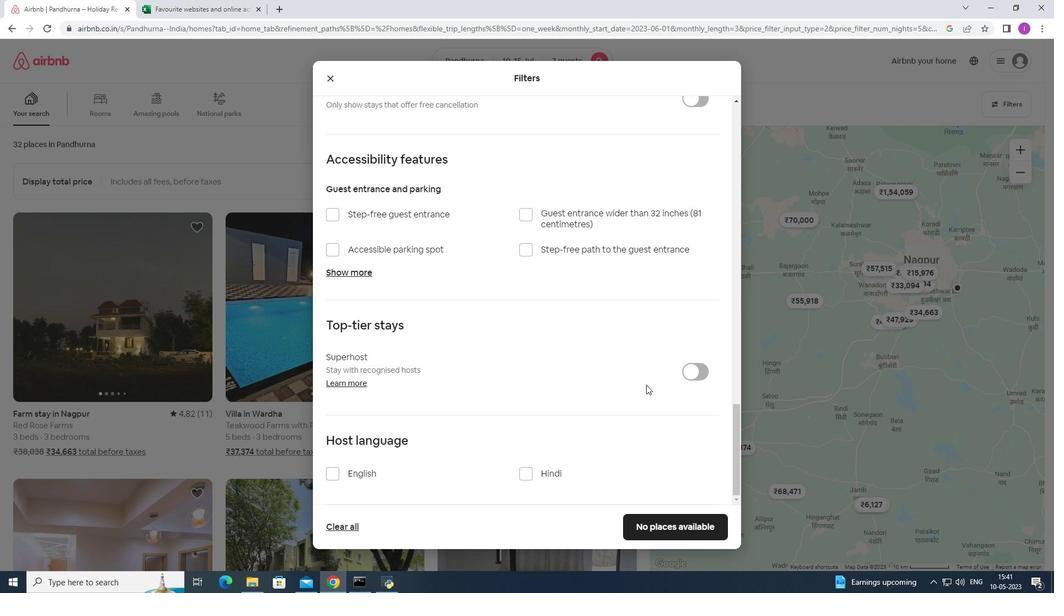 
Action: Mouse scrolled (646, 384) with delta (0, 0)
Screenshot: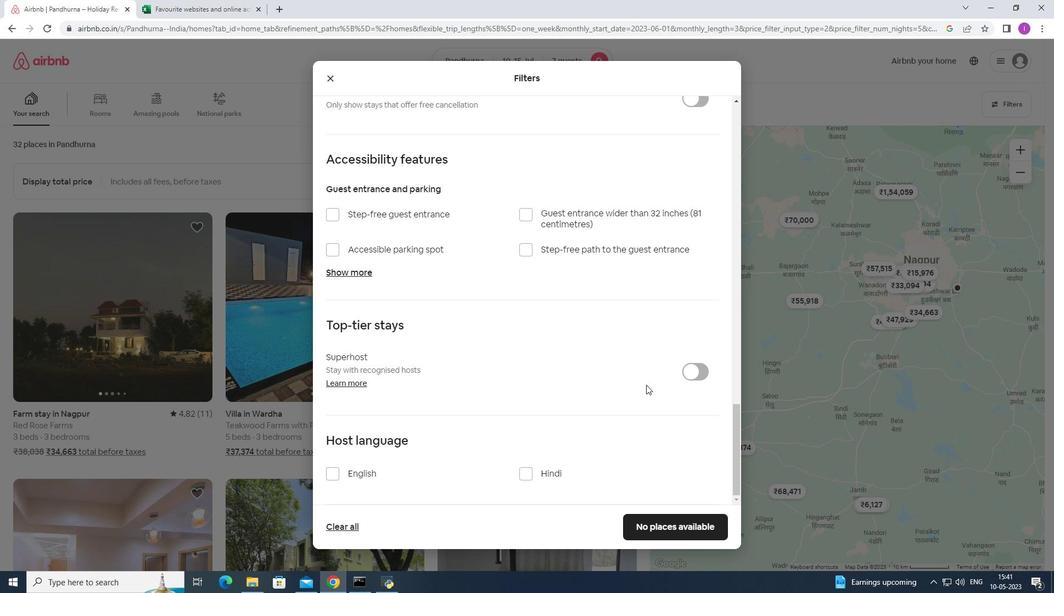 
Action: Mouse scrolled (646, 384) with delta (0, 0)
Screenshot: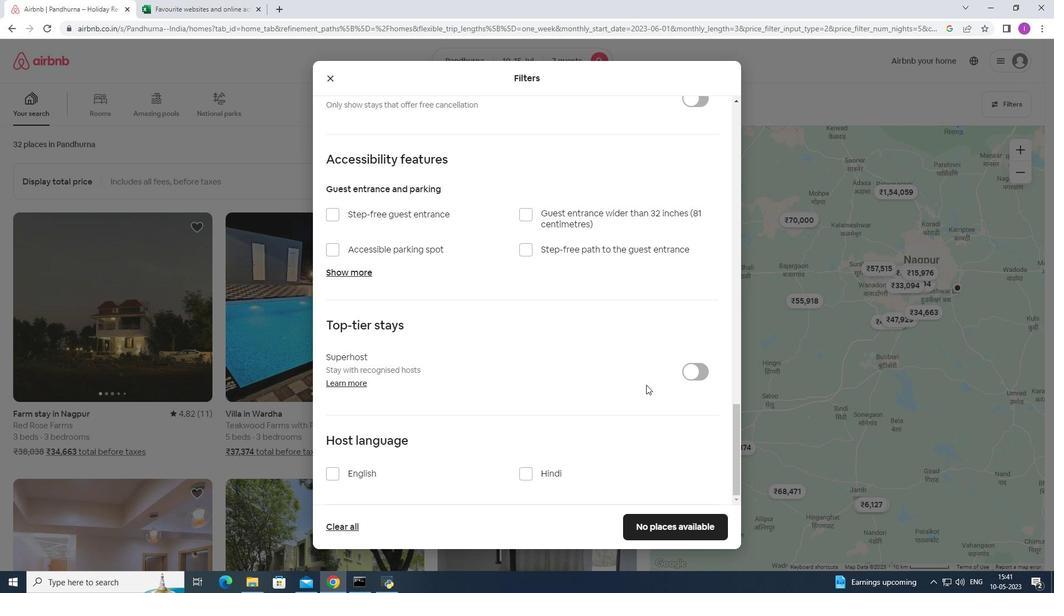 
Action: Mouse moved to (333, 479)
Screenshot: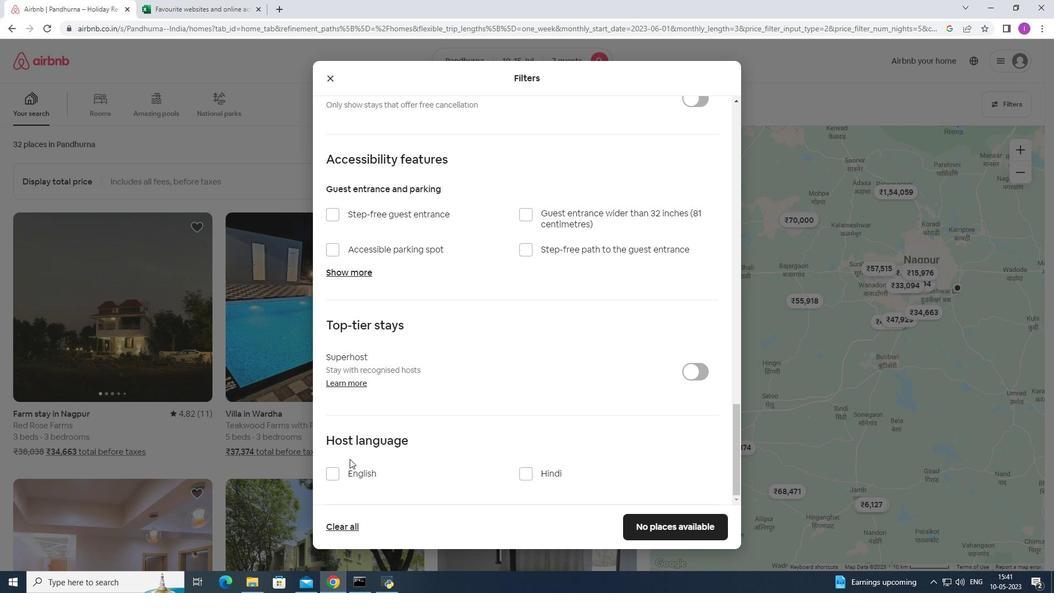 
Action: Mouse pressed left at (333, 479)
Screenshot: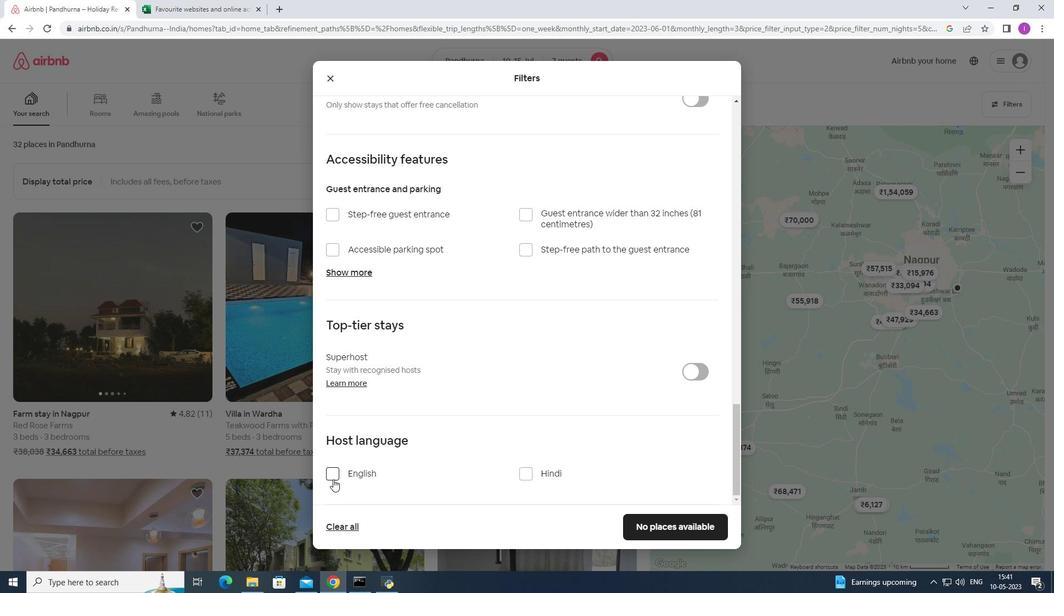 
Action: Mouse moved to (651, 537)
Screenshot: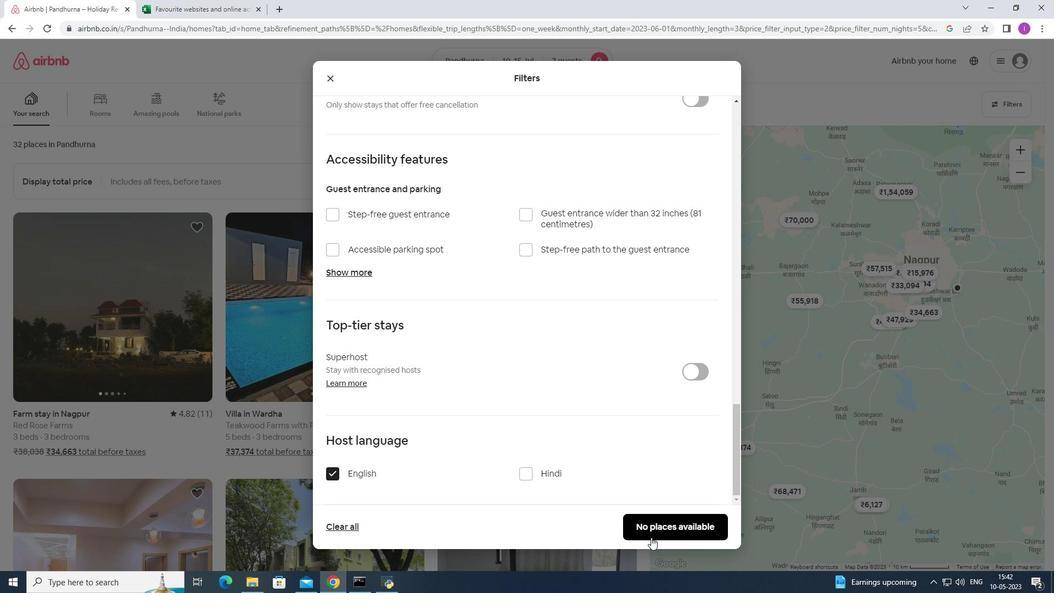 
Action: Mouse pressed left at (651, 537)
Screenshot: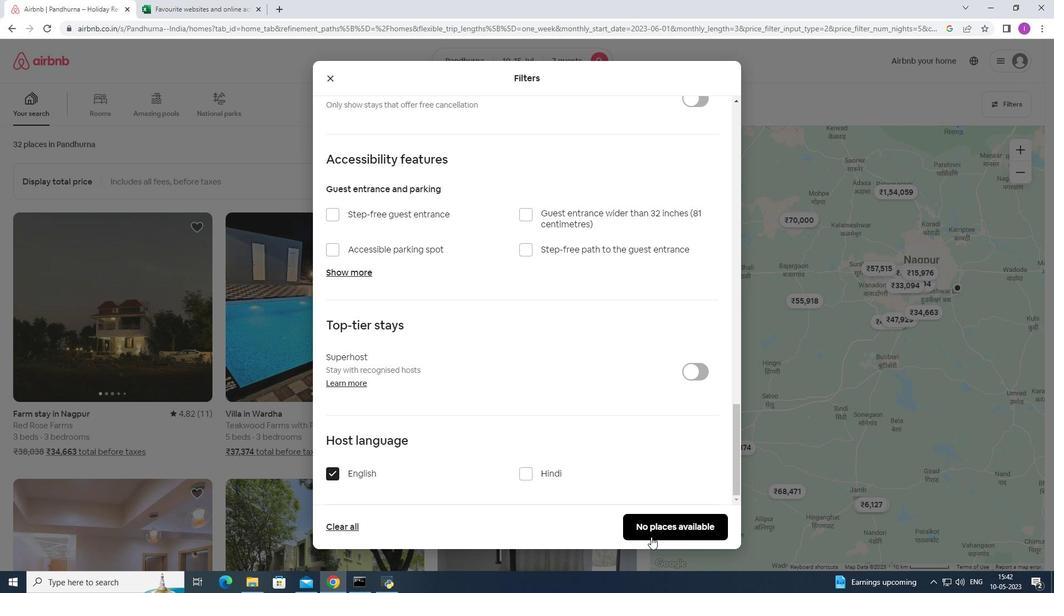 
Action: Mouse moved to (660, 533)
Screenshot: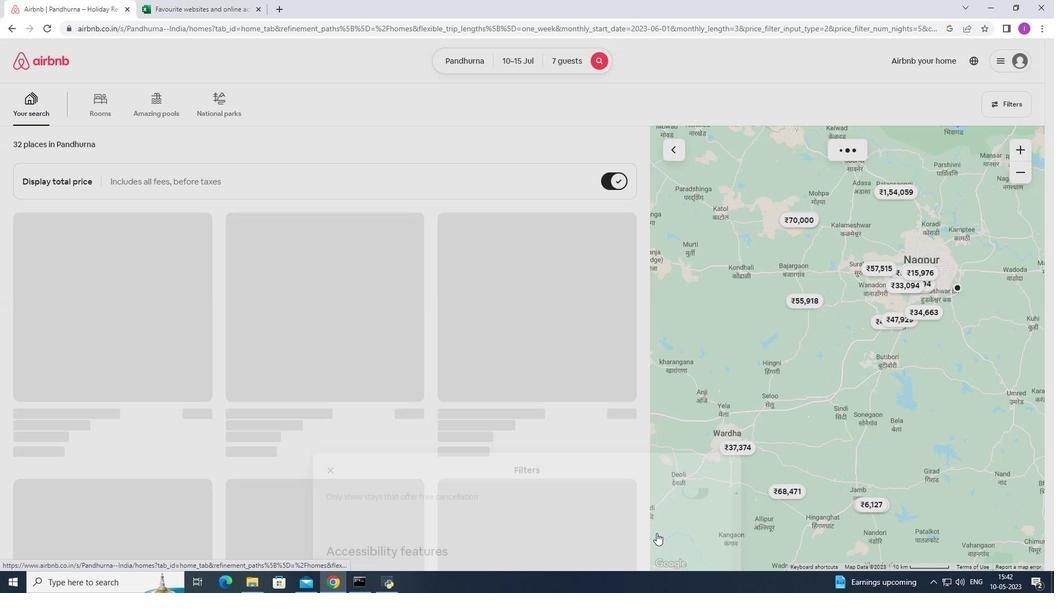
